 Task: Find connections with filter location Grogol with filter topic #mortgage with filter profile language Spanish with filter current company Pharma Job Portal with filter school SAL INSTITUTE OF TECH. & ENGG. RESEARCH, AHMEDABAD 067 with filter industry Water Supply and Irrigation Systems with filter service category iOS Development with filter keywords title Public Relations
Action: Mouse moved to (675, 70)
Screenshot: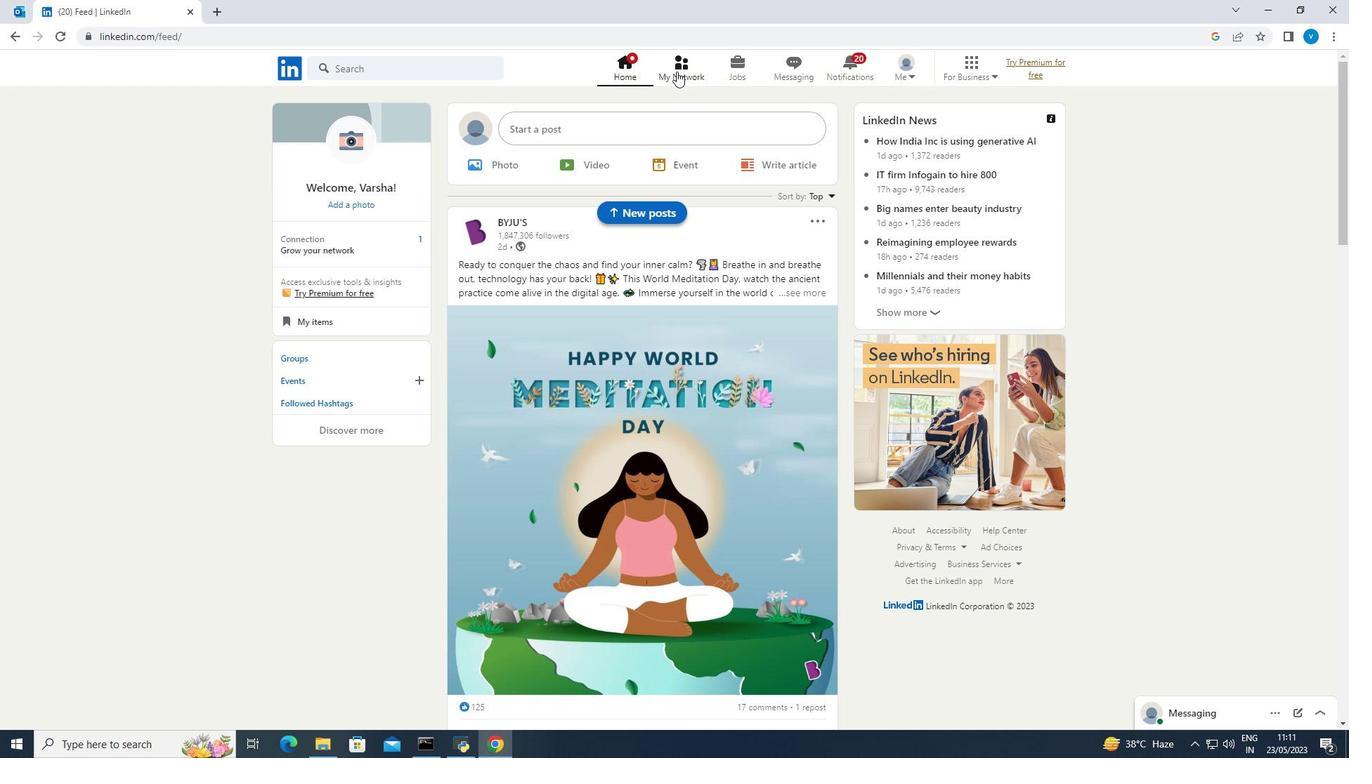 
Action: Mouse pressed left at (675, 70)
Screenshot: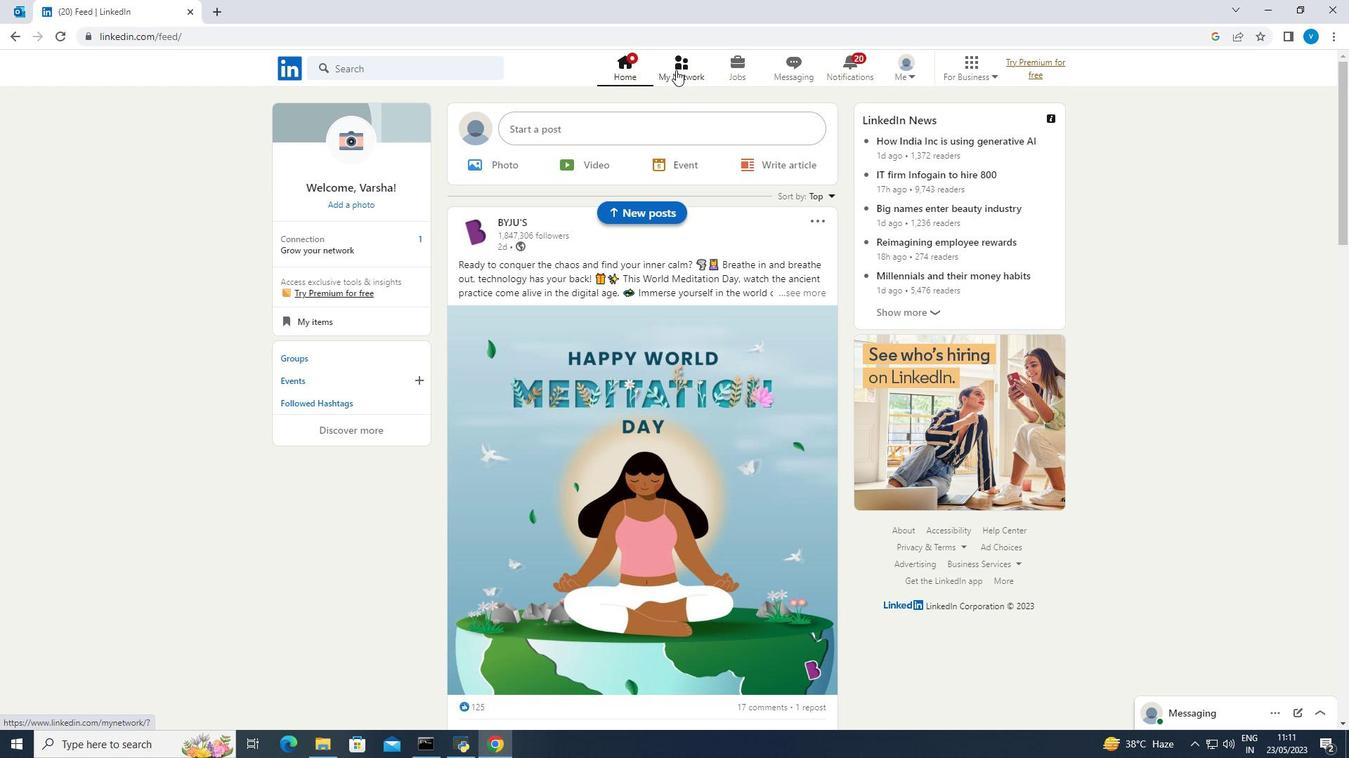
Action: Mouse moved to (366, 146)
Screenshot: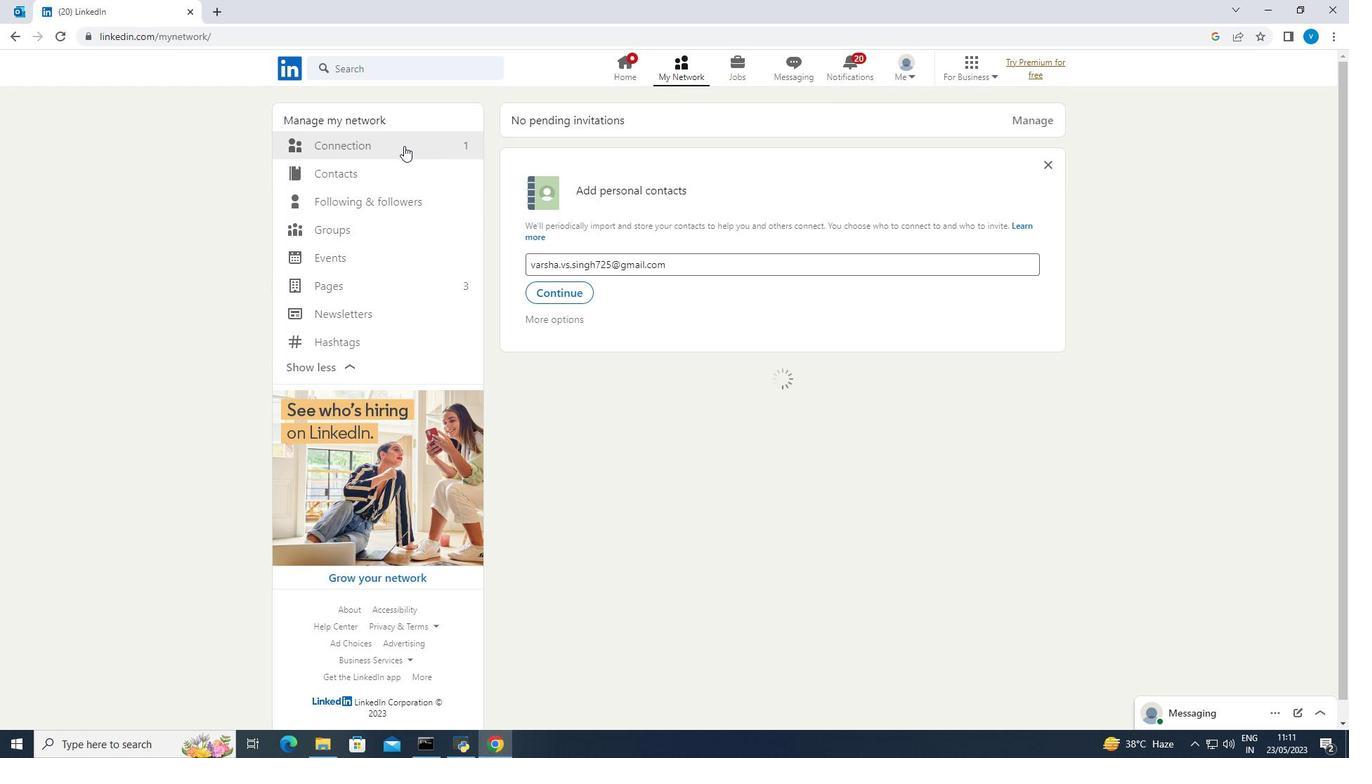 
Action: Mouse pressed left at (366, 146)
Screenshot: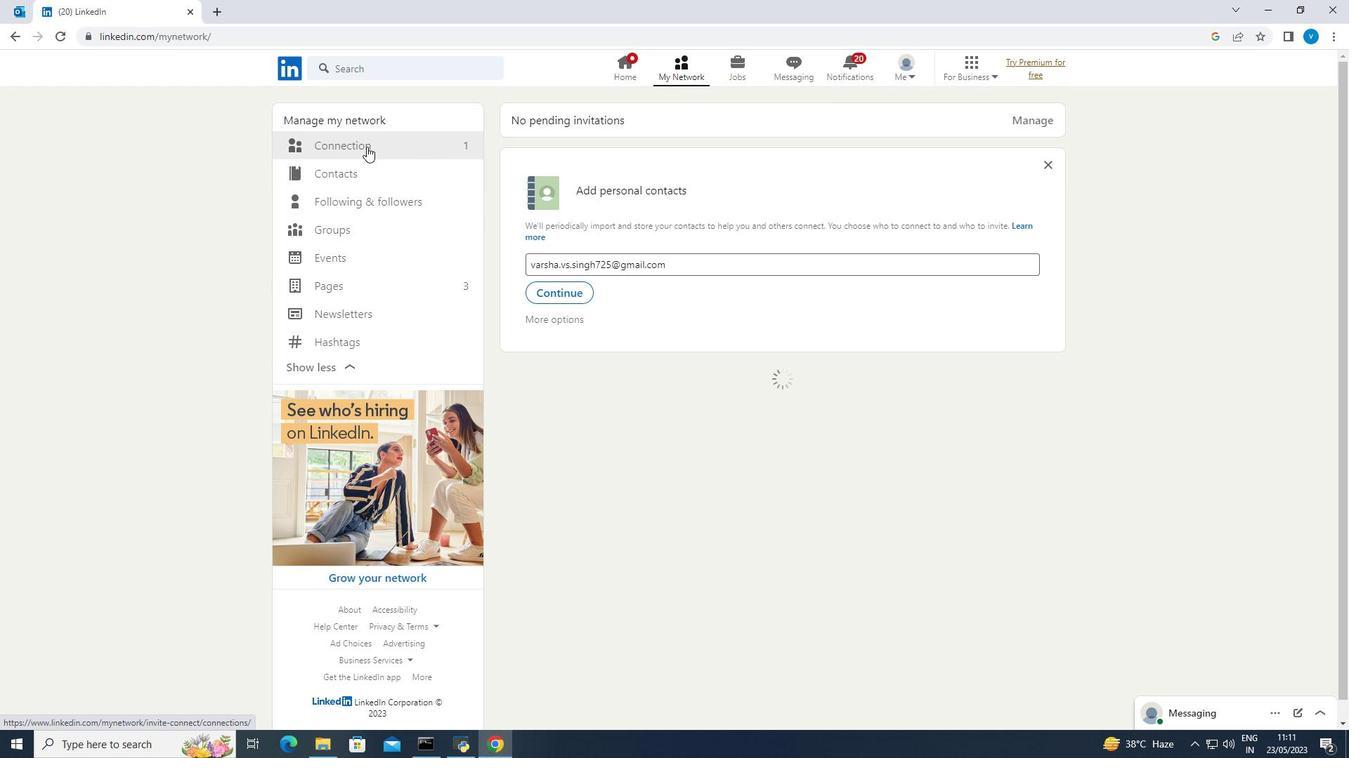 
Action: Mouse moved to (750, 146)
Screenshot: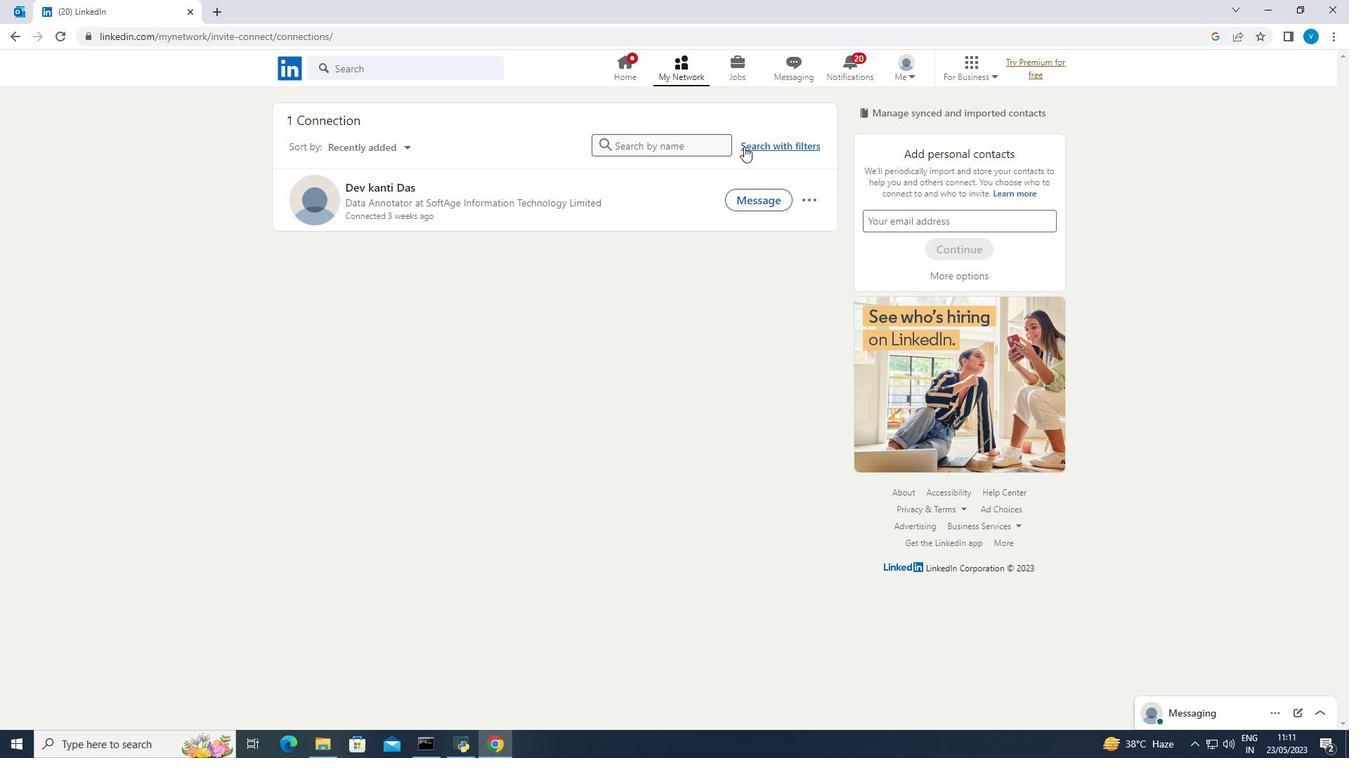 
Action: Mouse pressed left at (750, 146)
Screenshot: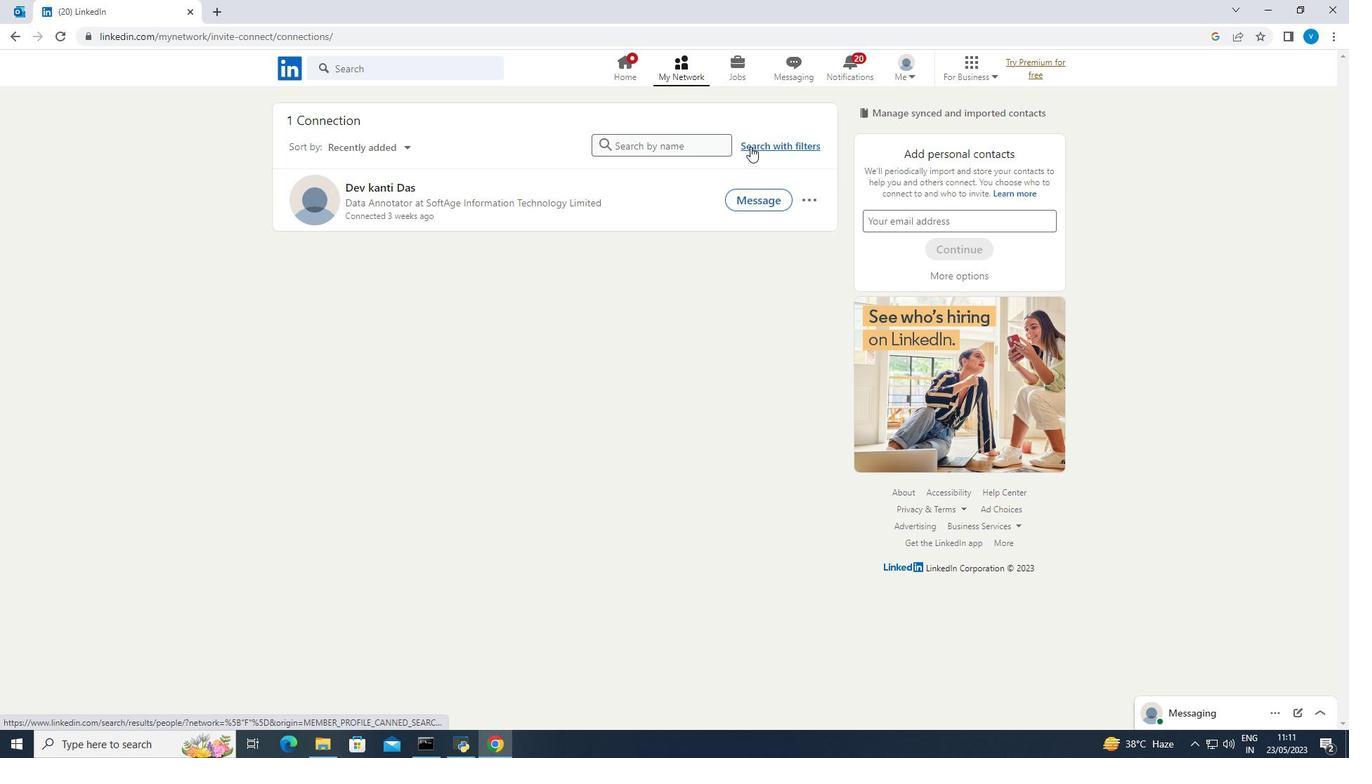 
Action: Mouse moved to (708, 109)
Screenshot: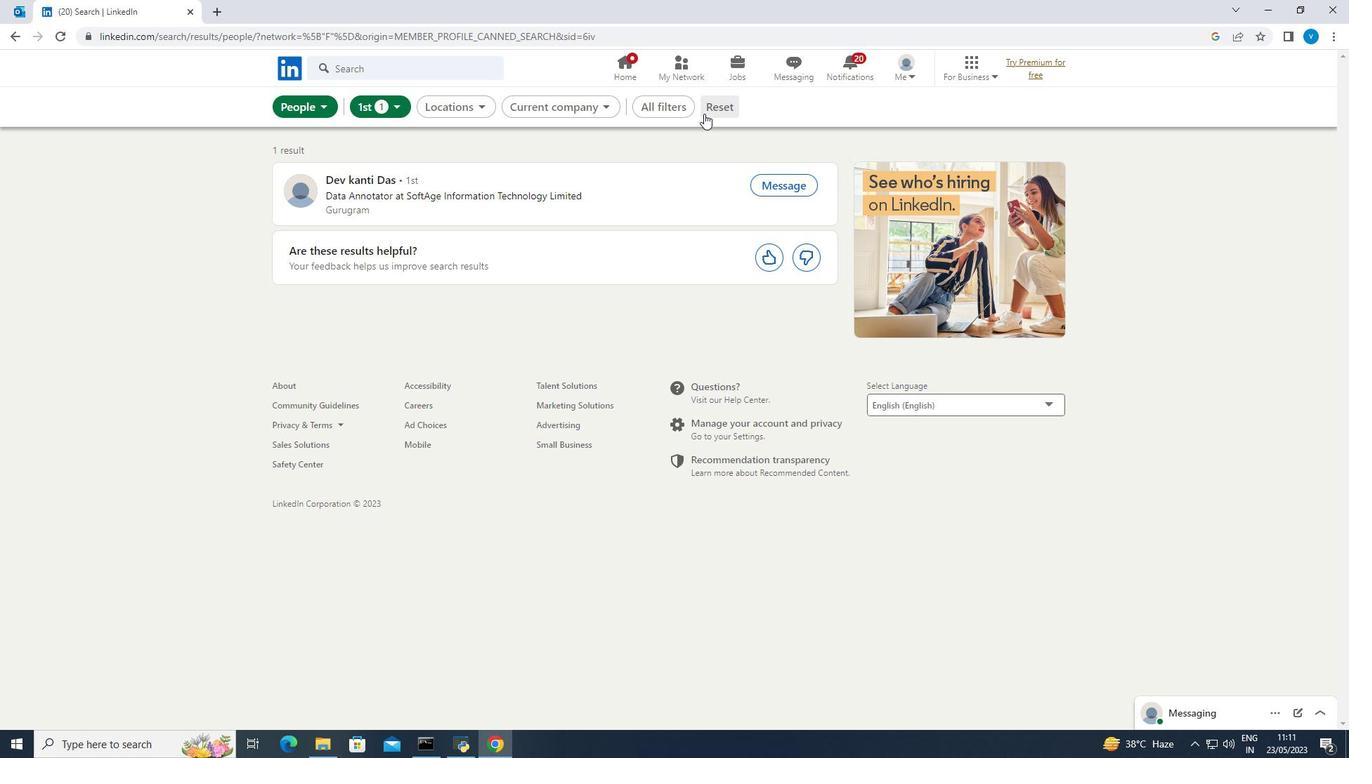 
Action: Mouse pressed left at (708, 109)
Screenshot: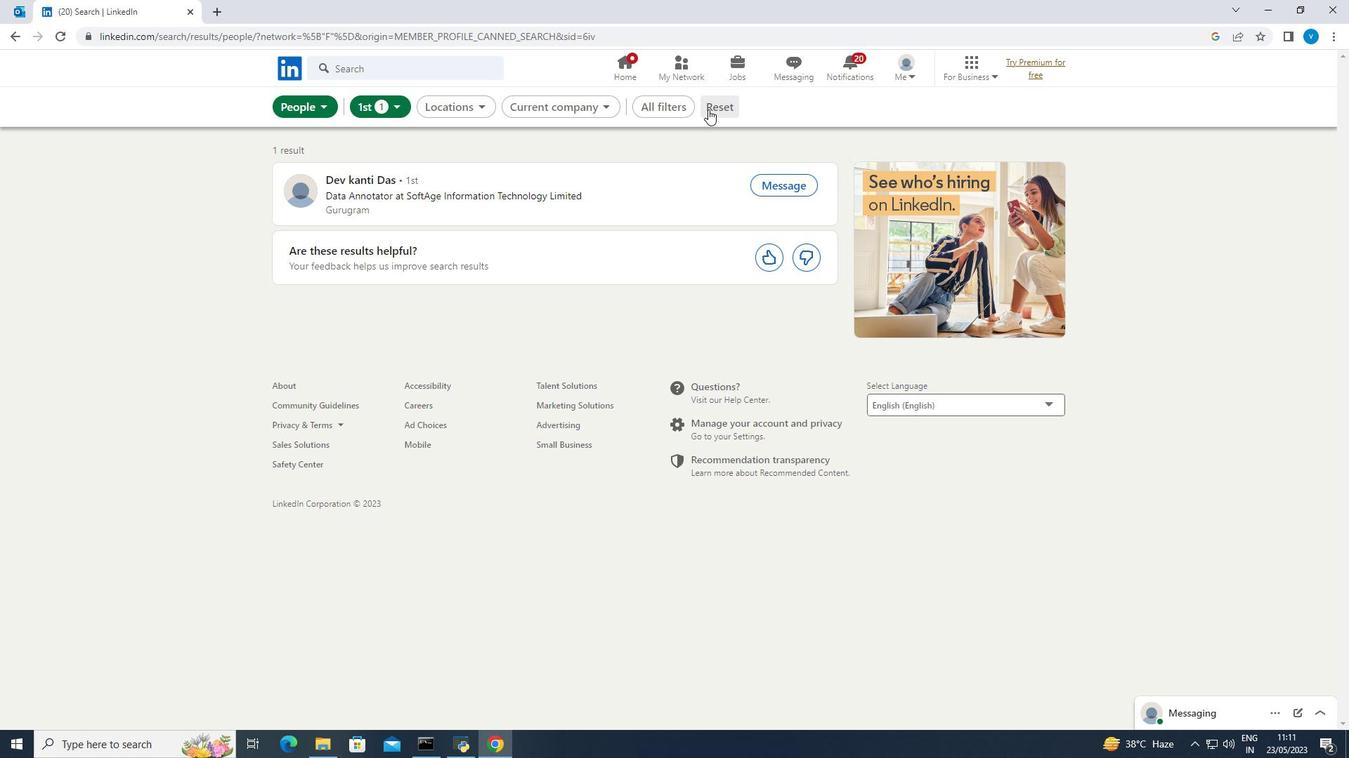 
Action: Mouse moved to (698, 108)
Screenshot: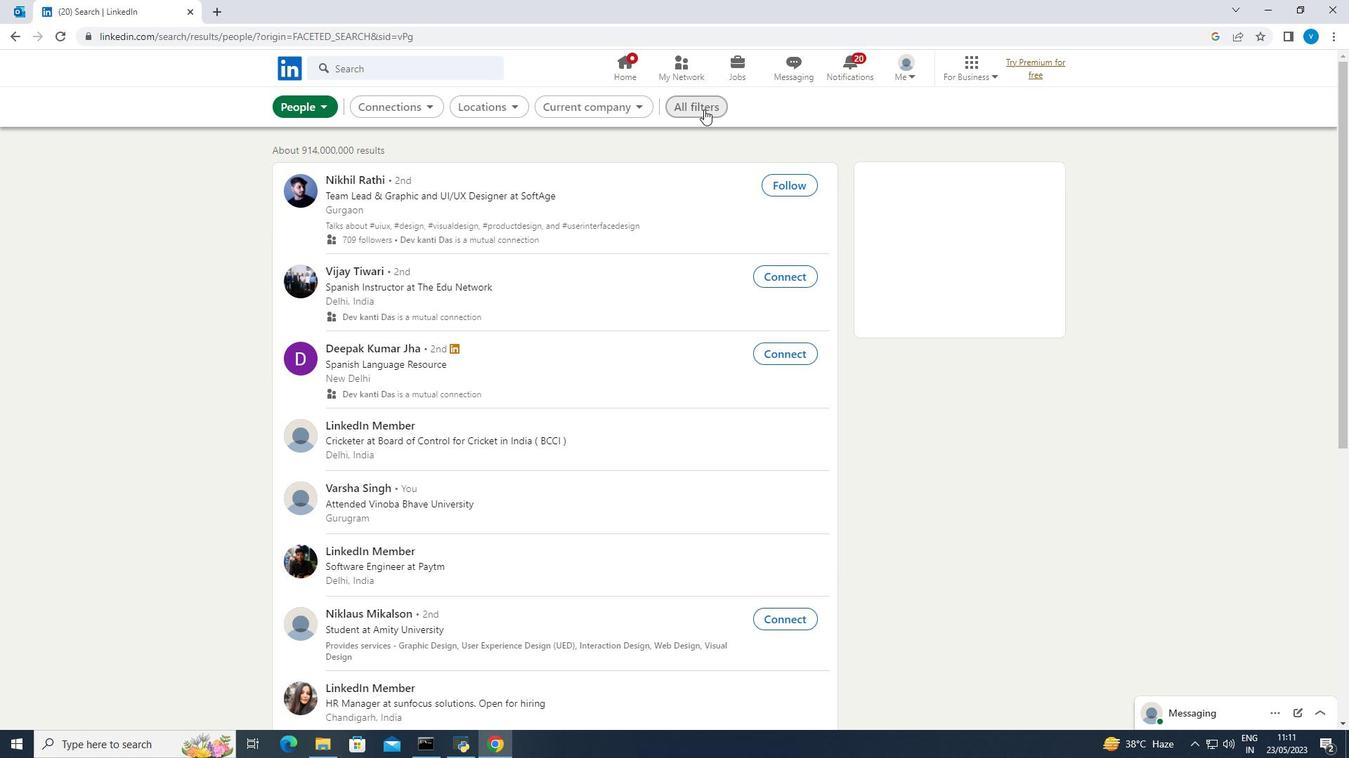
Action: Mouse pressed left at (698, 108)
Screenshot: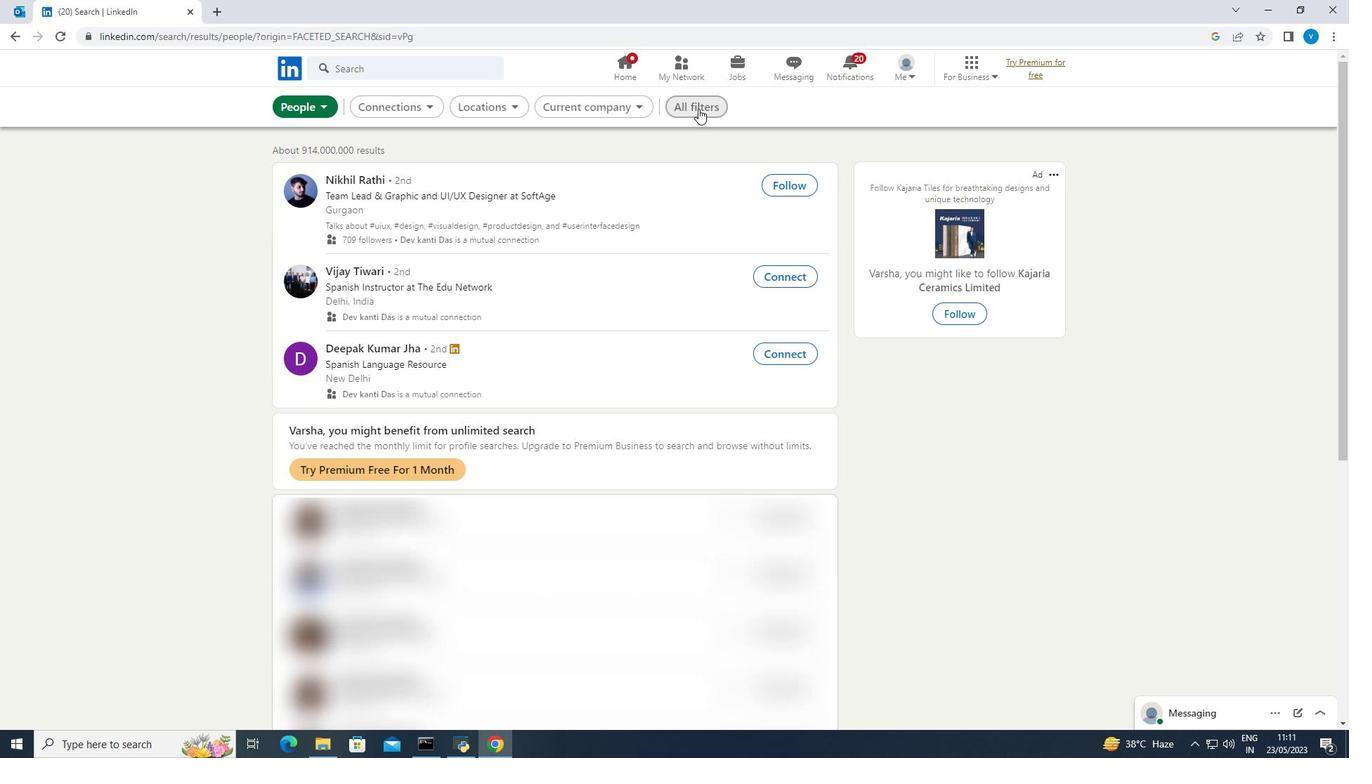 
Action: Mouse moved to (965, 239)
Screenshot: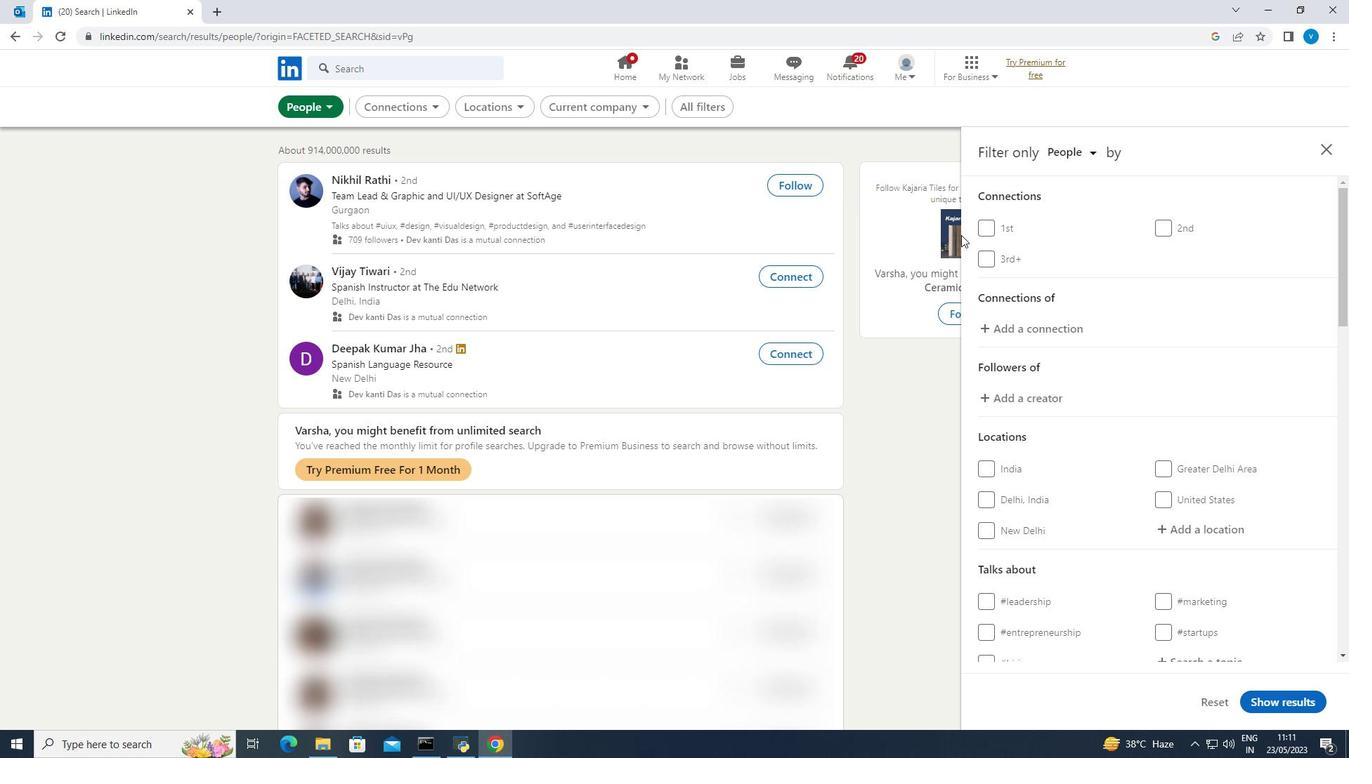 
Action: Mouse scrolled (965, 238) with delta (0, 0)
Screenshot: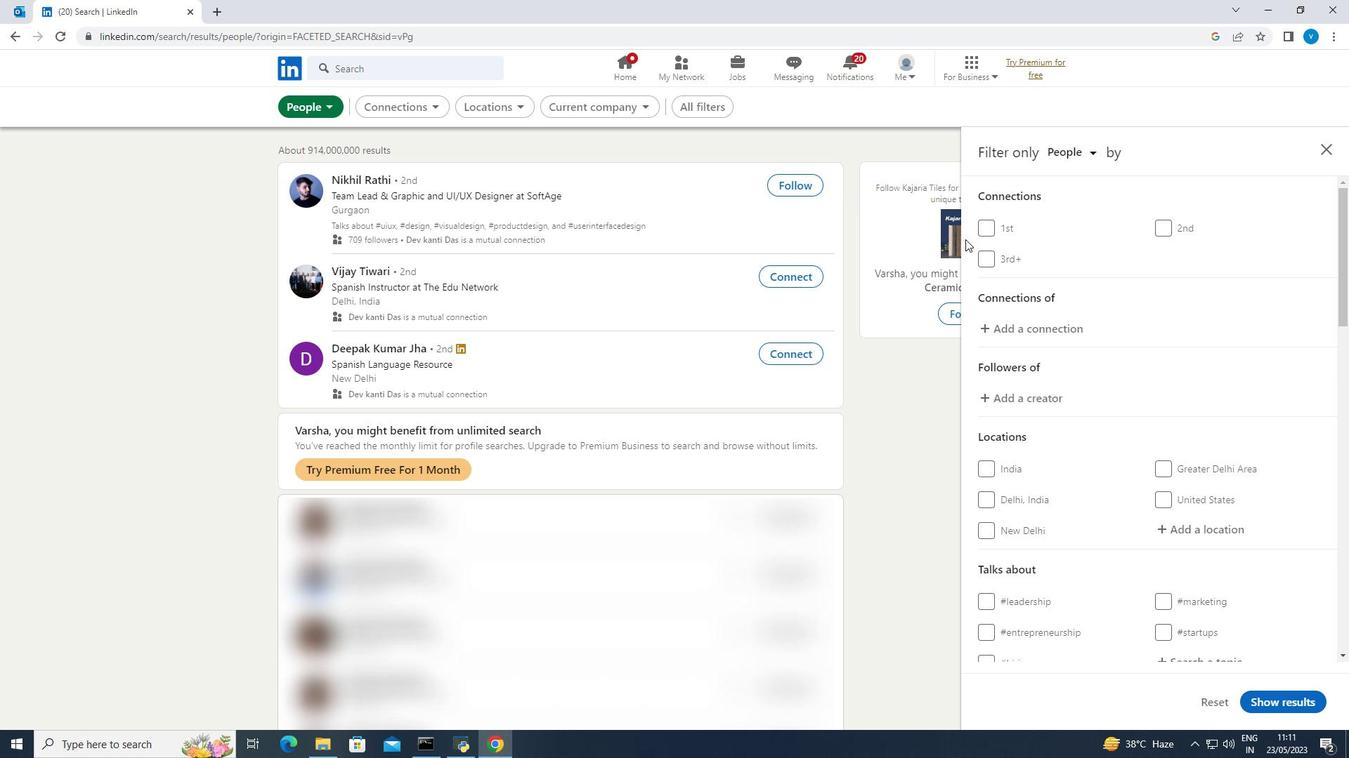 
Action: Mouse moved to (996, 254)
Screenshot: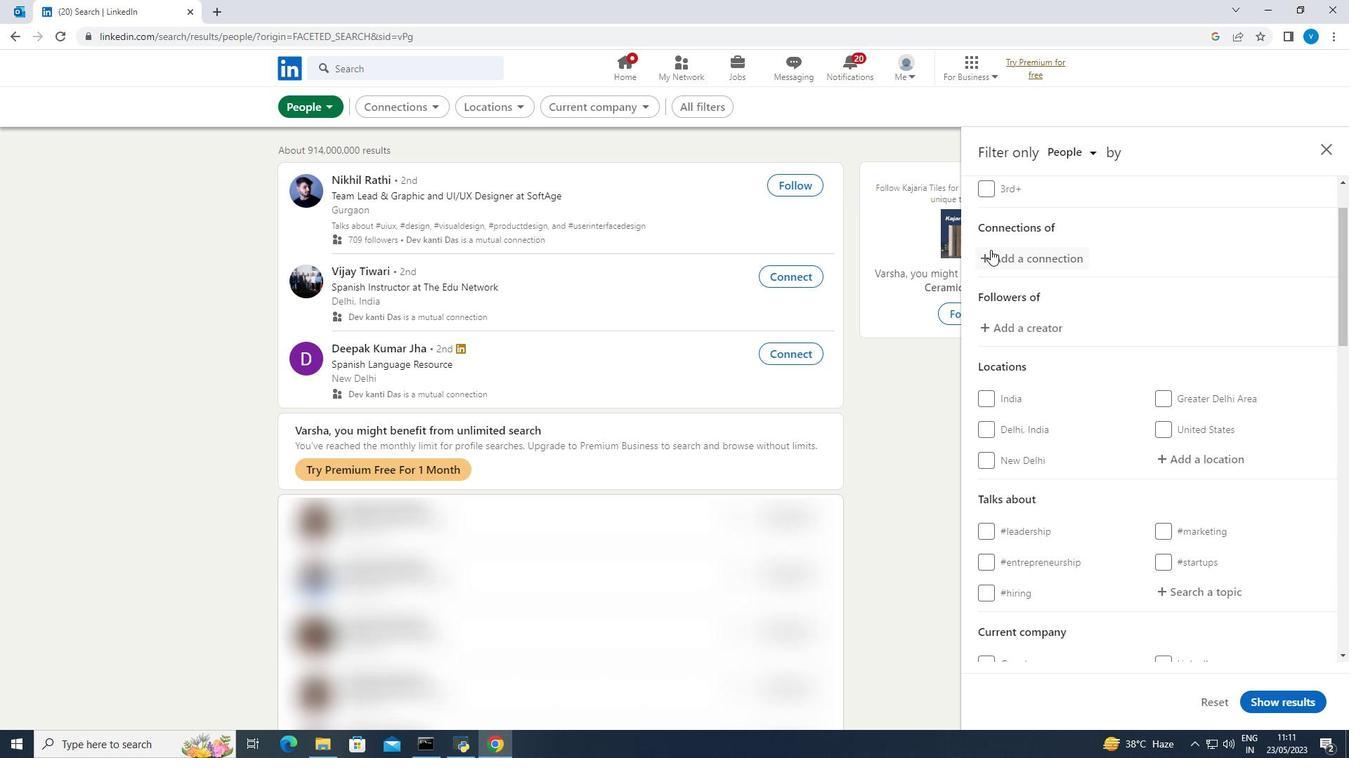 
Action: Mouse scrolled (996, 253) with delta (0, 0)
Screenshot: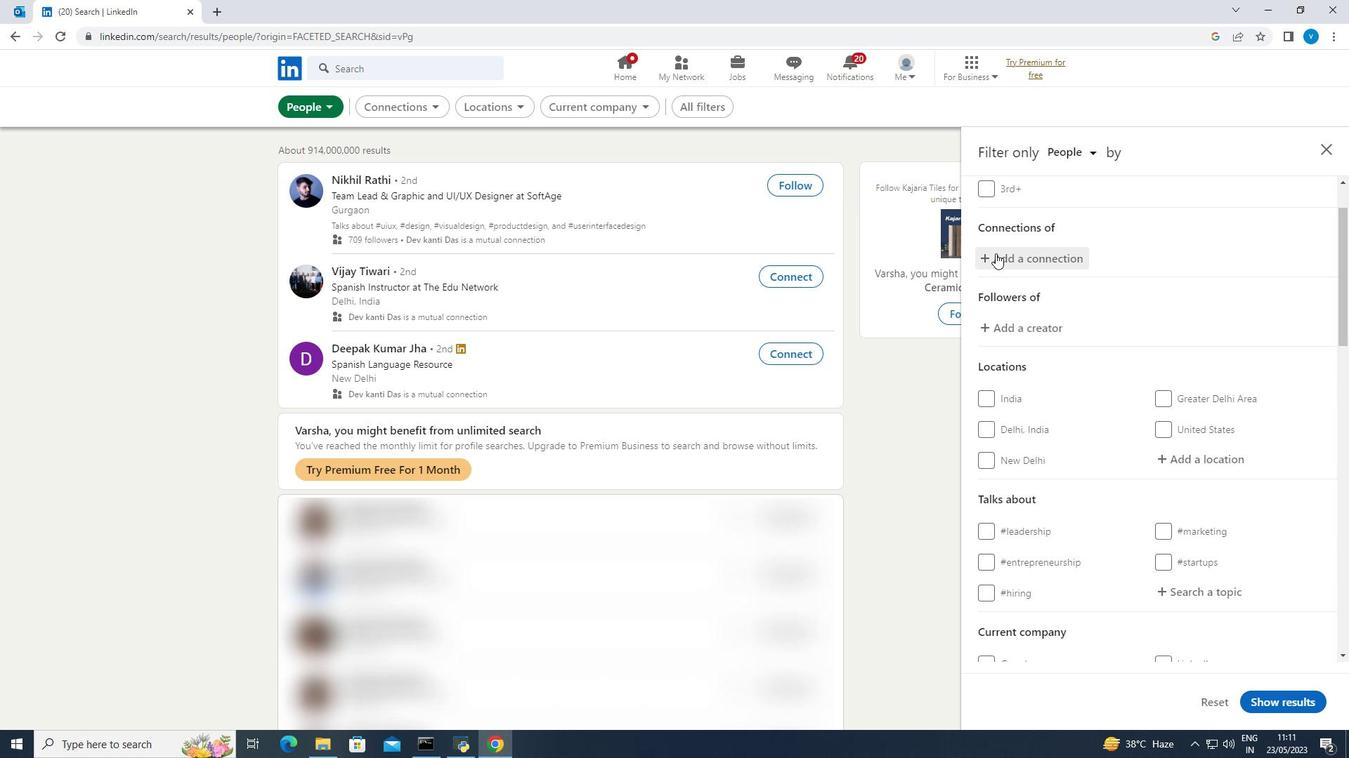 
Action: Mouse moved to (1011, 271)
Screenshot: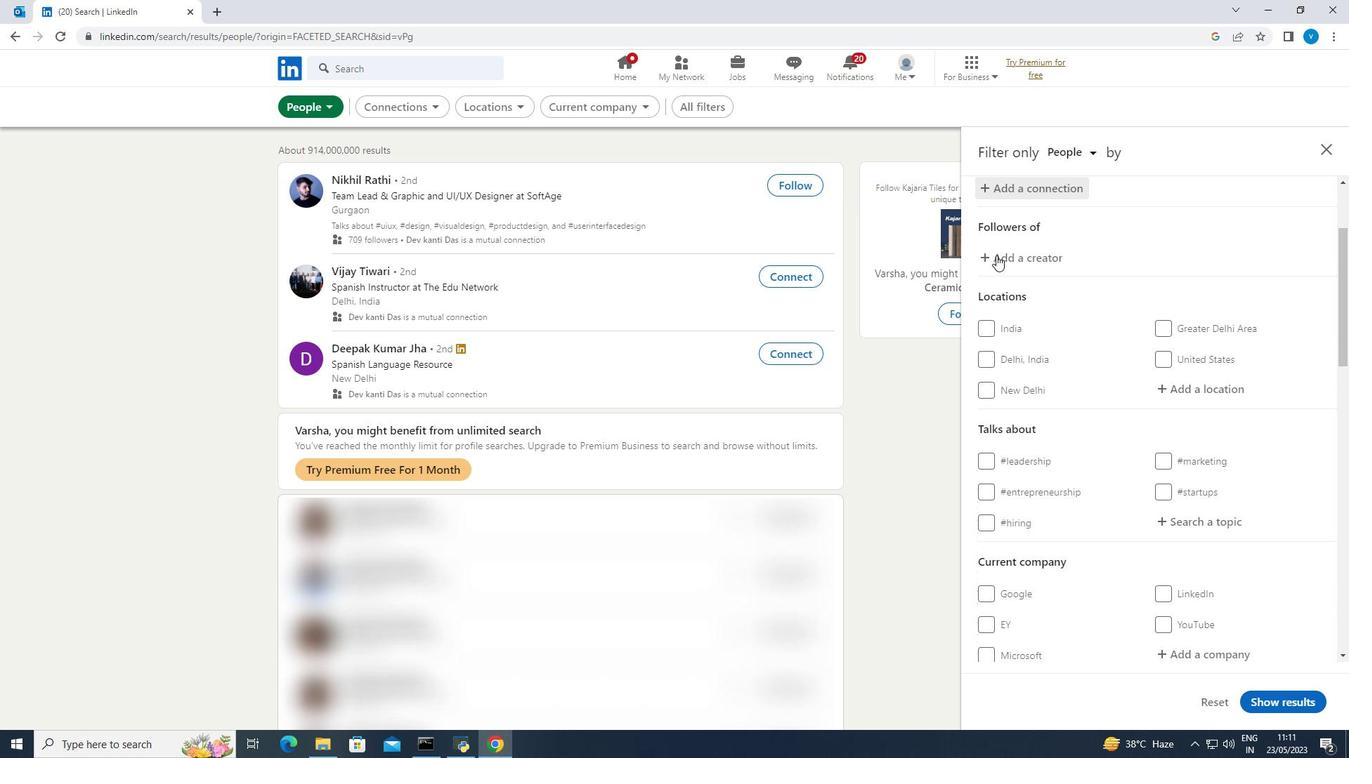 
Action: Mouse scrolled (1011, 271) with delta (0, 0)
Screenshot: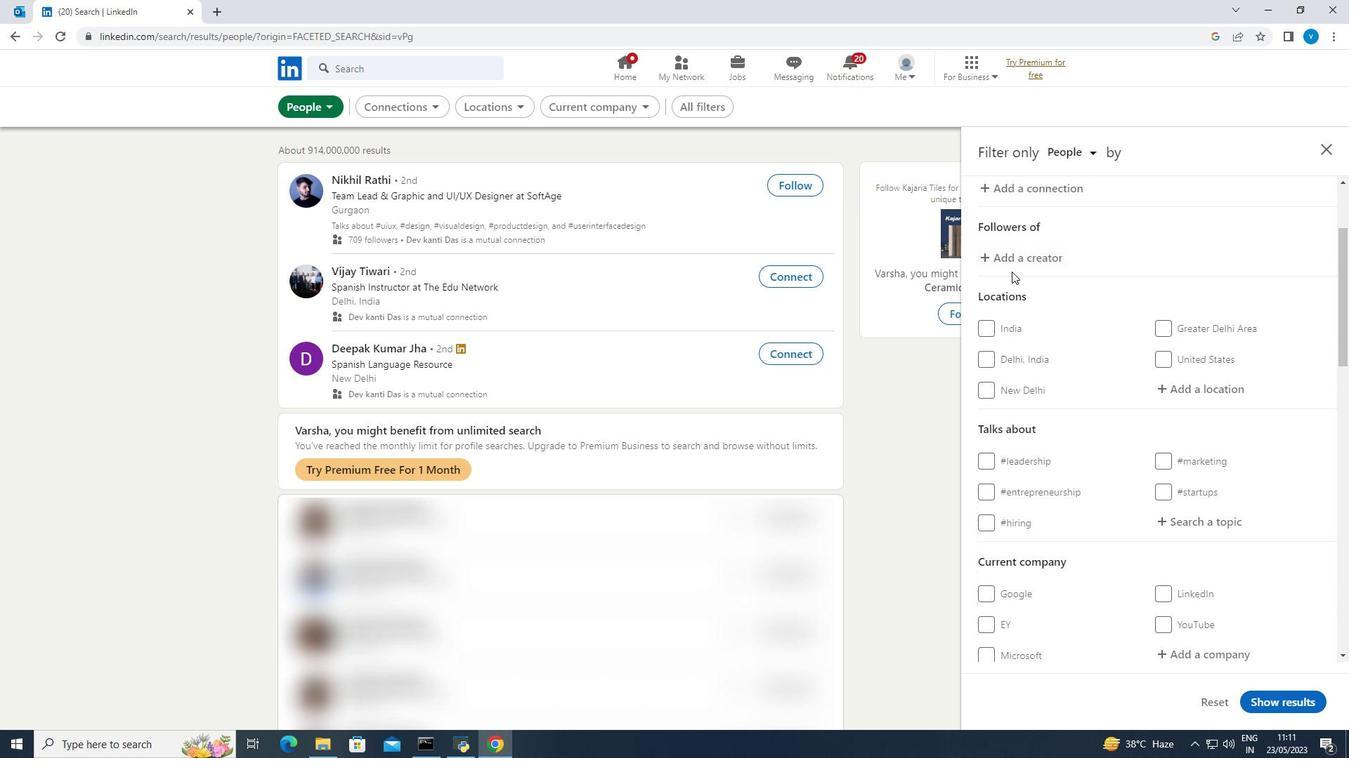 
Action: Mouse moved to (1170, 321)
Screenshot: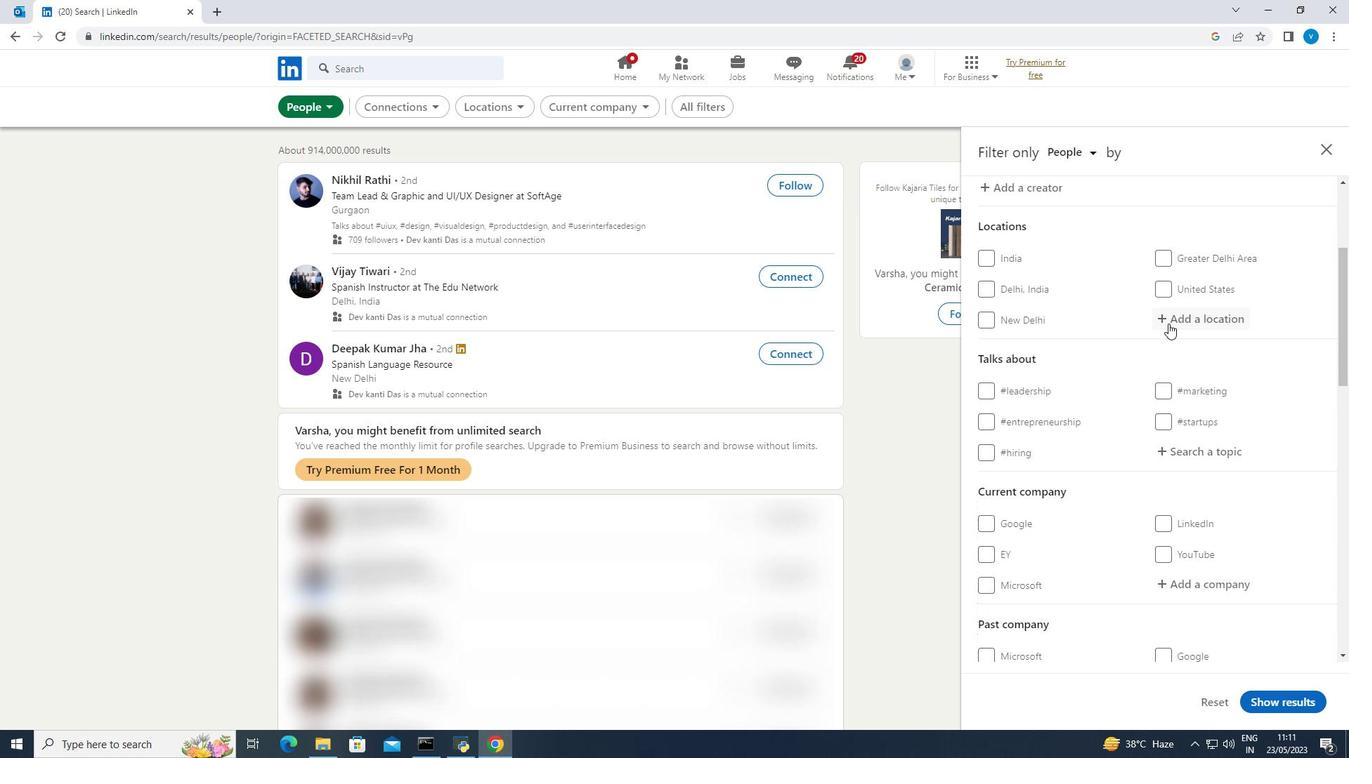 
Action: Mouse pressed left at (1170, 321)
Screenshot: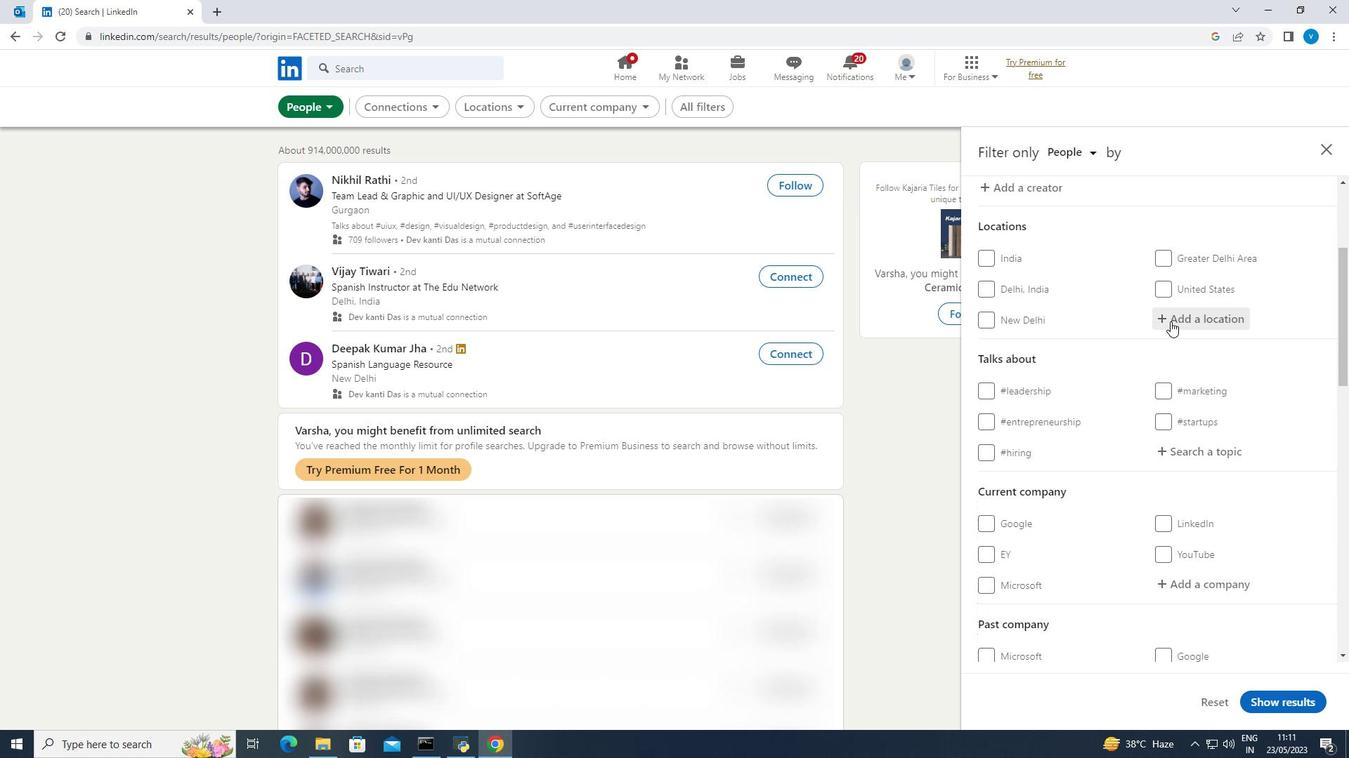 
Action: Mouse moved to (1148, 309)
Screenshot: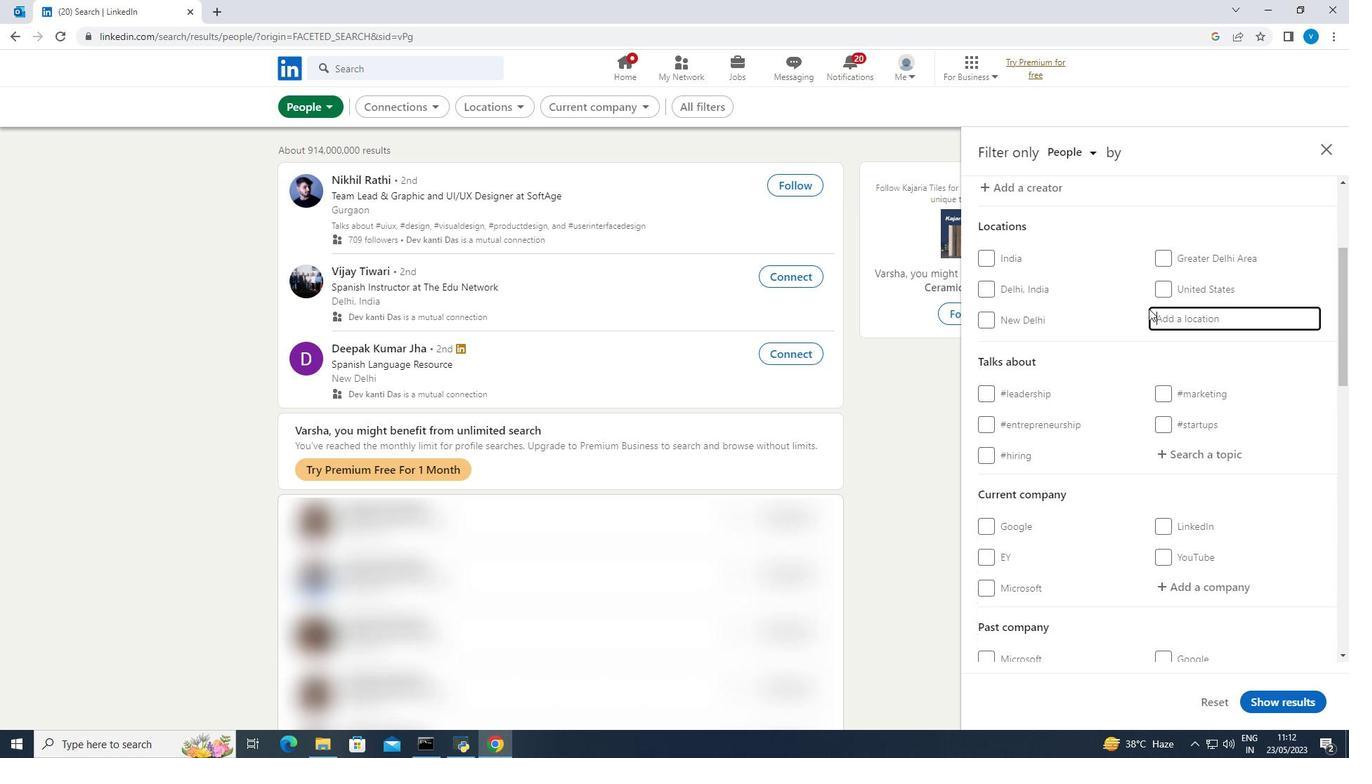 
Action: Key pressed <Key.shift><Key.shift><Key.shift><Key.shift><Key.shift><Key.shift><Key.shift><Key.shift><Key.shift><Key.shift><Key.shift><Key.shift>Grogol
Screenshot: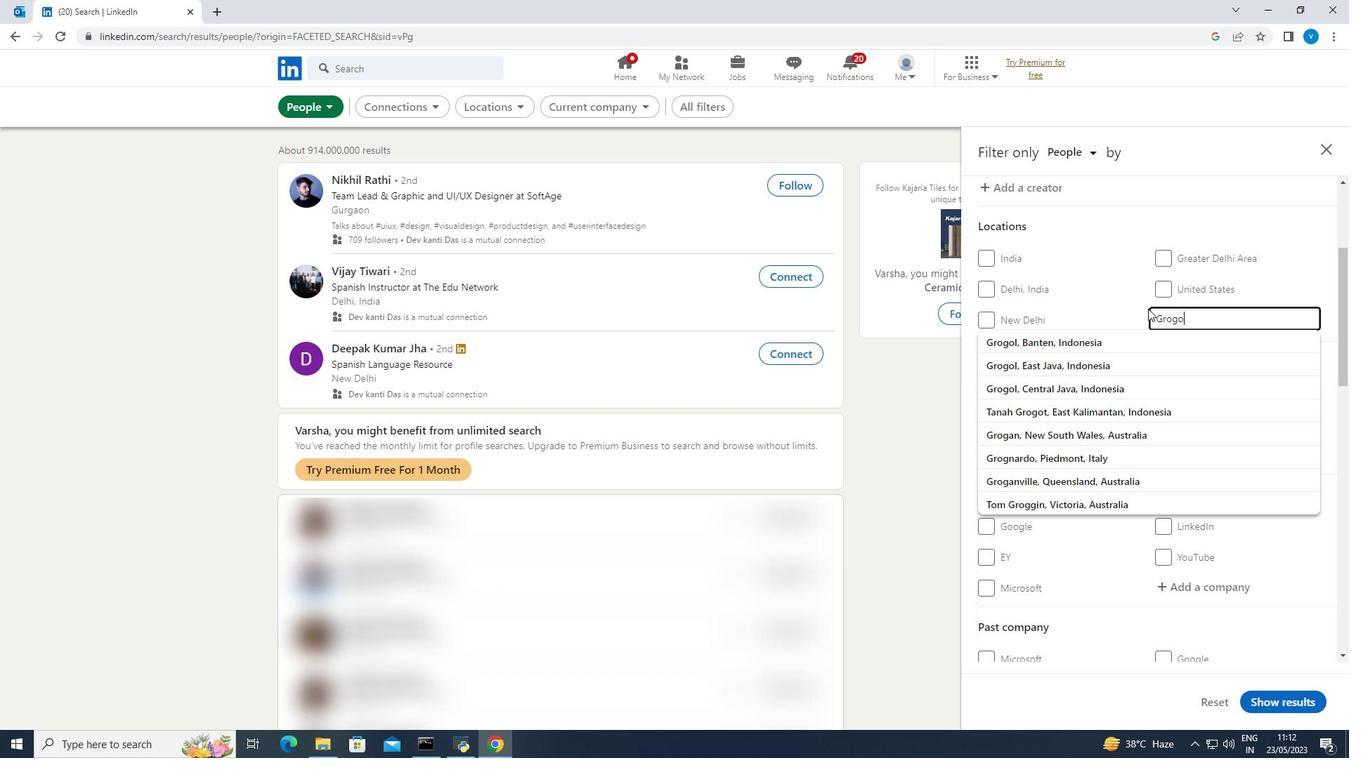 
Action: Mouse moved to (1076, 414)
Screenshot: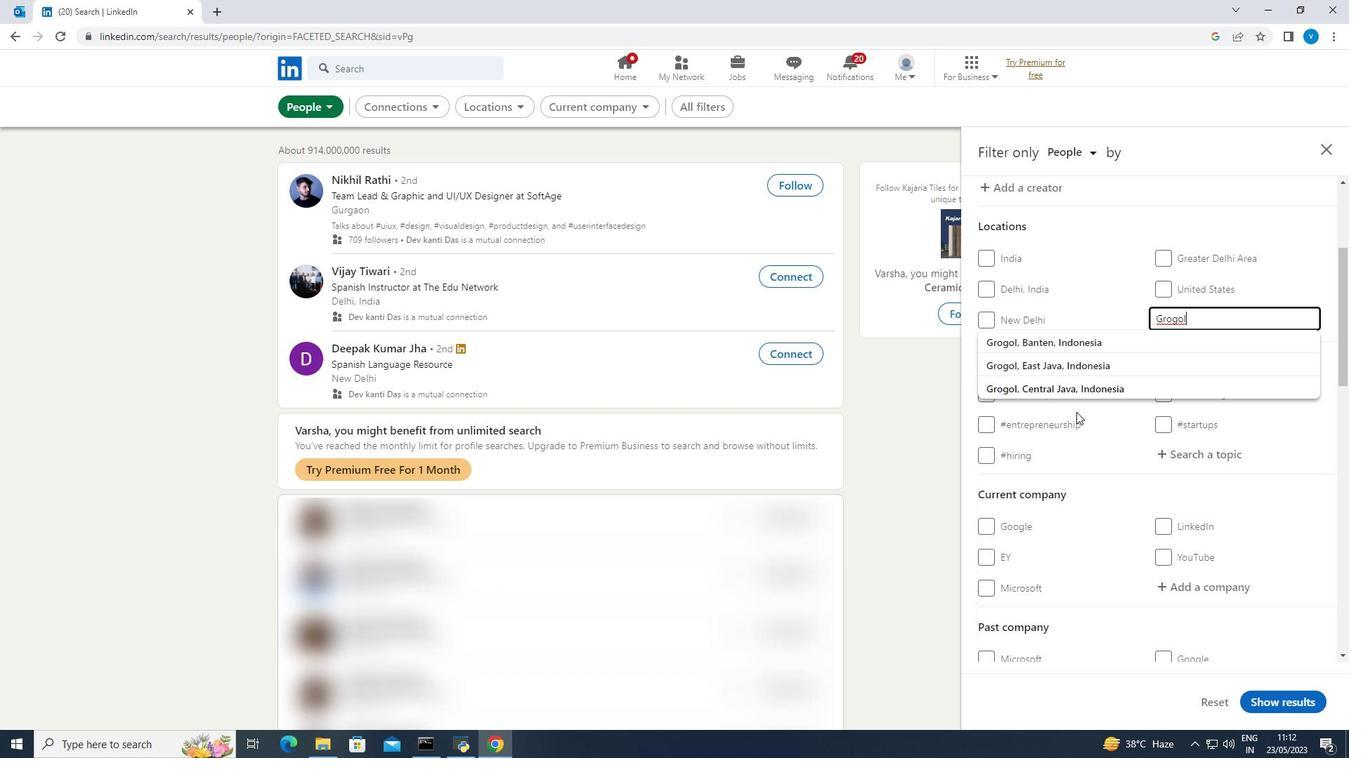 
Action: Mouse scrolled (1076, 413) with delta (0, 0)
Screenshot: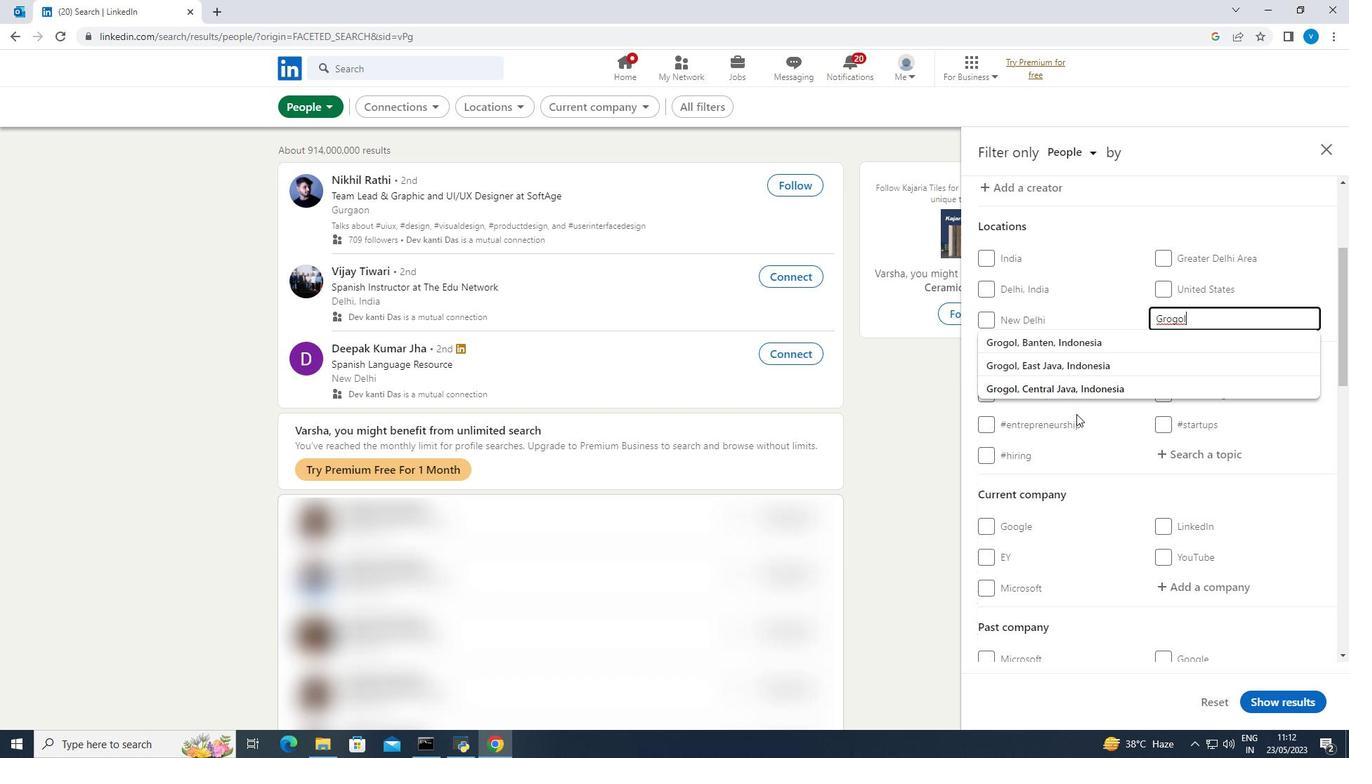 
Action: Mouse moved to (1178, 380)
Screenshot: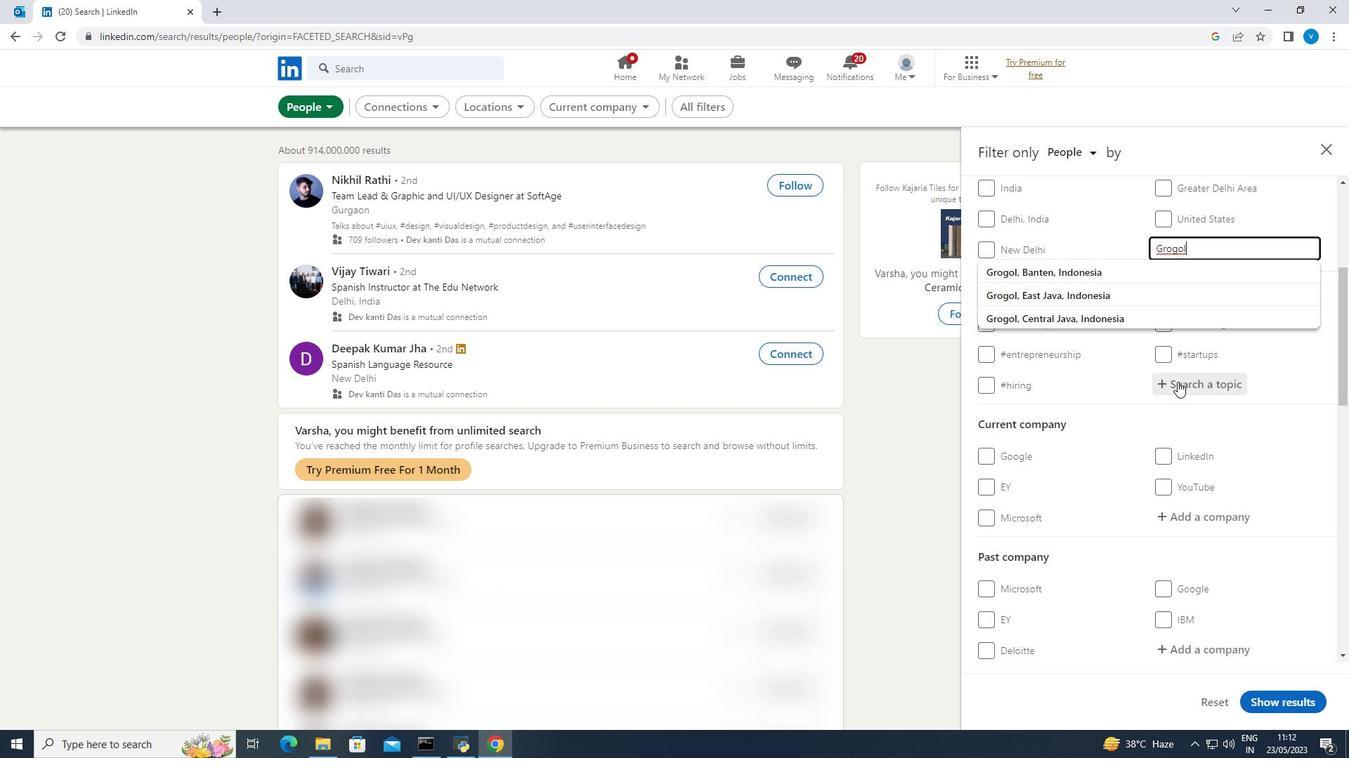 
Action: Mouse pressed left at (1178, 380)
Screenshot: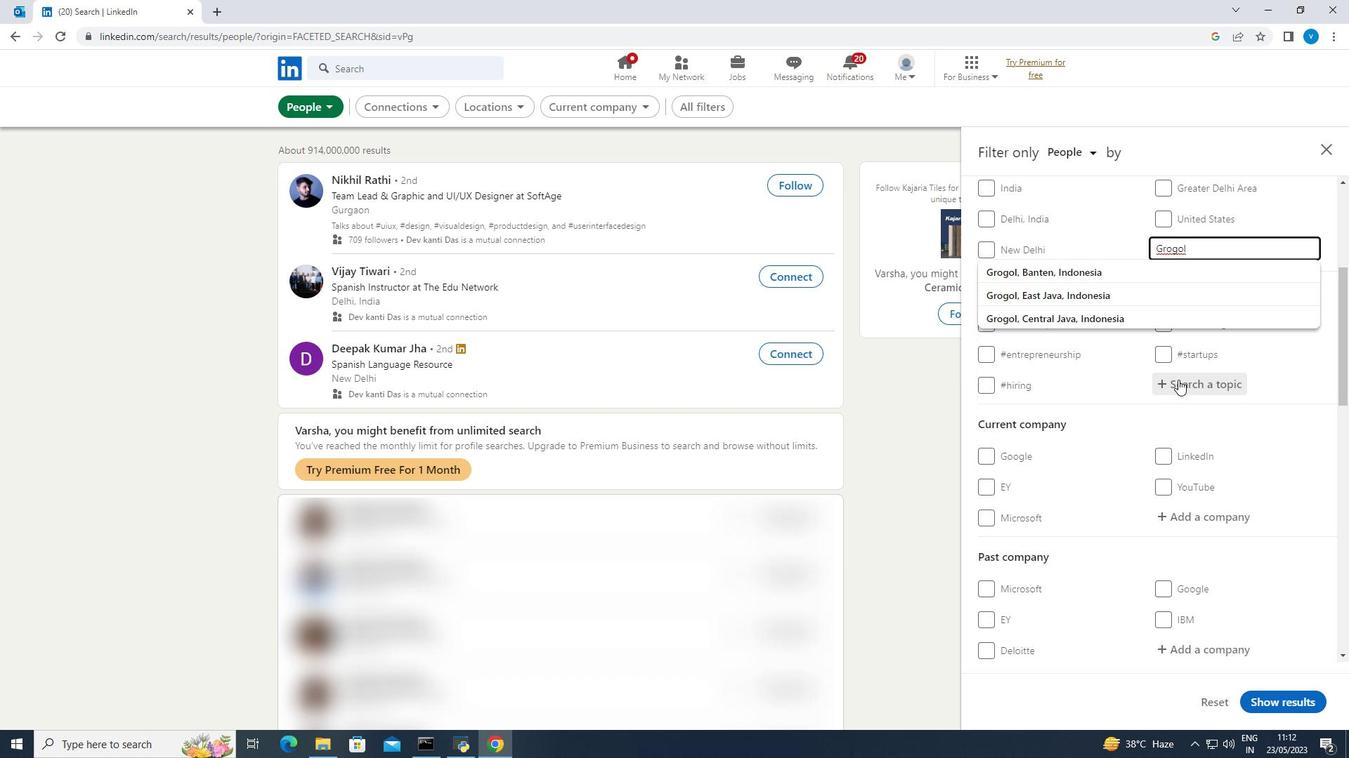 
Action: Key pressed mortgage
Screenshot: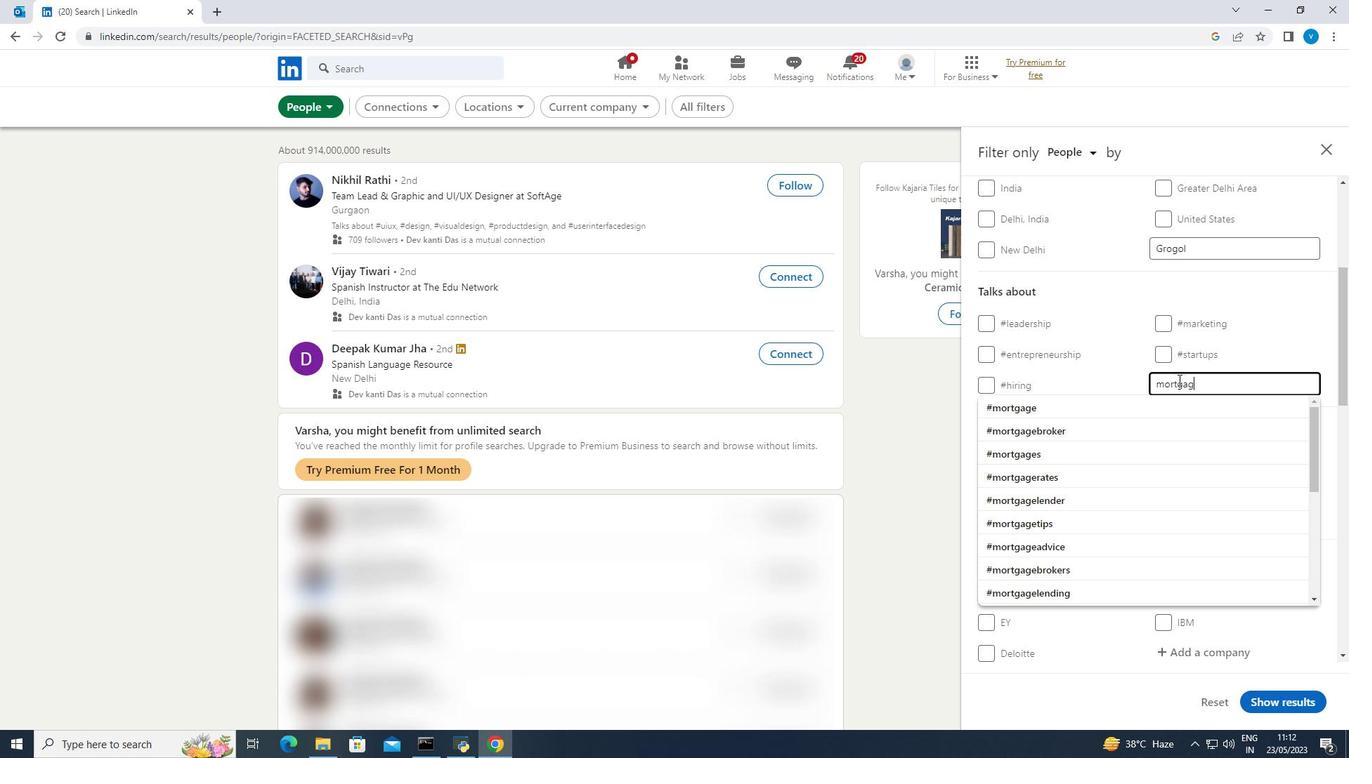 
Action: Mouse moved to (1093, 401)
Screenshot: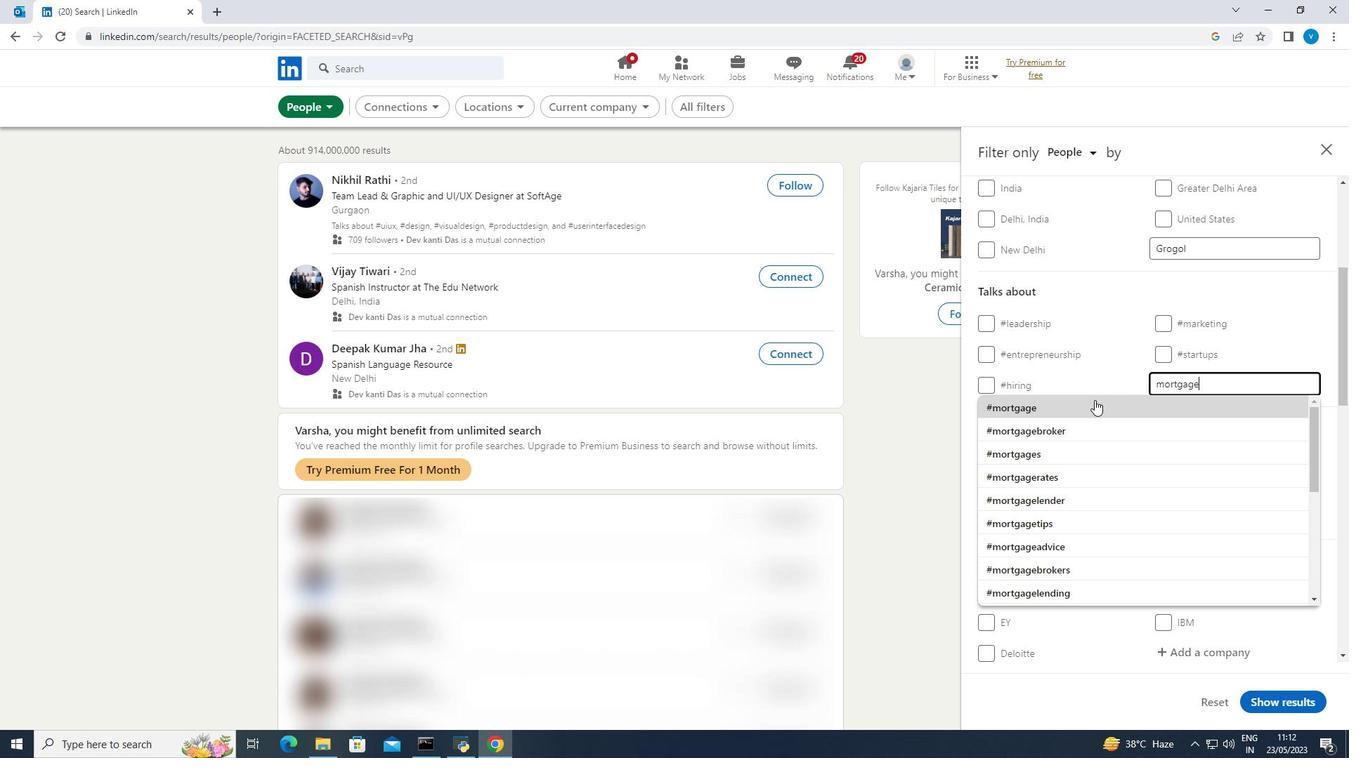 
Action: Mouse pressed left at (1093, 401)
Screenshot: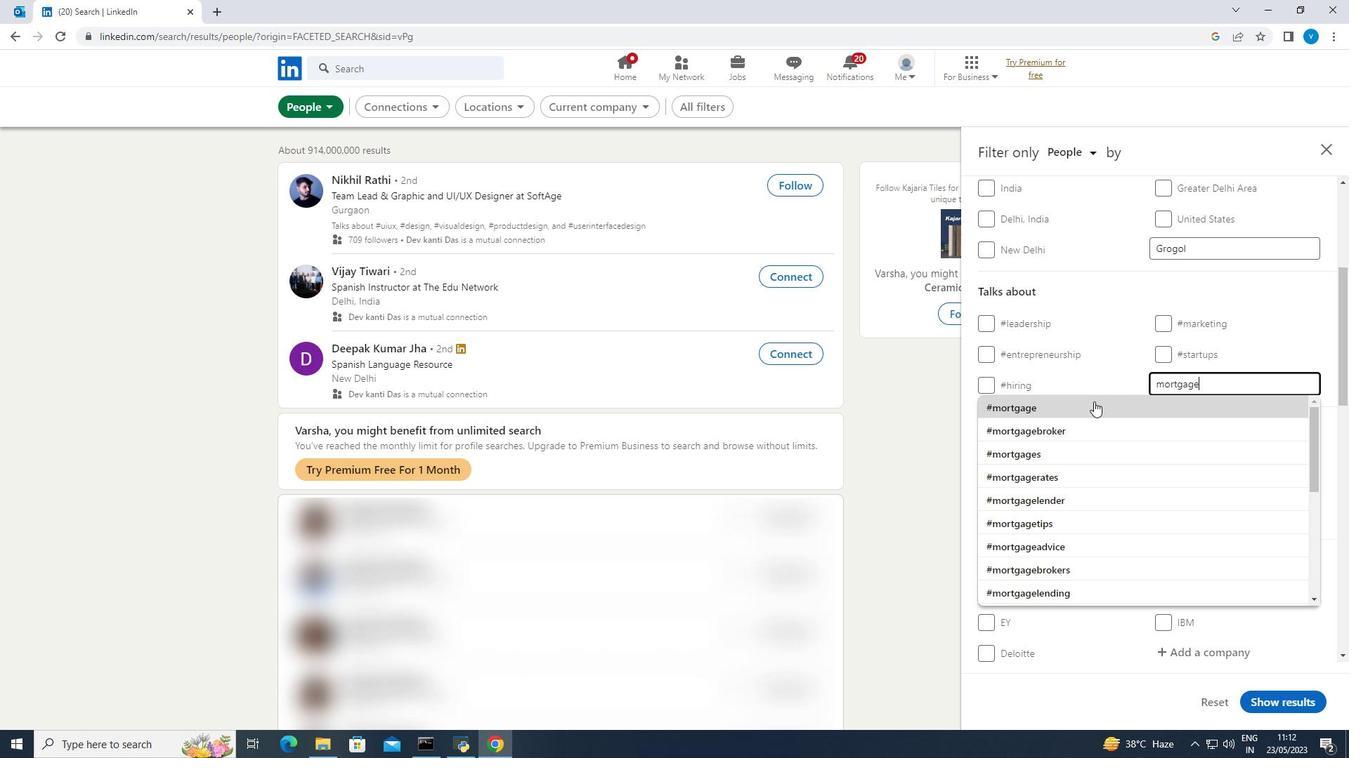 
Action: Mouse scrolled (1093, 401) with delta (0, 0)
Screenshot: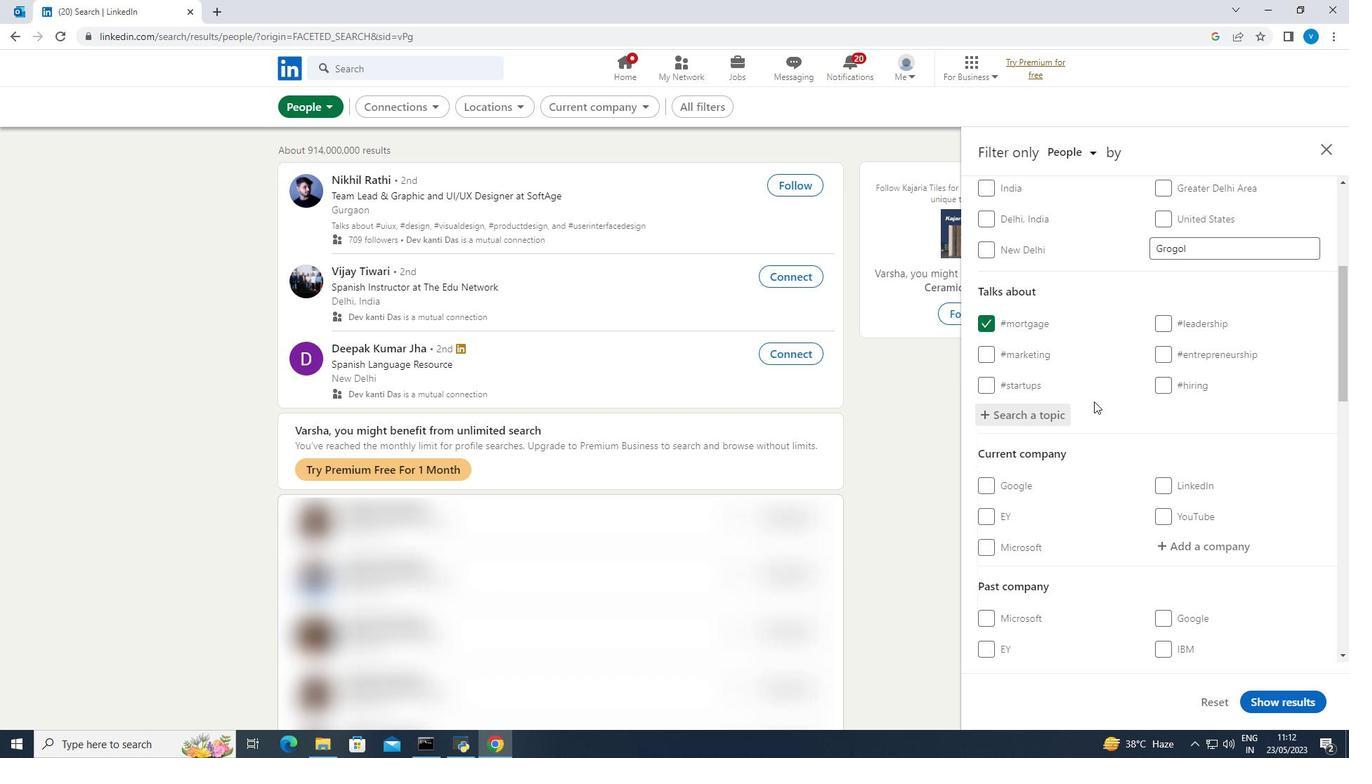 
Action: Mouse scrolled (1093, 401) with delta (0, 0)
Screenshot: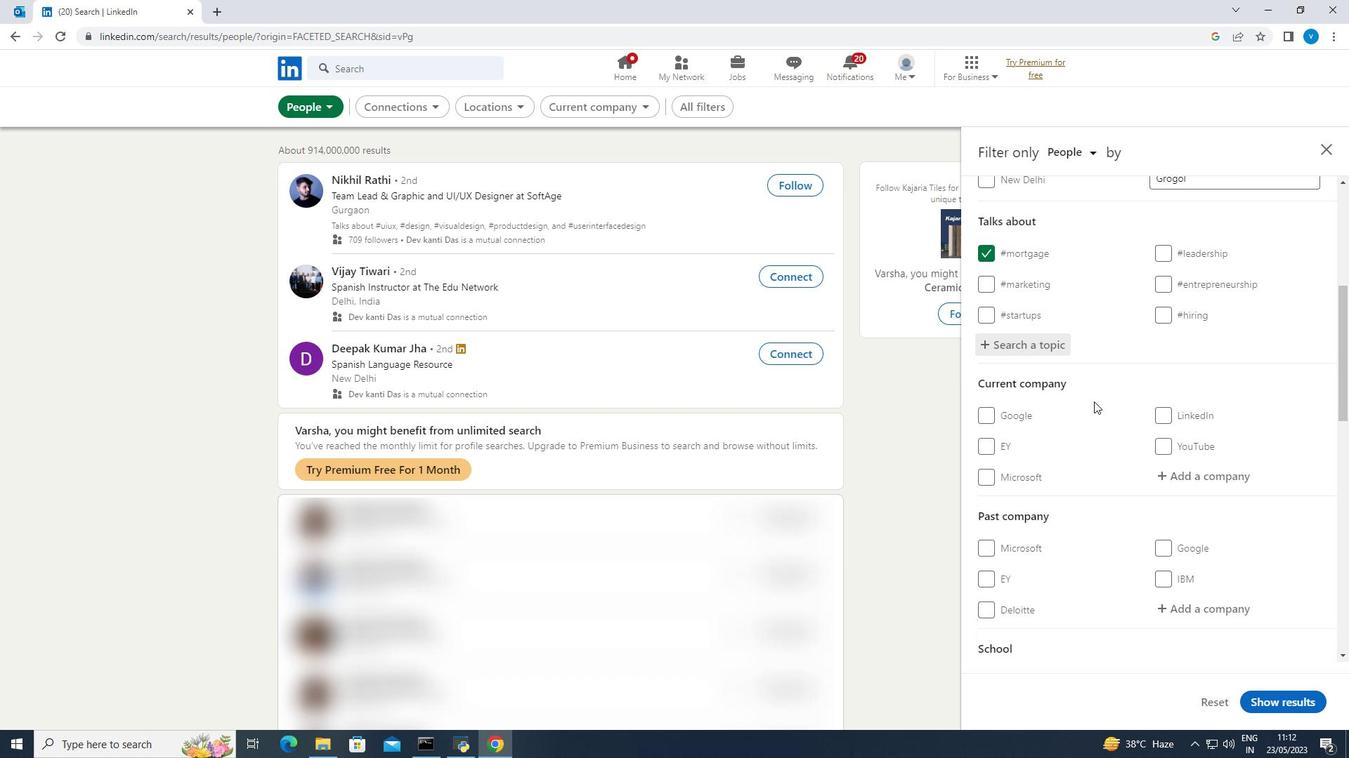 
Action: Mouse scrolled (1093, 401) with delta (0, 0)
Screenshot: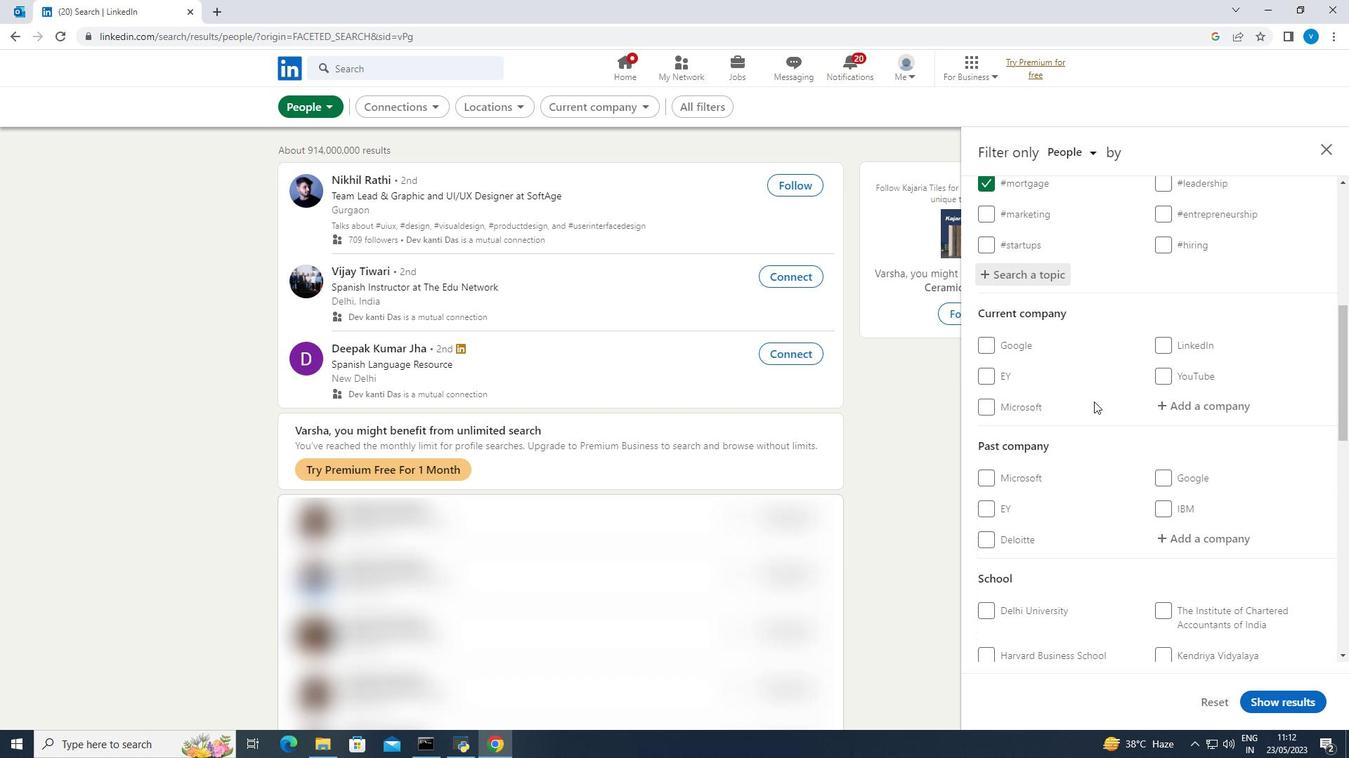
Action: Mouse scrolled (1093, 401) with delta (0, 0)
Screenshot: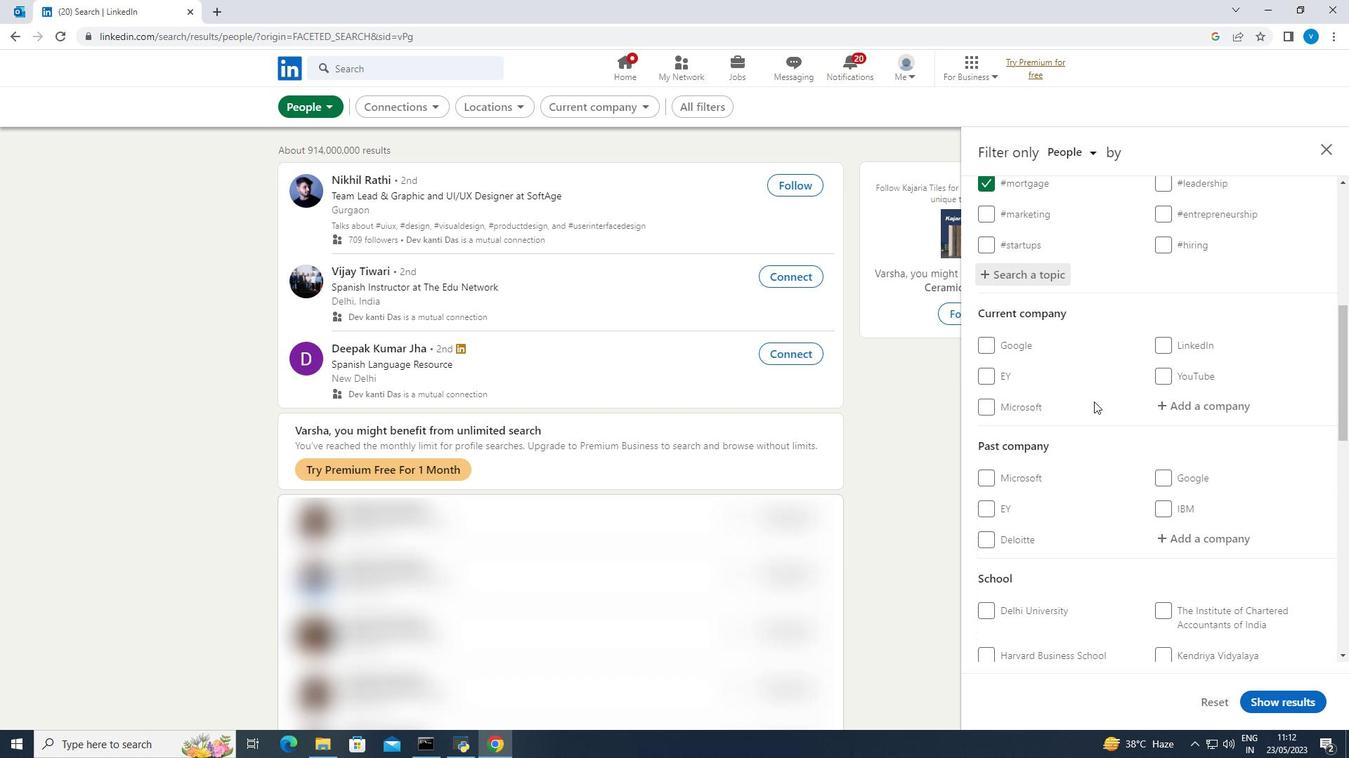 
Action: Mouse scrolled (1093, 401) with delta (0, 0)
Screenshot: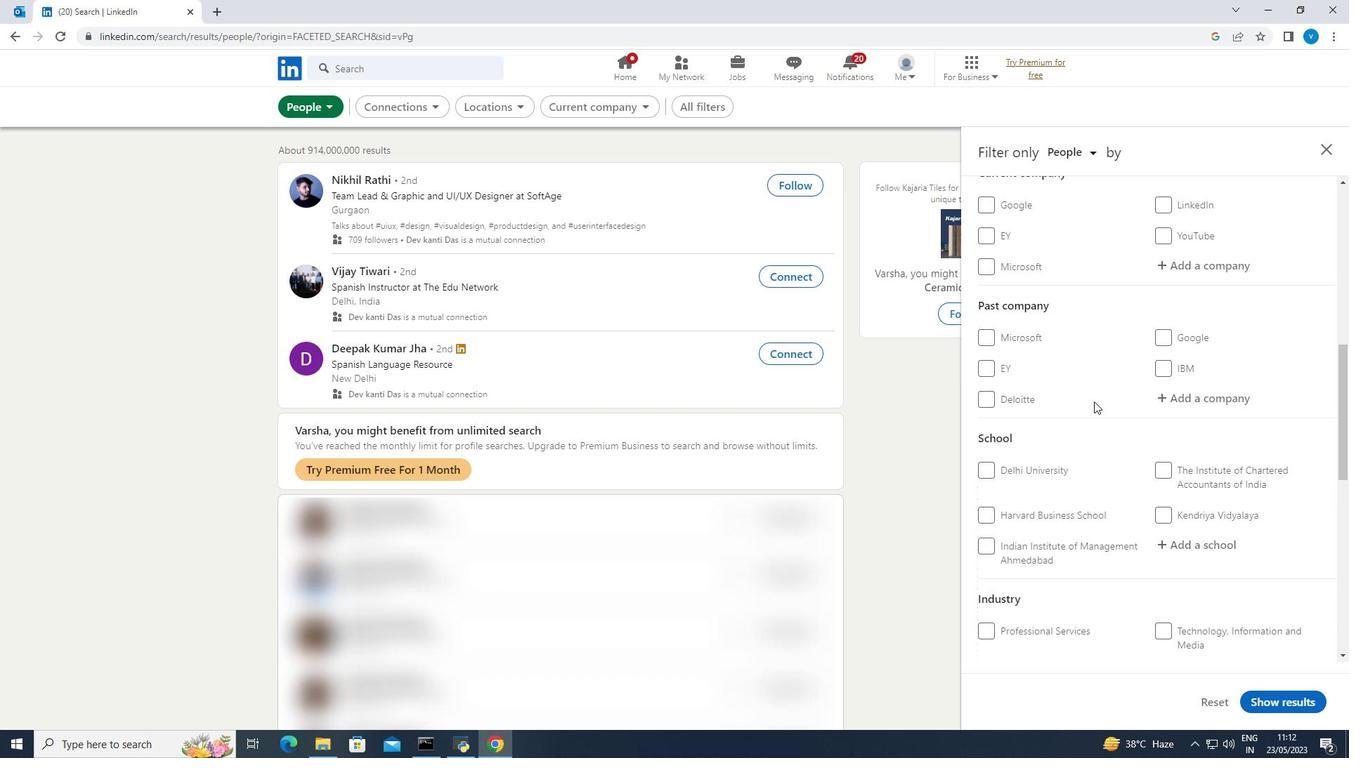 
Action: Mouse scrolled (1093, 401) with delta (0, 0)
Screenshot: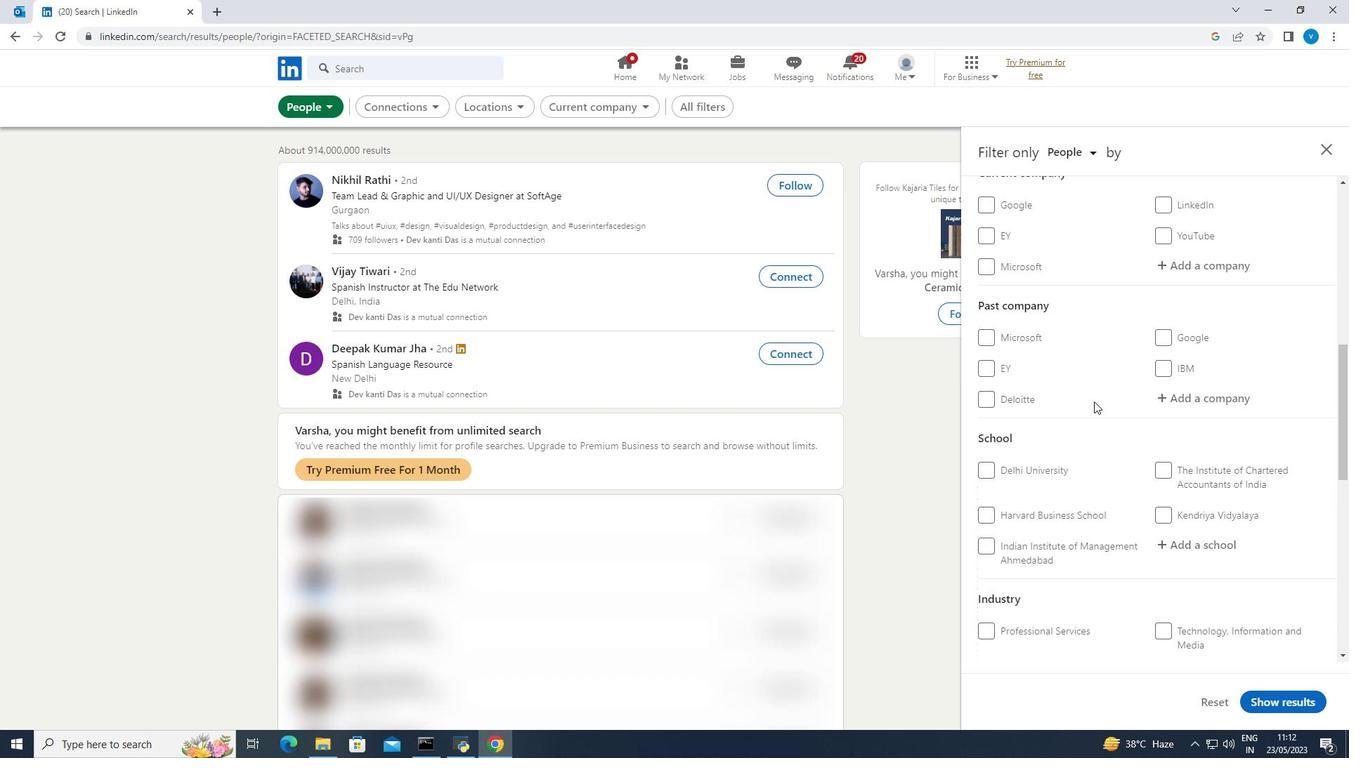
Action: Mouse scrolled (1093, 401) with delta (0, 0)
Screenshot: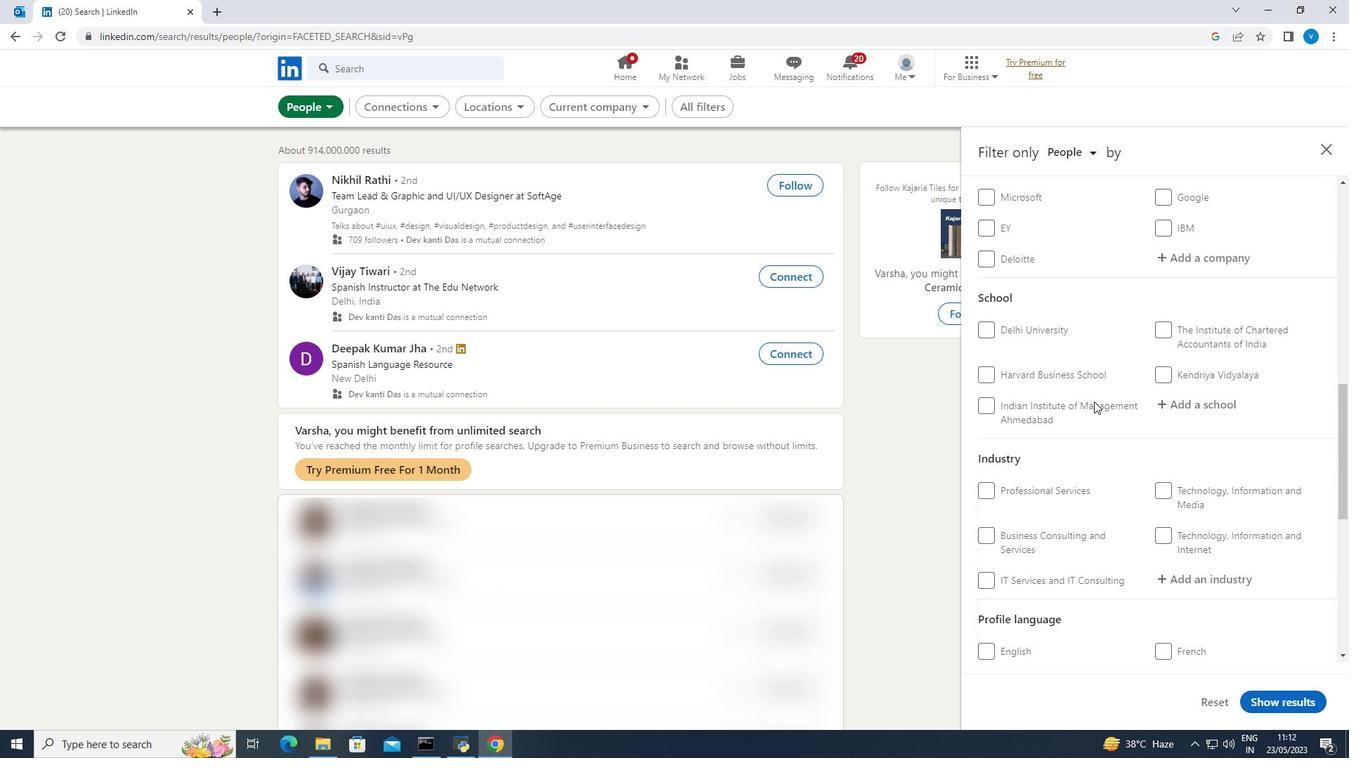 
Action: Mouse scrolled (1093, 401) with delta (0, 0)
Screenshot: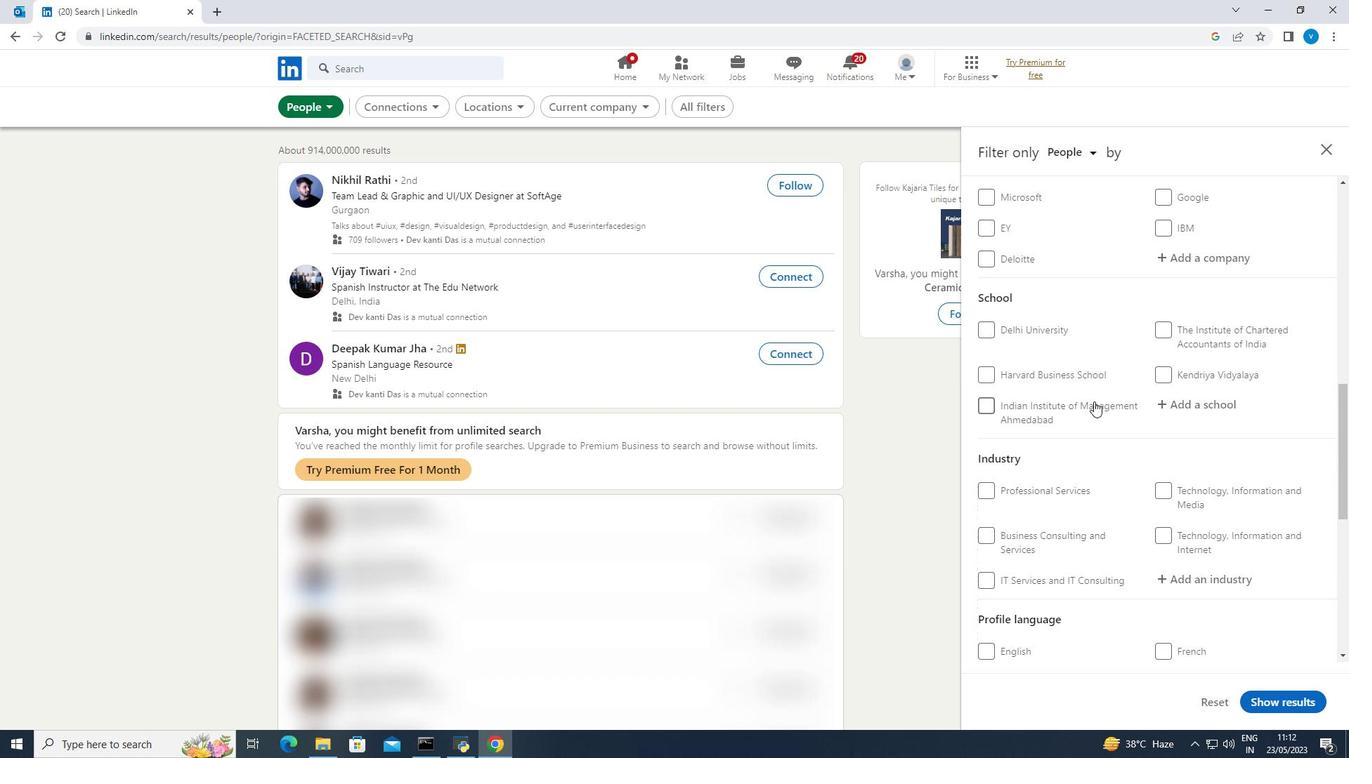 
Action: Mouse moved to (987, 538)
Screenshot: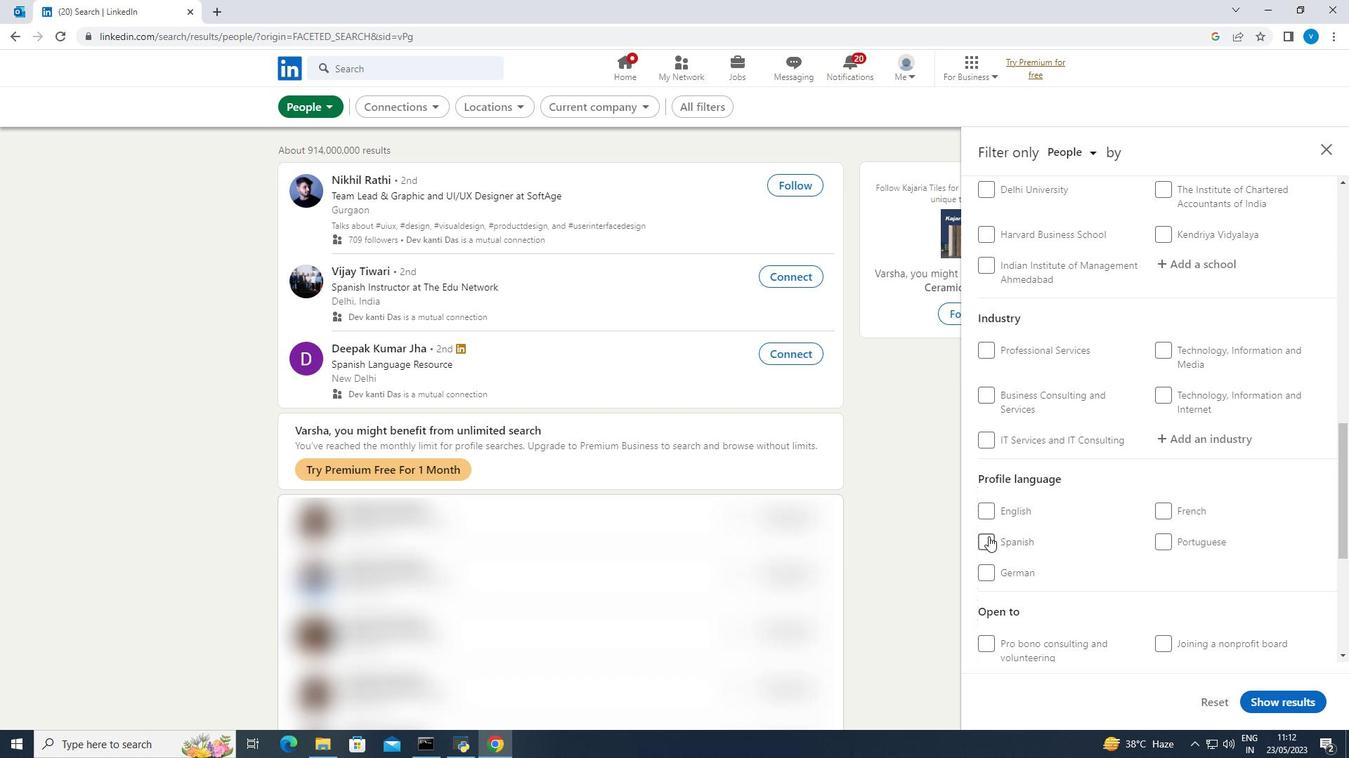 
Action: Mouse pressed left at (987, 538)
Screenshot: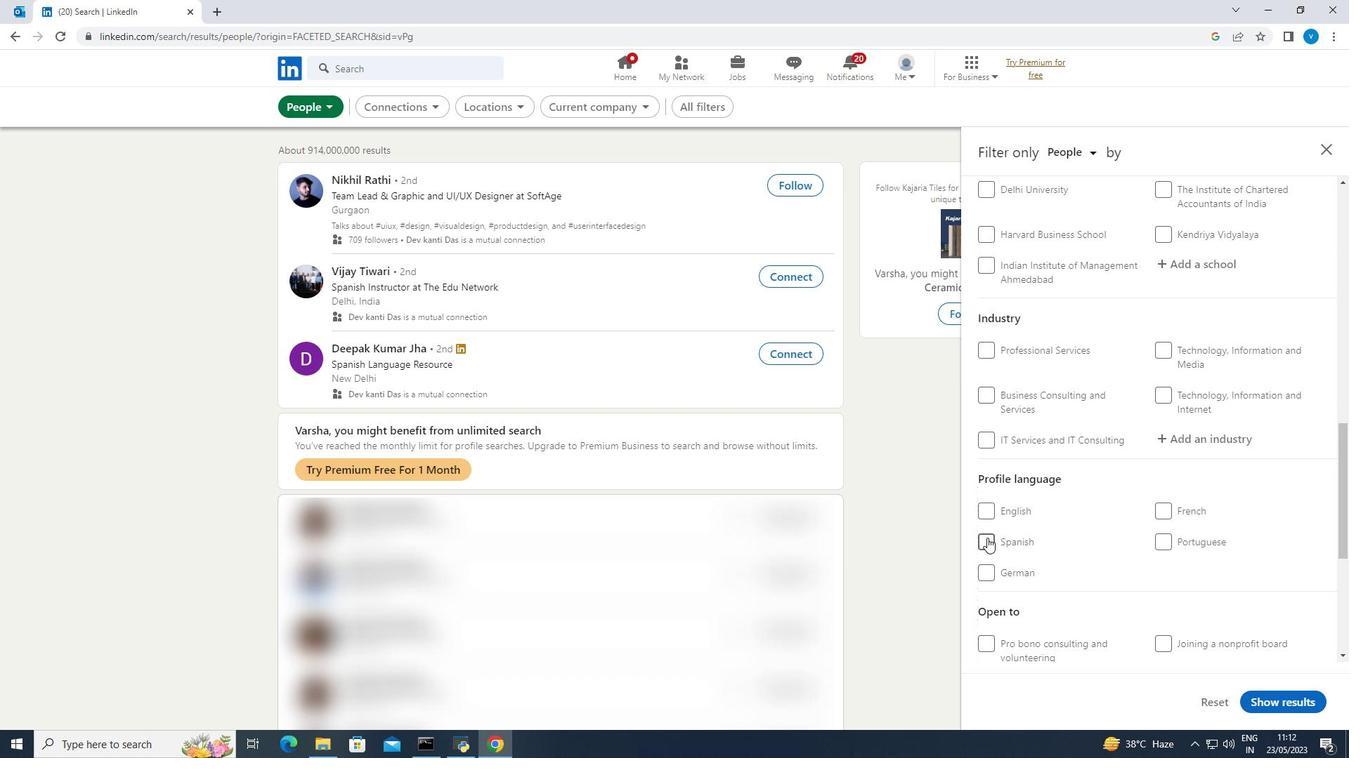 
Action: Mouse moved to (1051, 493)
Screenshot: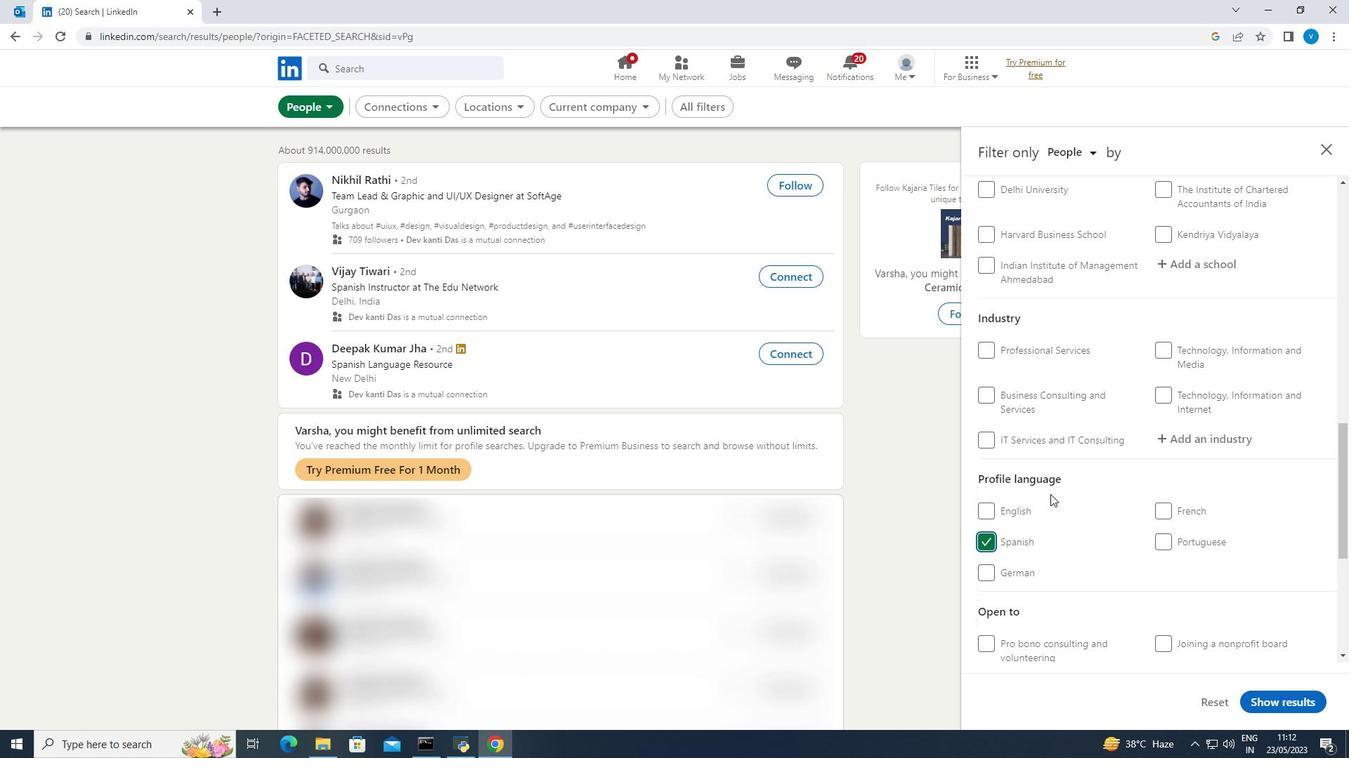 
Action: Mouse scrolled (1051, 494) with delta (0, 0)
Screenshot: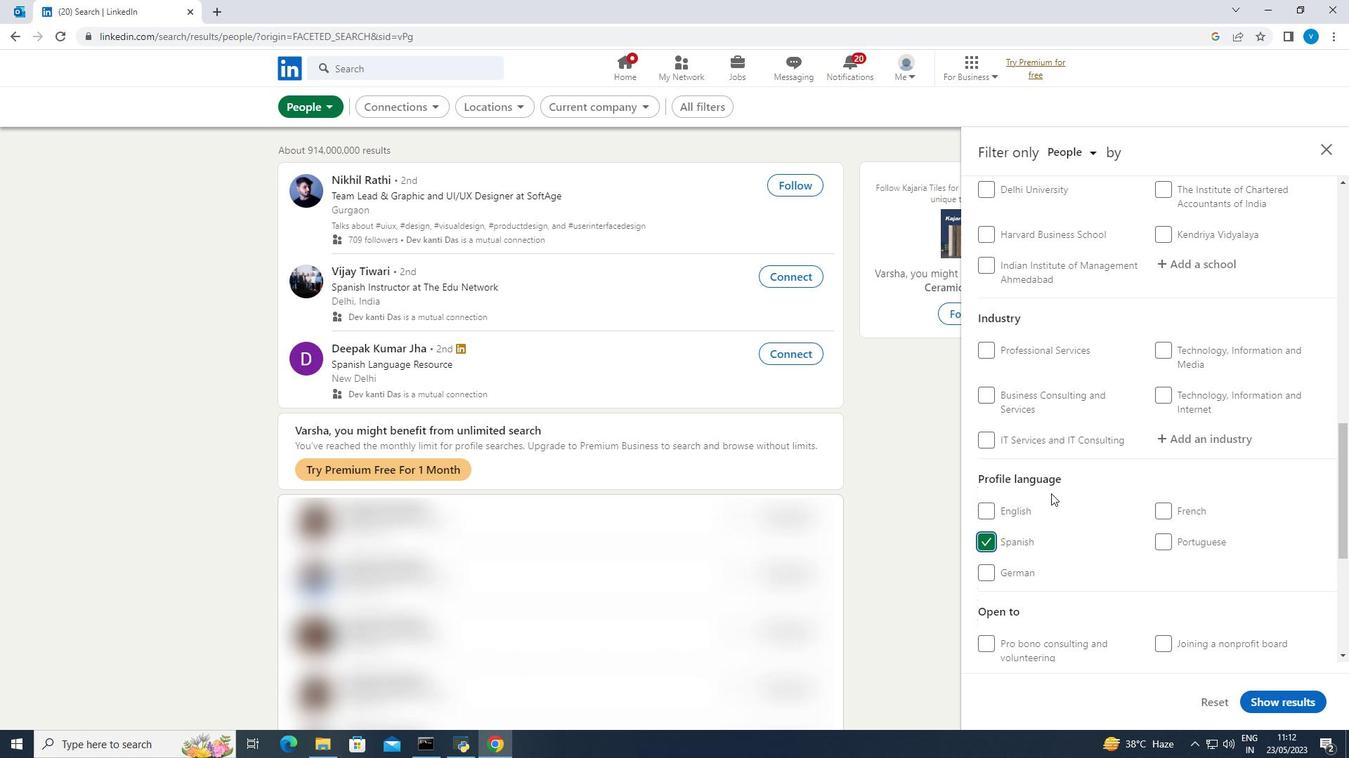 
Action: Mouse moved to (1052, 493)
Screenshot: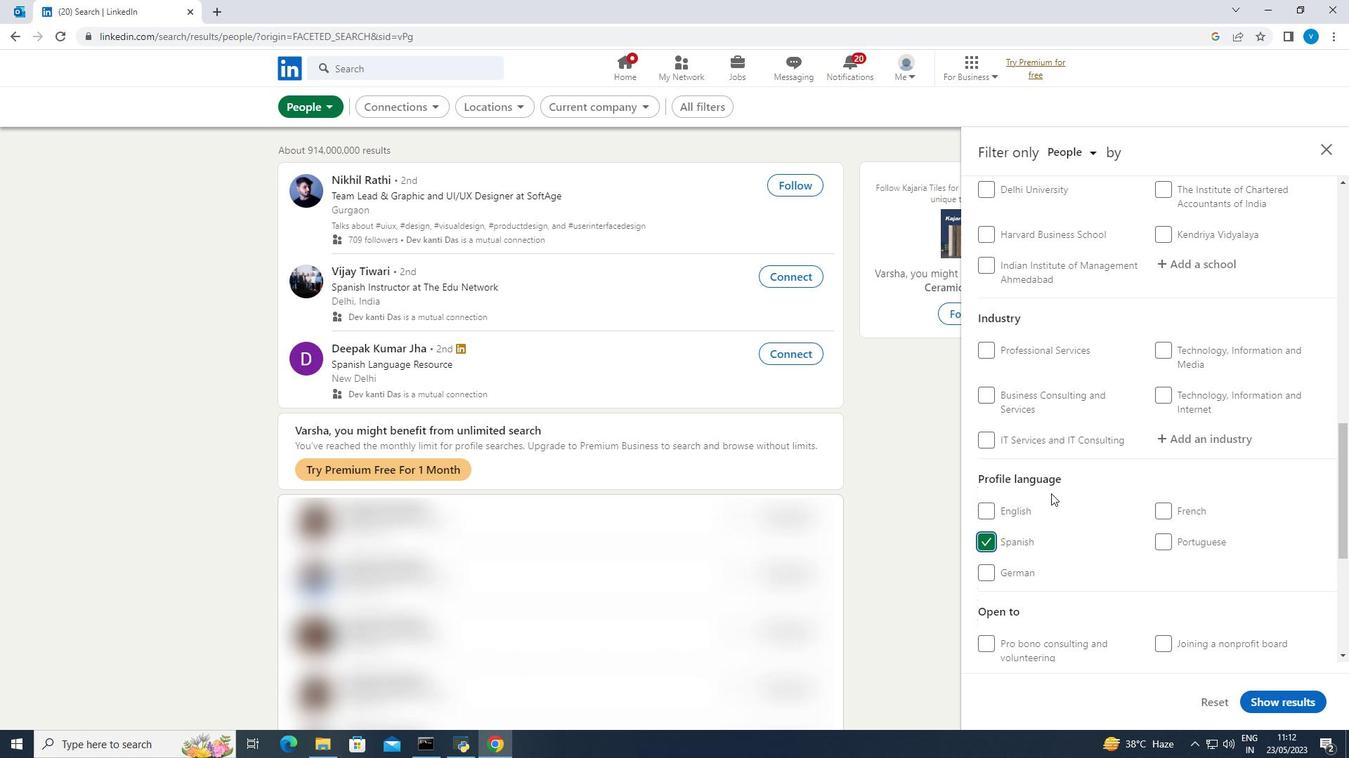 
Action: Mouse scrolled (1052, 493) with delta (0, 0)
Screenshot: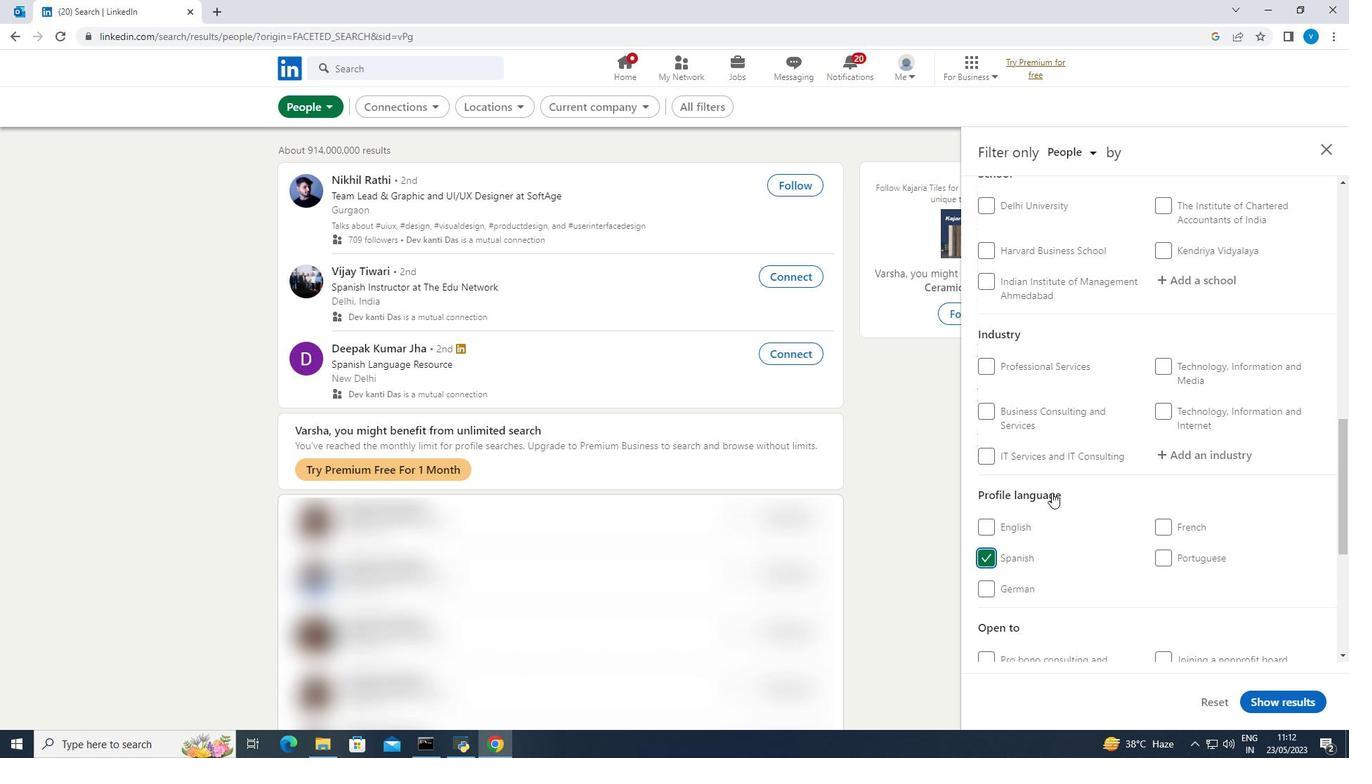 
Action: Mouse moved to (1052, 491)
Screenshot: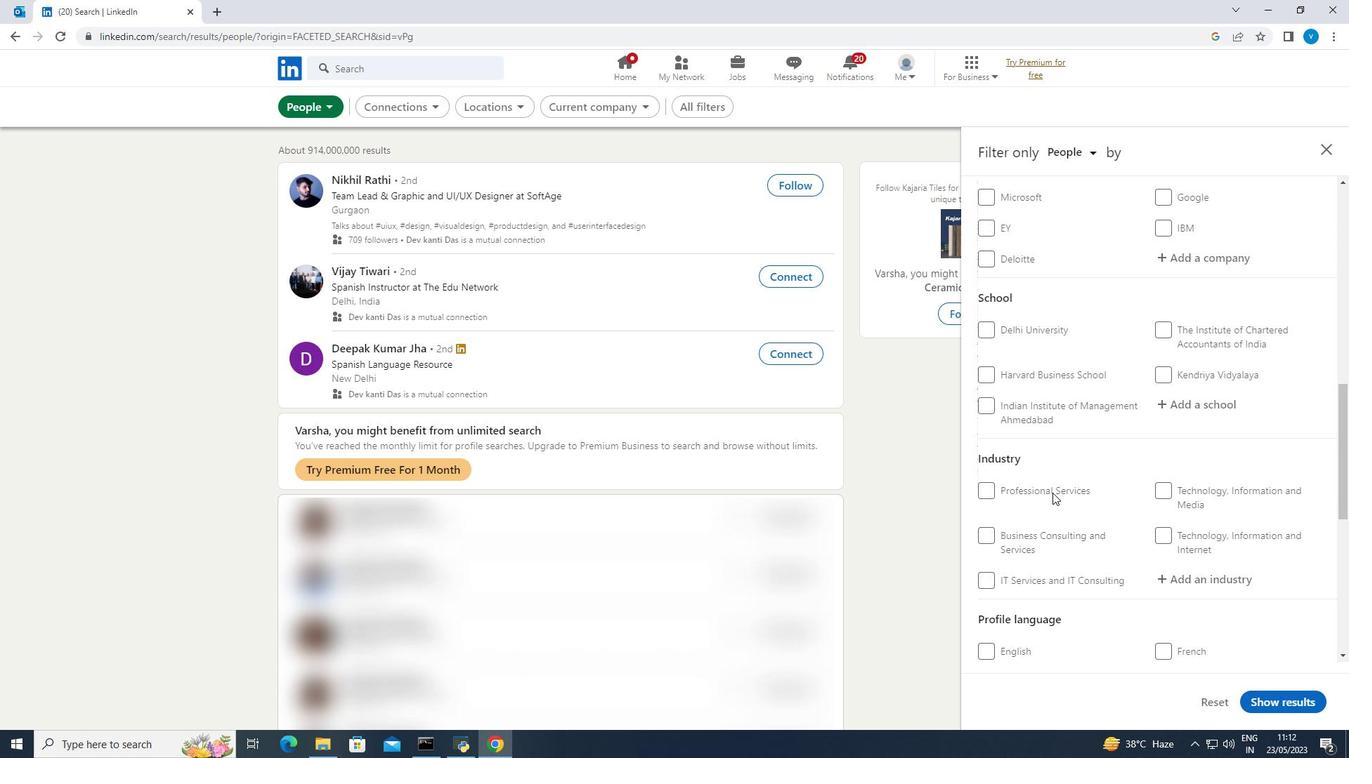
Action: Mouse scrolled (1052, 492) with delta (0, 0)
Screenshot: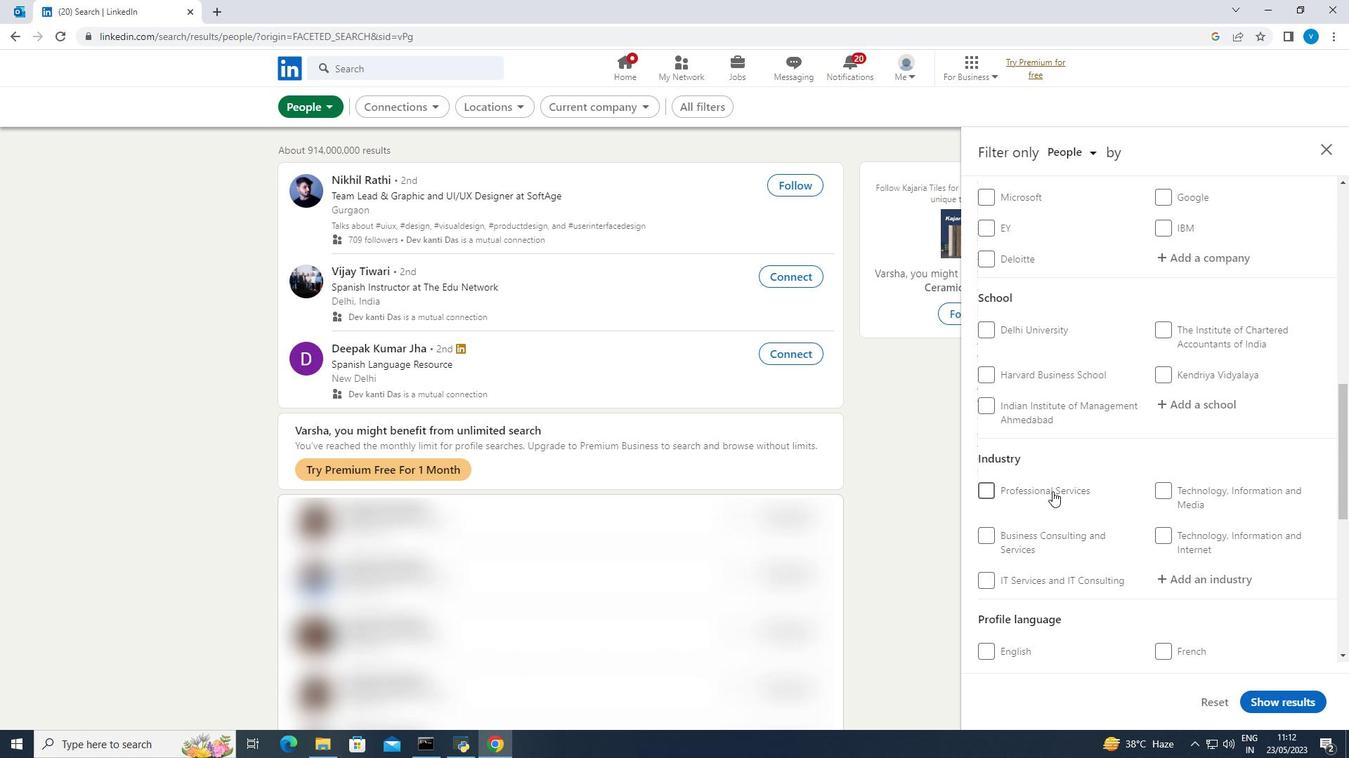 
Action: Mouse scrolled (1052, 492) with delta (0, 0)
Screenshot: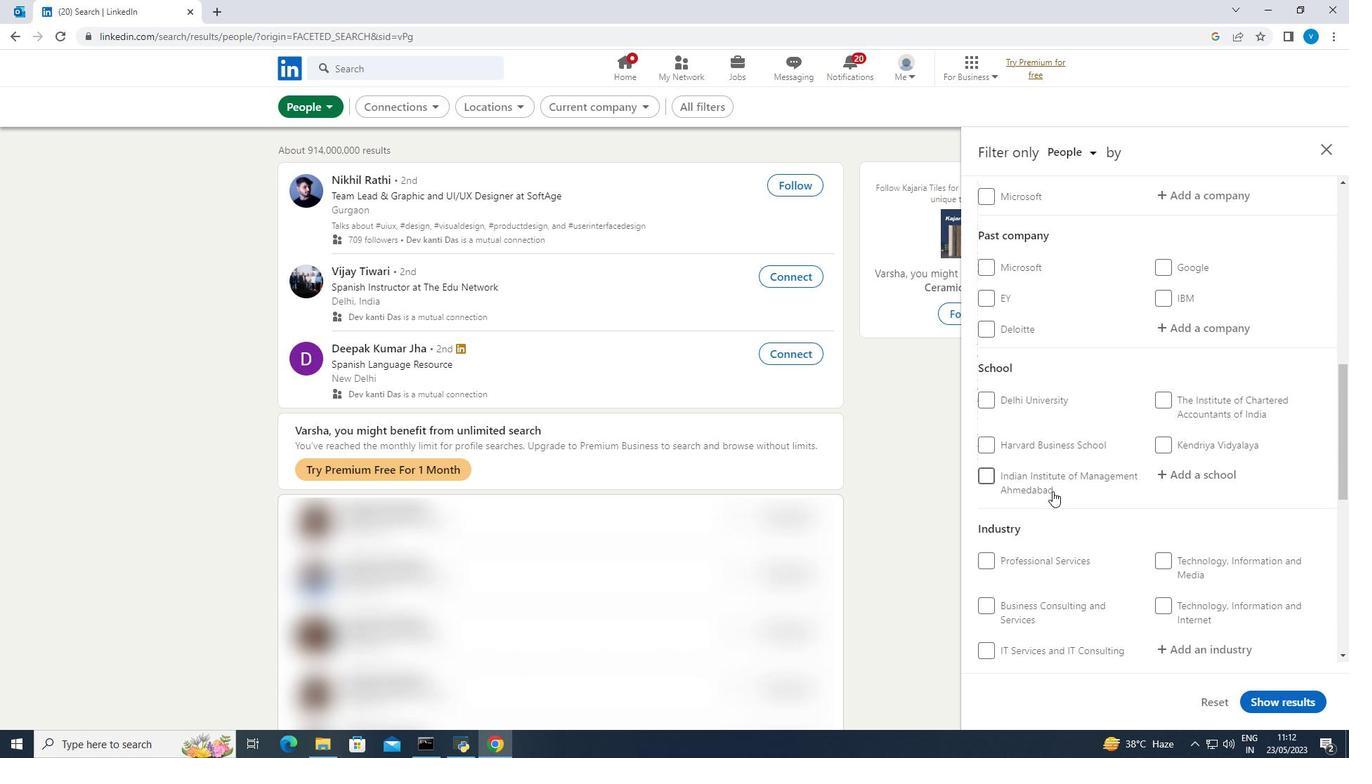 
Action: Mouse moved to (1053, 491)
Screenshot: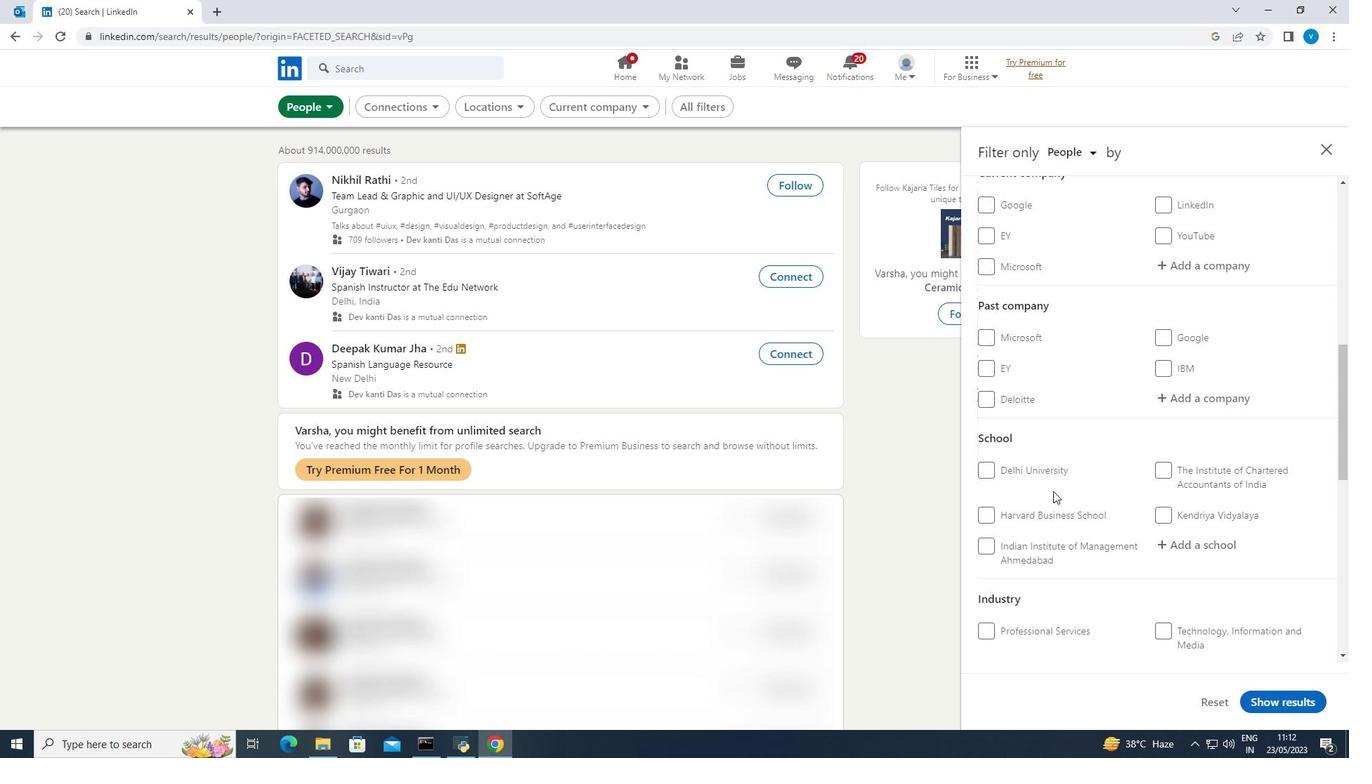 
Action: Mouse scrolled (1053, 492) with delta (0, 0)
Screenshot: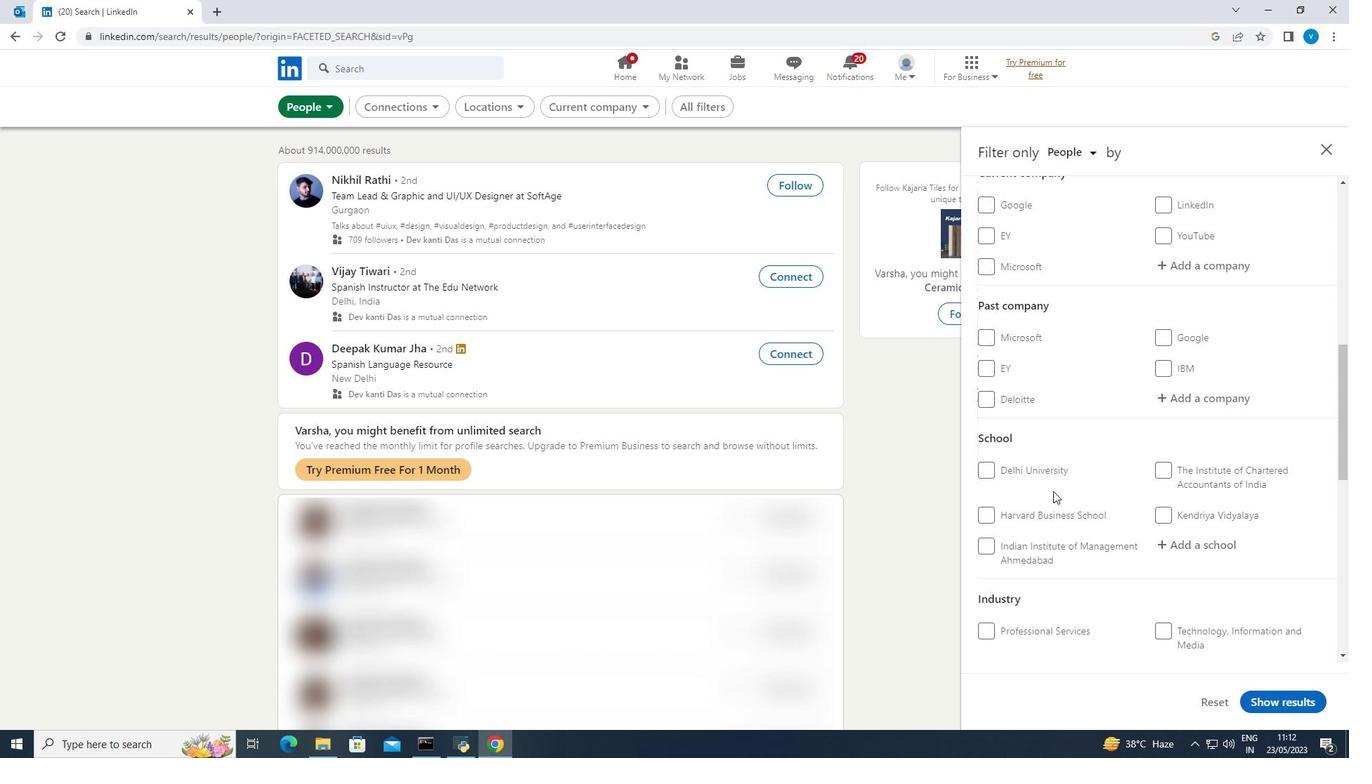 
Action: Mouse moved to (1053, 491)
Screenshot: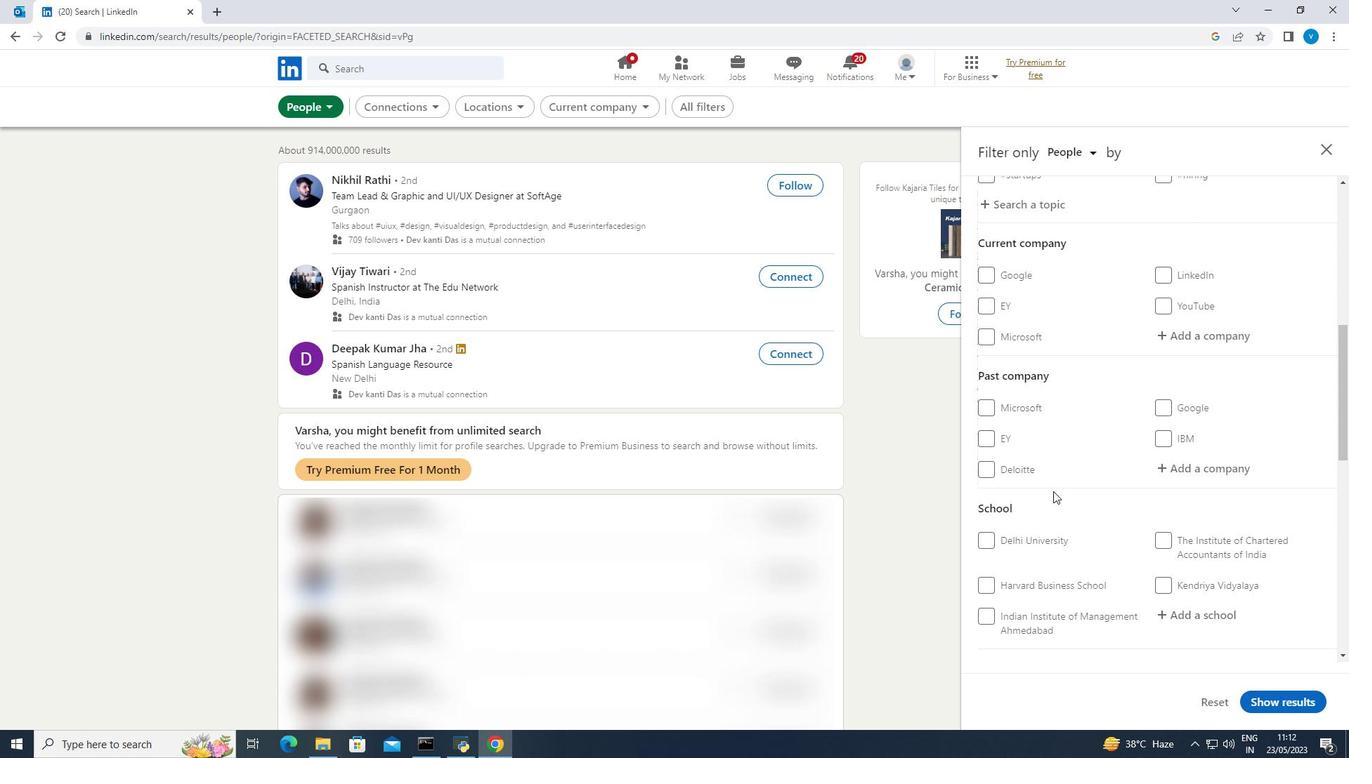 
Action: Mouse scrolled (1053, 492) with delta (0, 0)
Screenshot: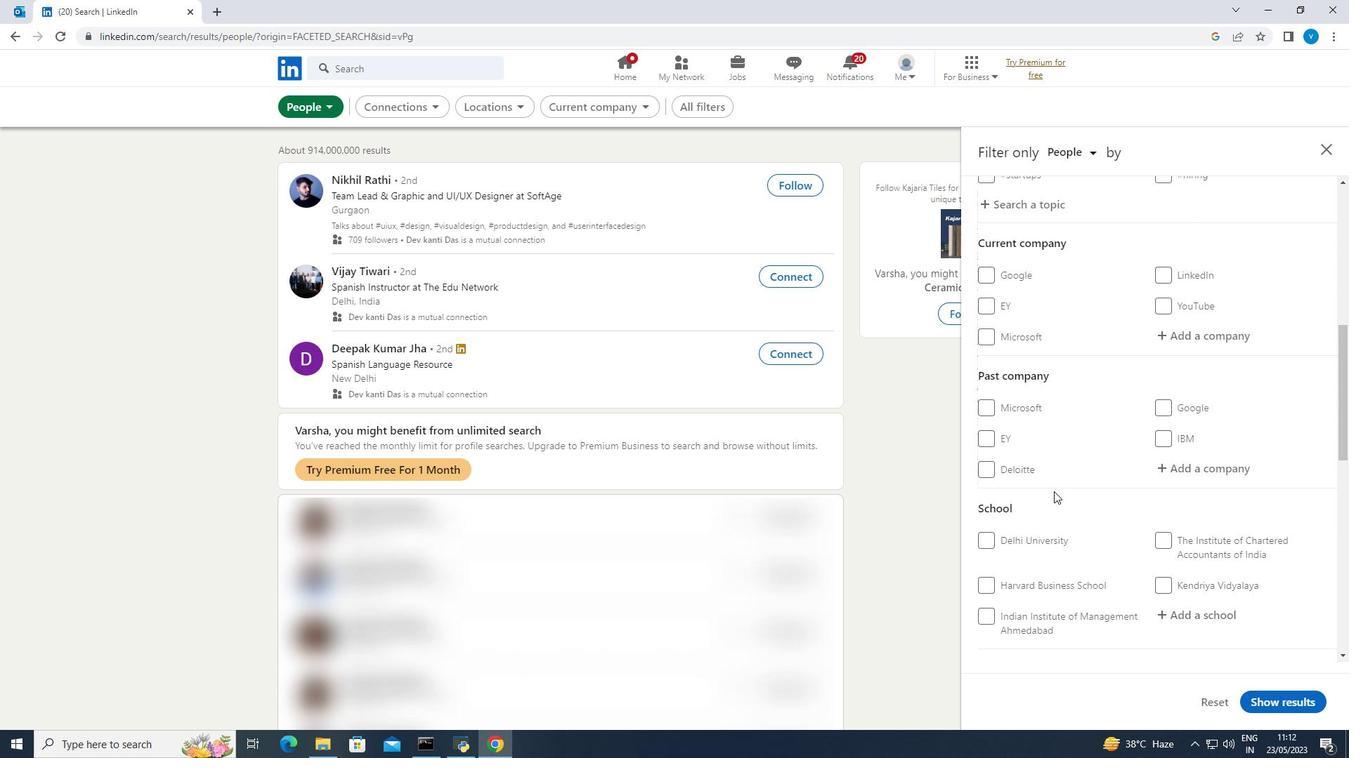 
Action: Mouse moved to (1184, 408)
Screenshot: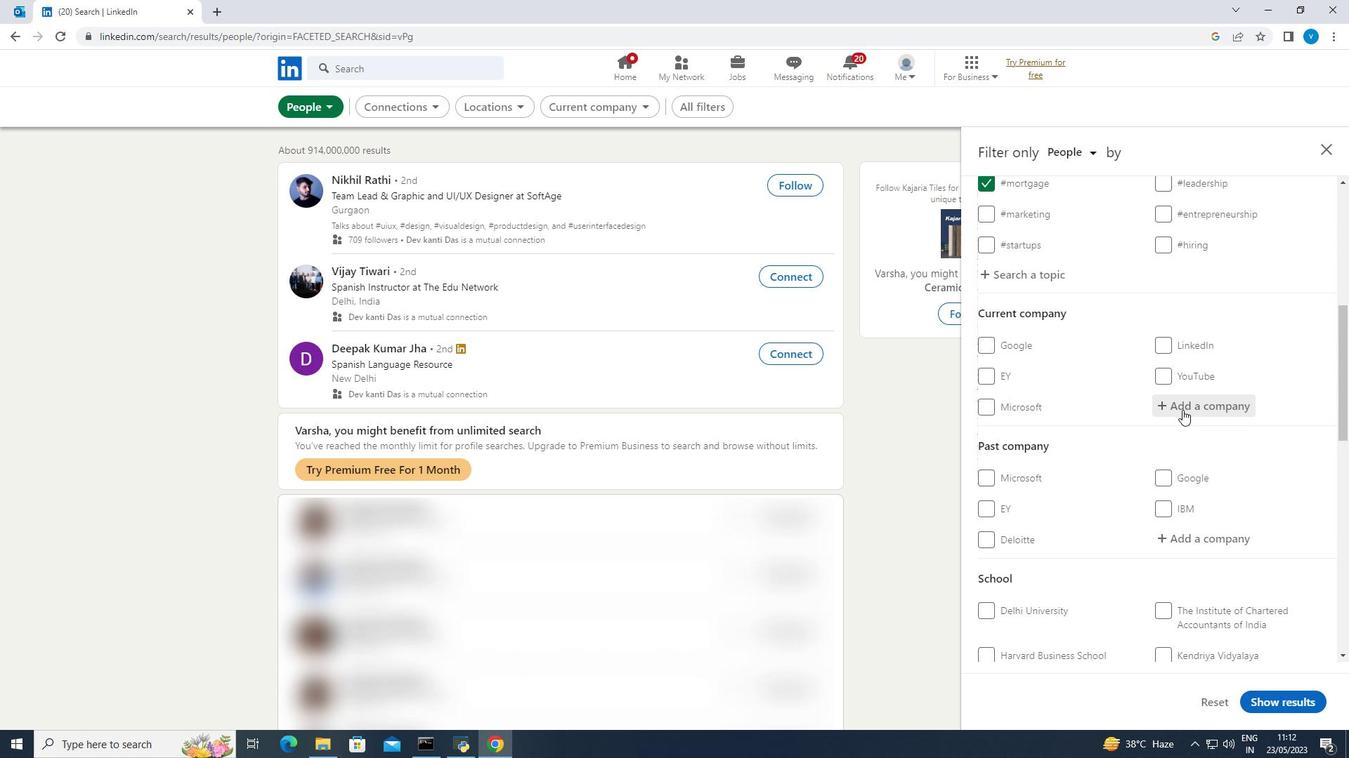 
Action: Mouse pressed left at (1184, 408)
Screenshot: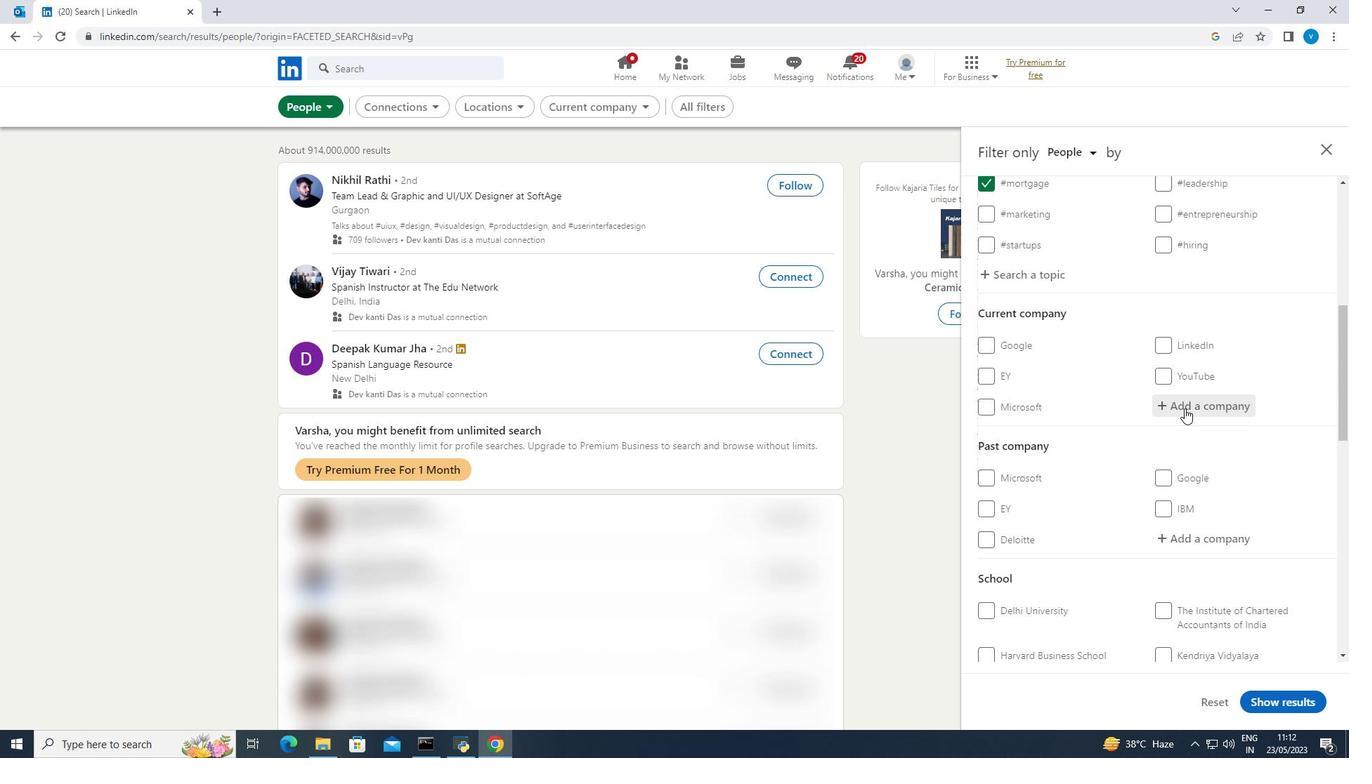 
Action: Mouse moved to (1184, 405)
Screenshot: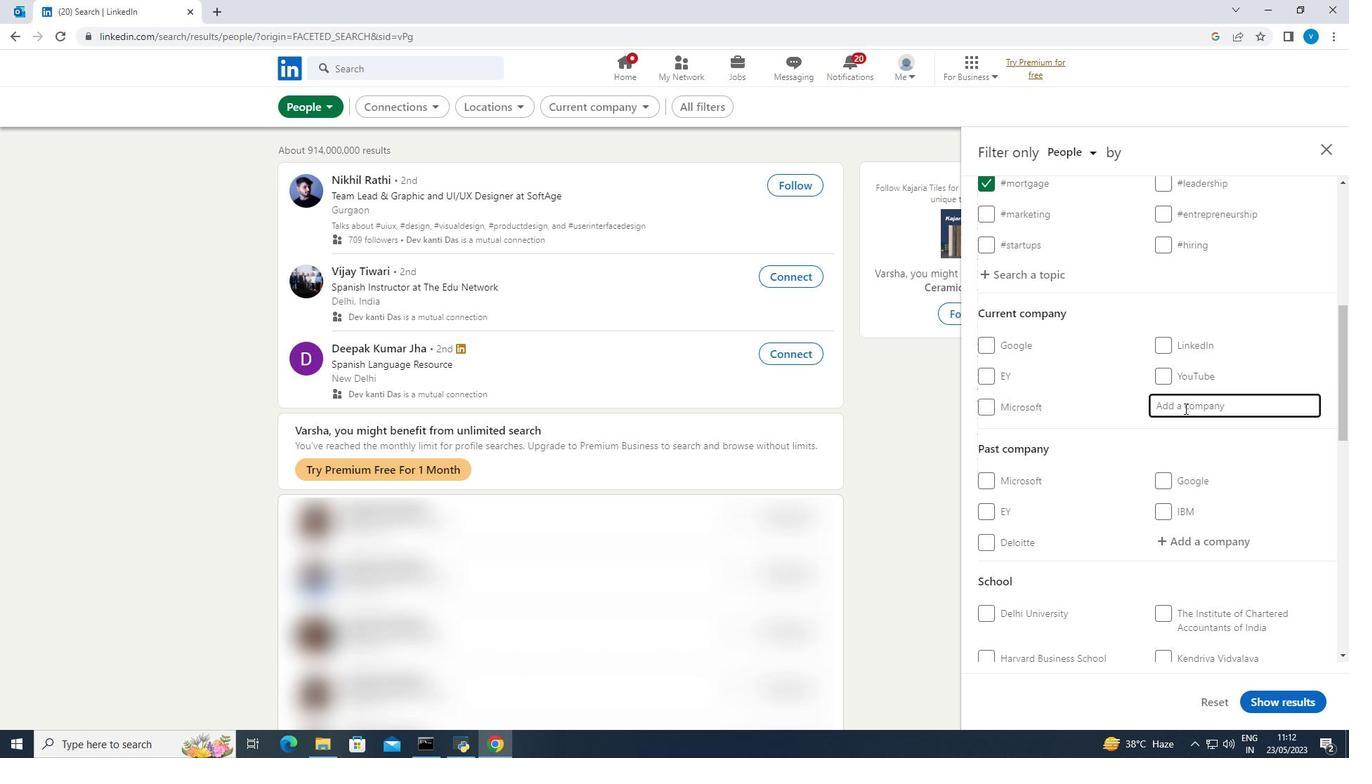
Action: Key pressed <Key.shift><Key.shift><Key.shift><Key.shift><Key.shift><Key.shift>Pharma<Key.space><Key.shift>Job<Key.space><Key.shift><Key.shift><Key.shift>Portal
Screenshot: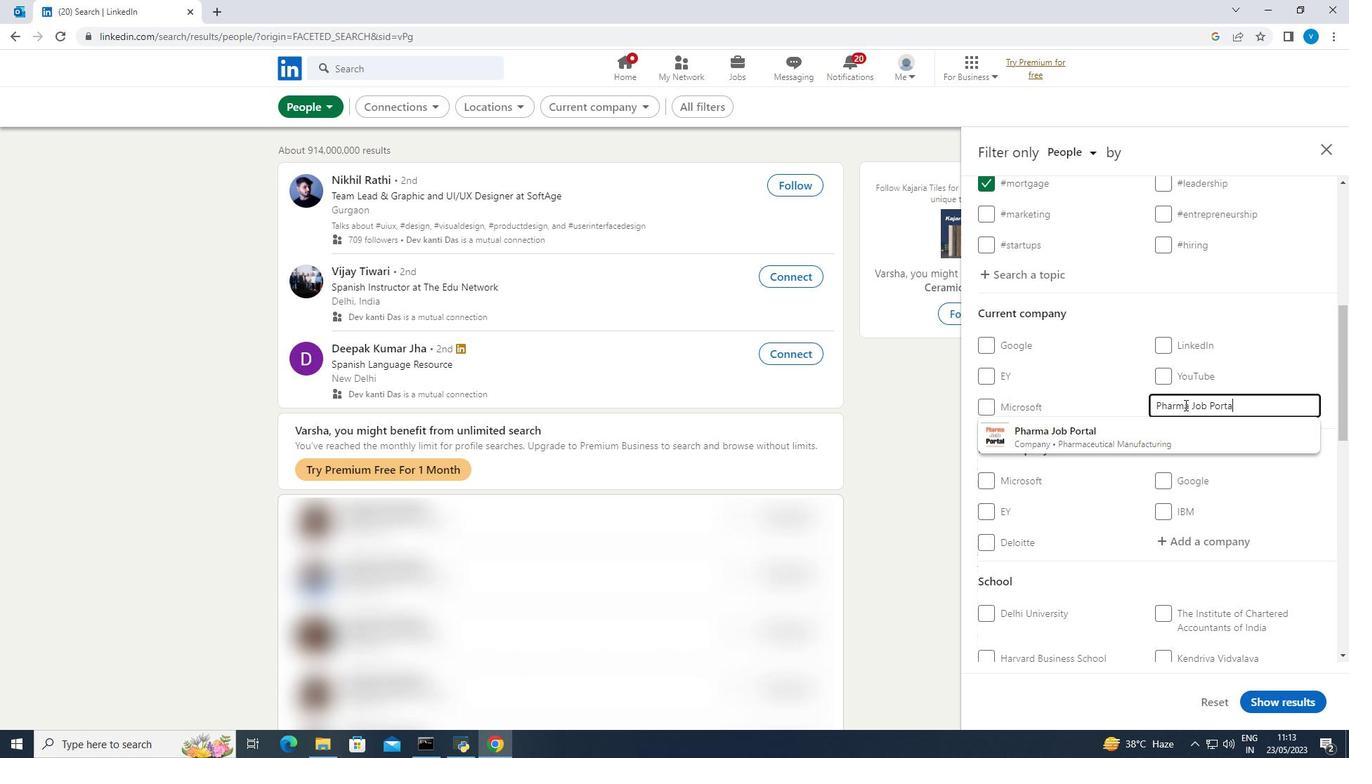 
Action: Mouse moved to (1141, 436)
Screenshot: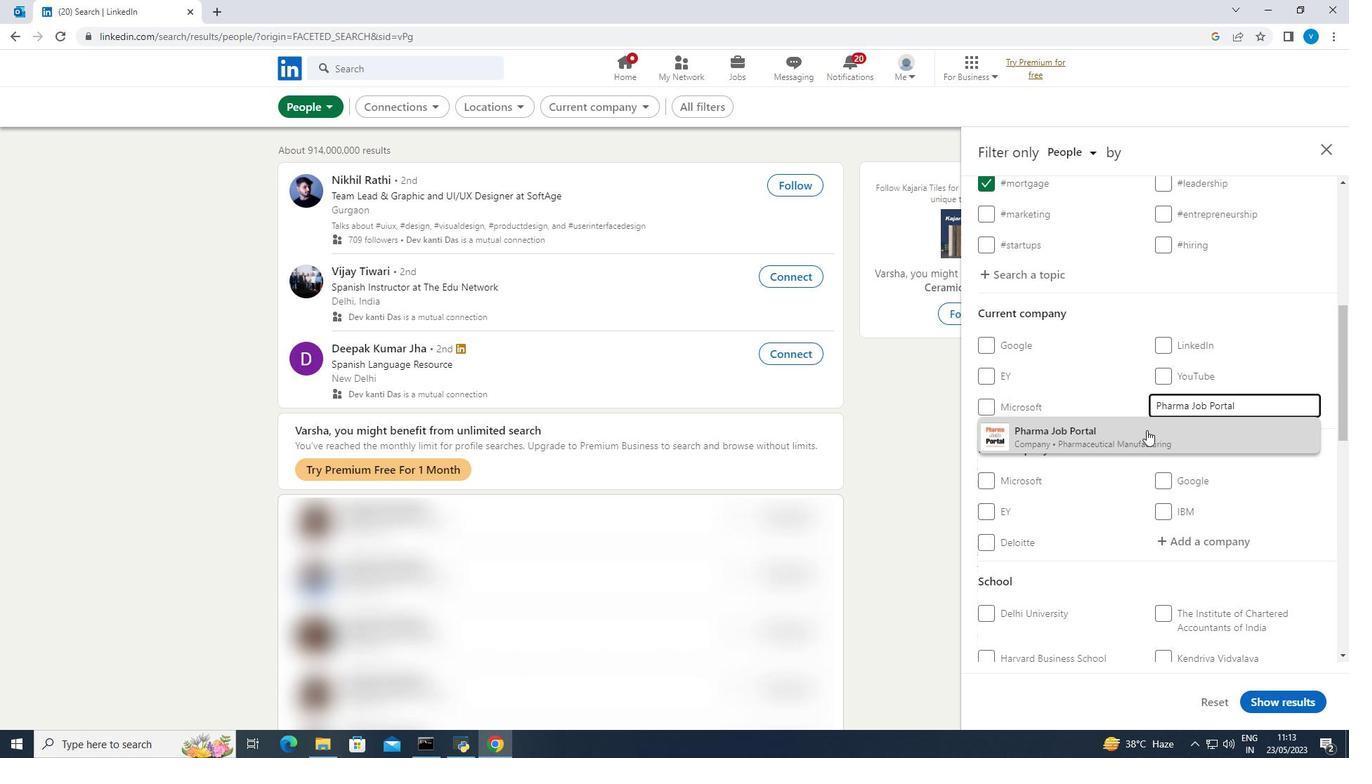 
Action: Mouse pressed left at (1141, 436)
Screenshot: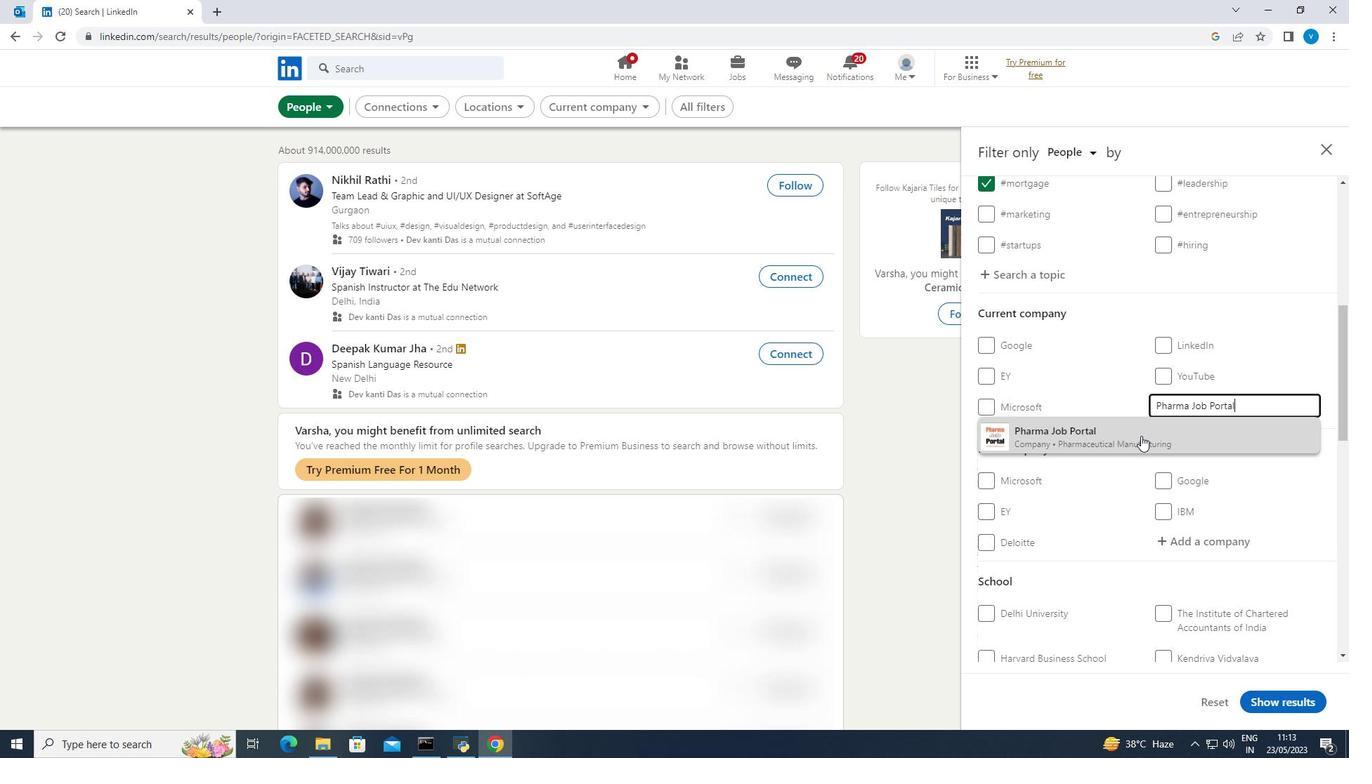 
Action: Mouse scrolled (1141, 435) with delta (0, 0)
Screenshot: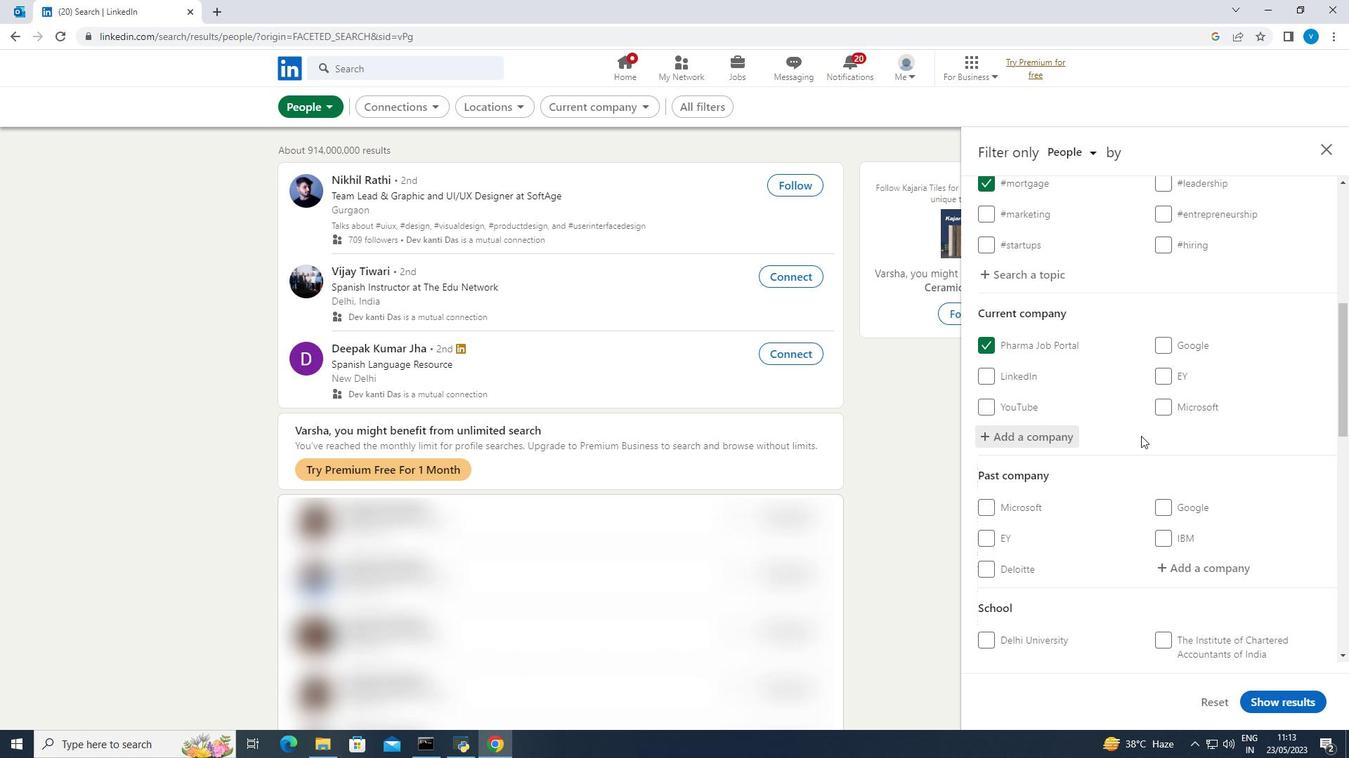 
Action: Mouse moved to (1141, 436)
Screenshot: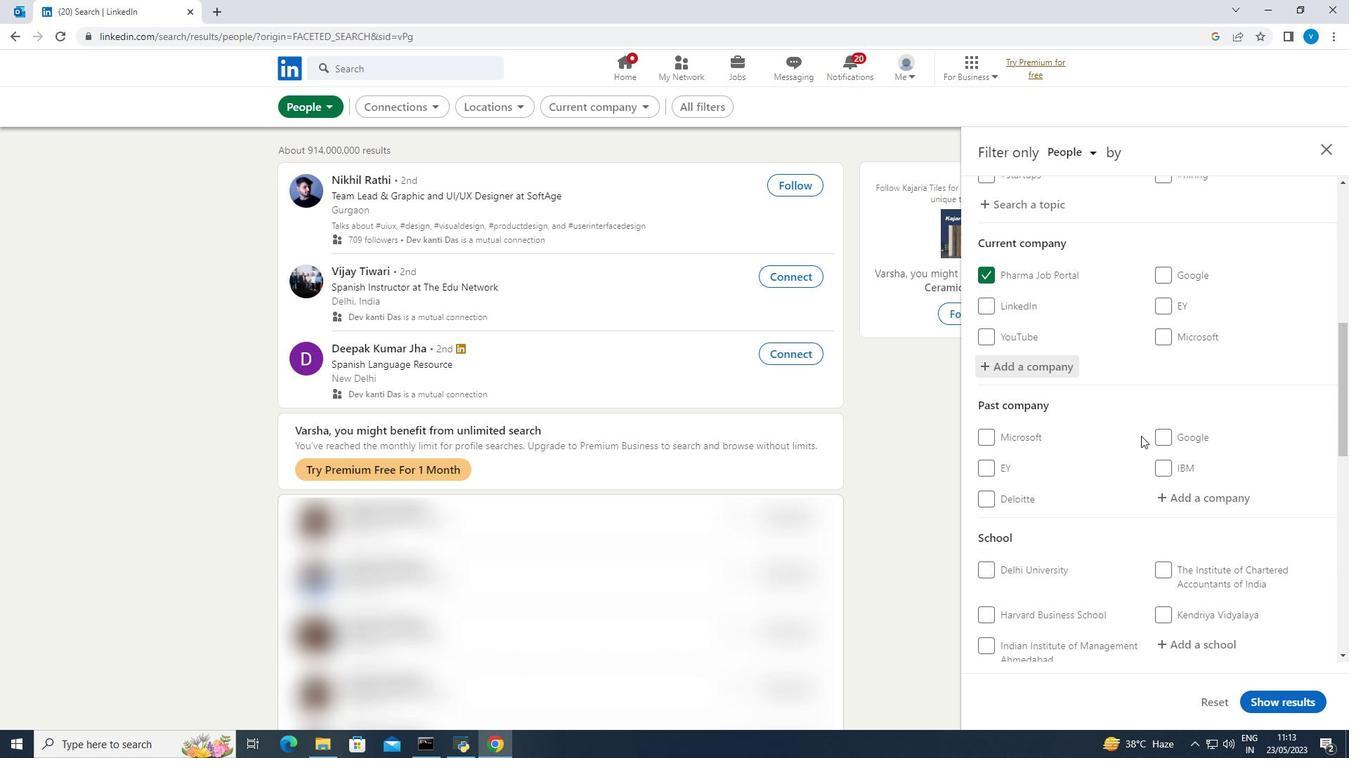 
Action: Mouse scrolled (1141, 435) with delta (0, 0)
Screenshot: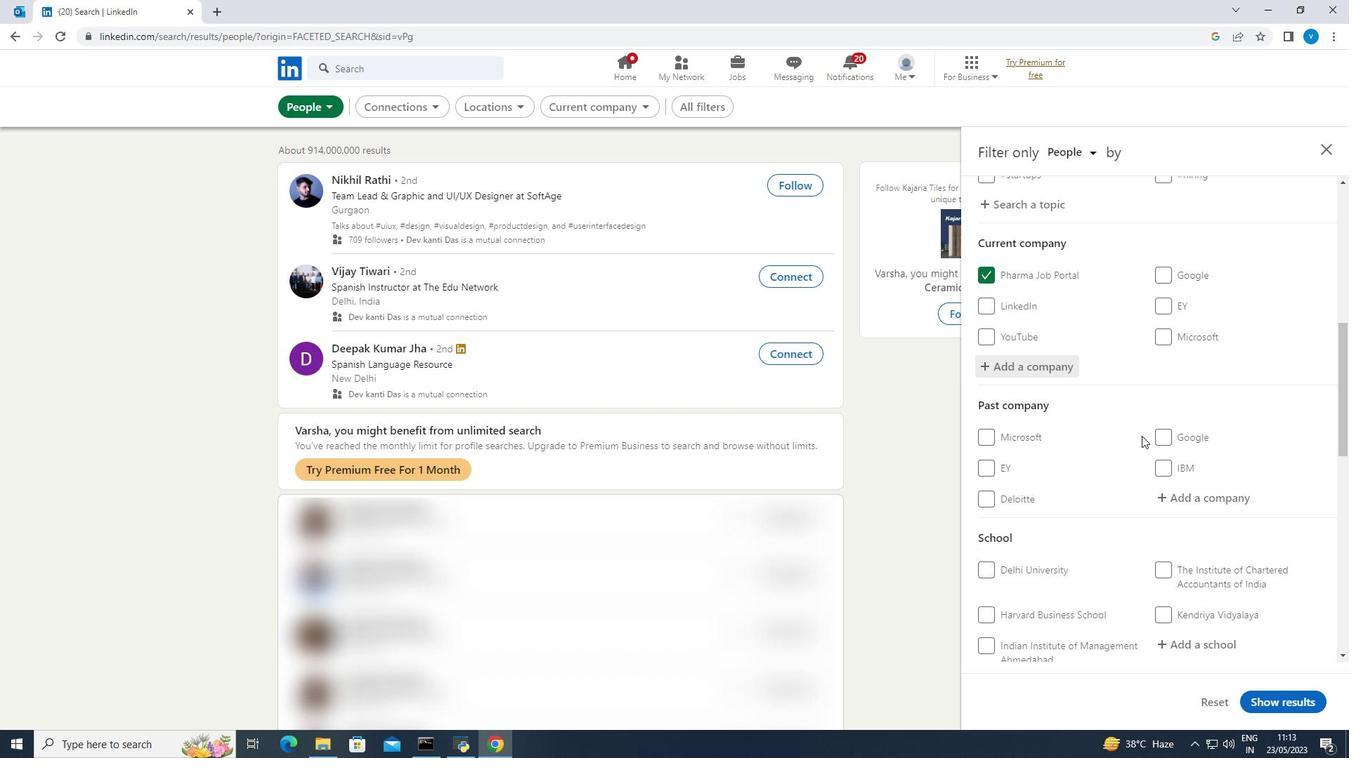 
Action: Mouse moved to (1143, 434)
Screenshot: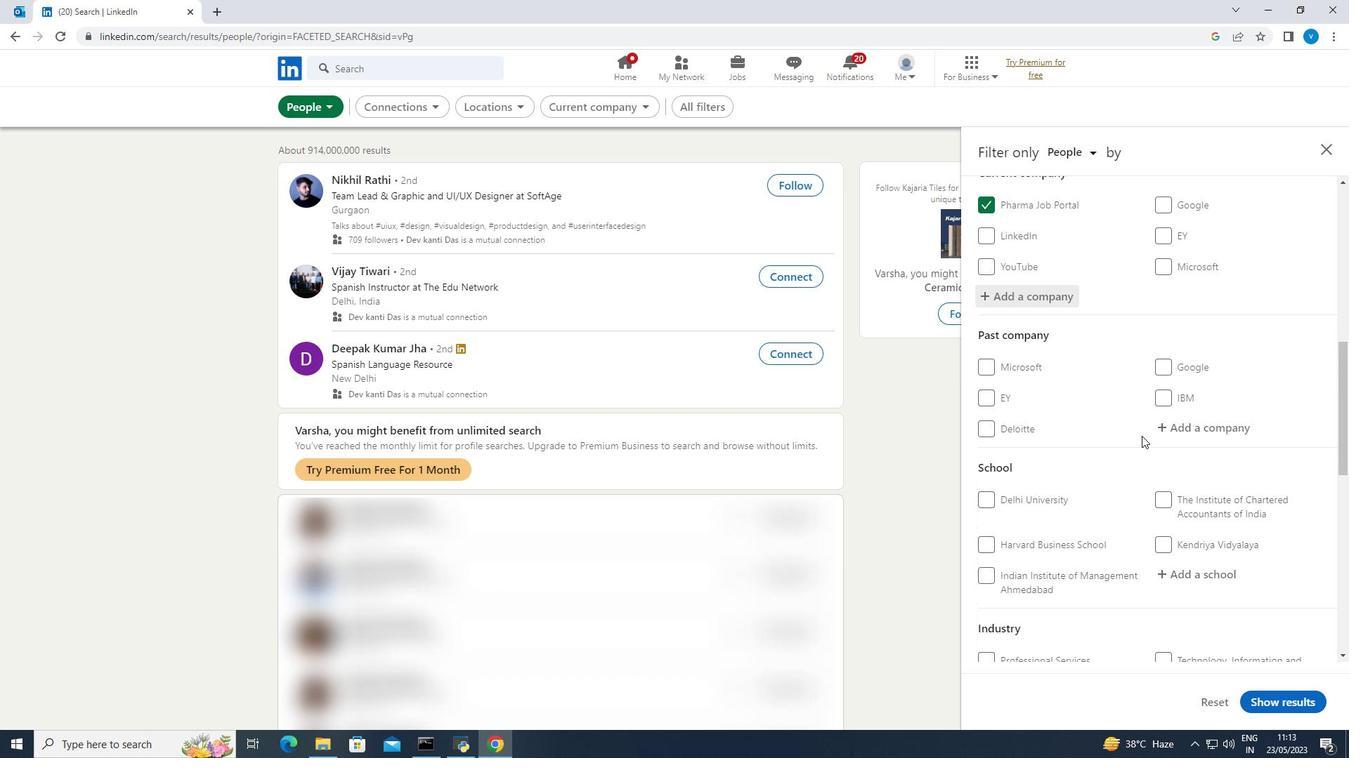
Action: Mouse scrolled (1143, 434) with delta (0, 0)
Screenshot: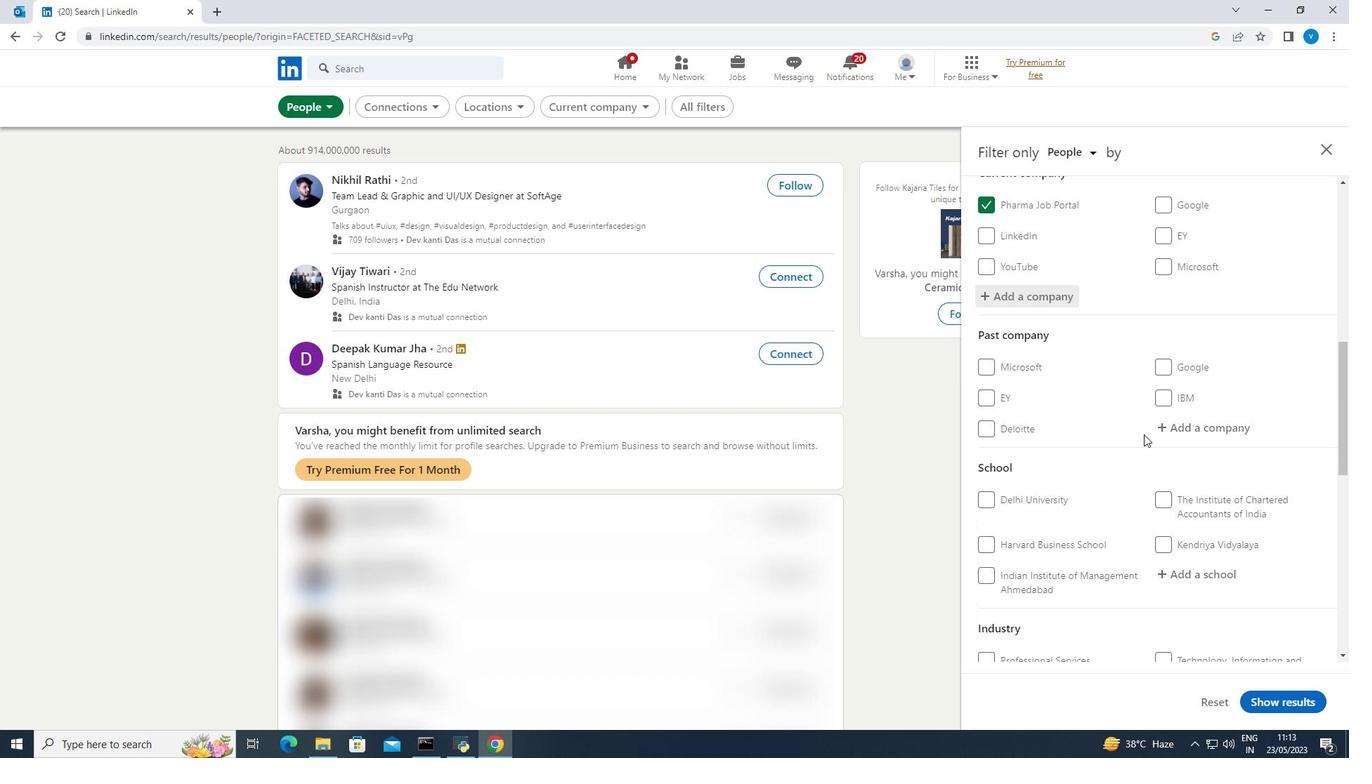 
Action: Mouse scrolled (1143, 434) with delta (0, 0)
Screenshot: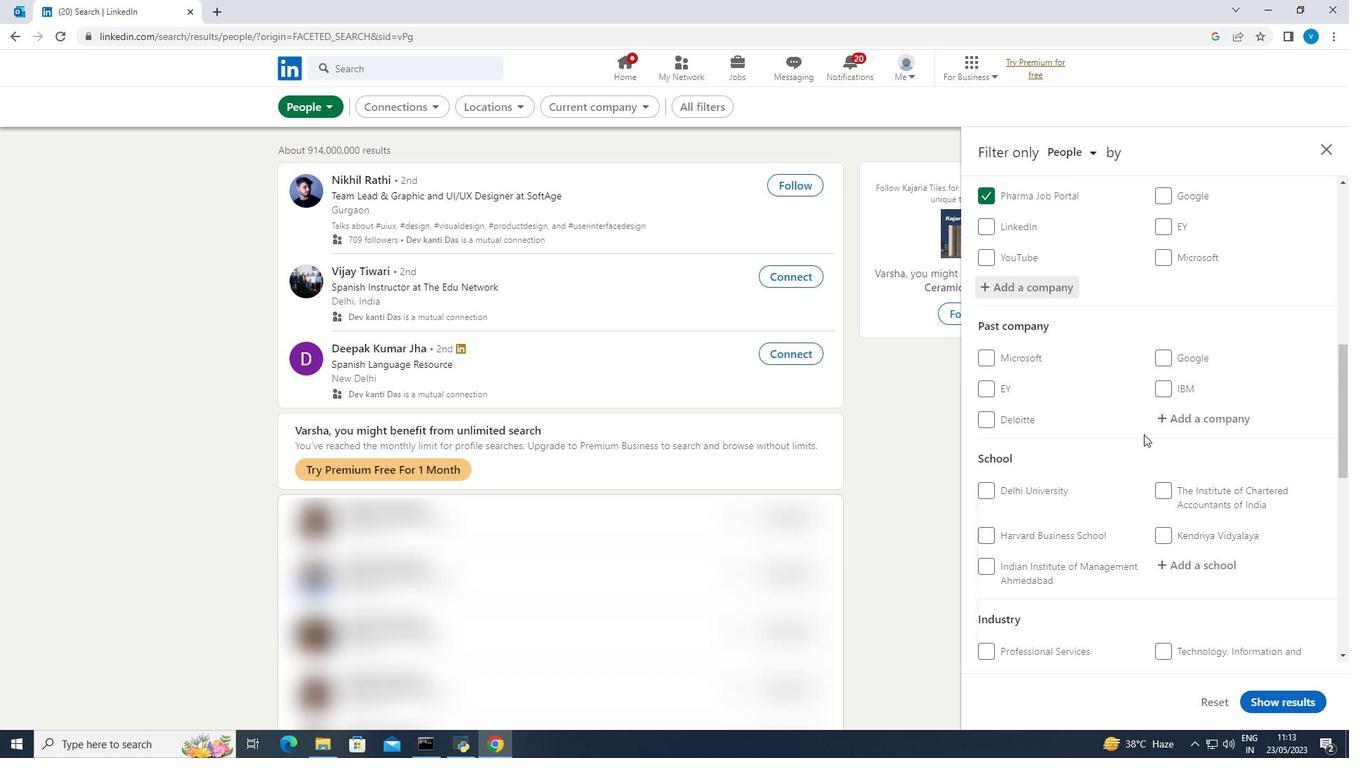 
Action: Mouse moved to (1192, 432)
Screenshot: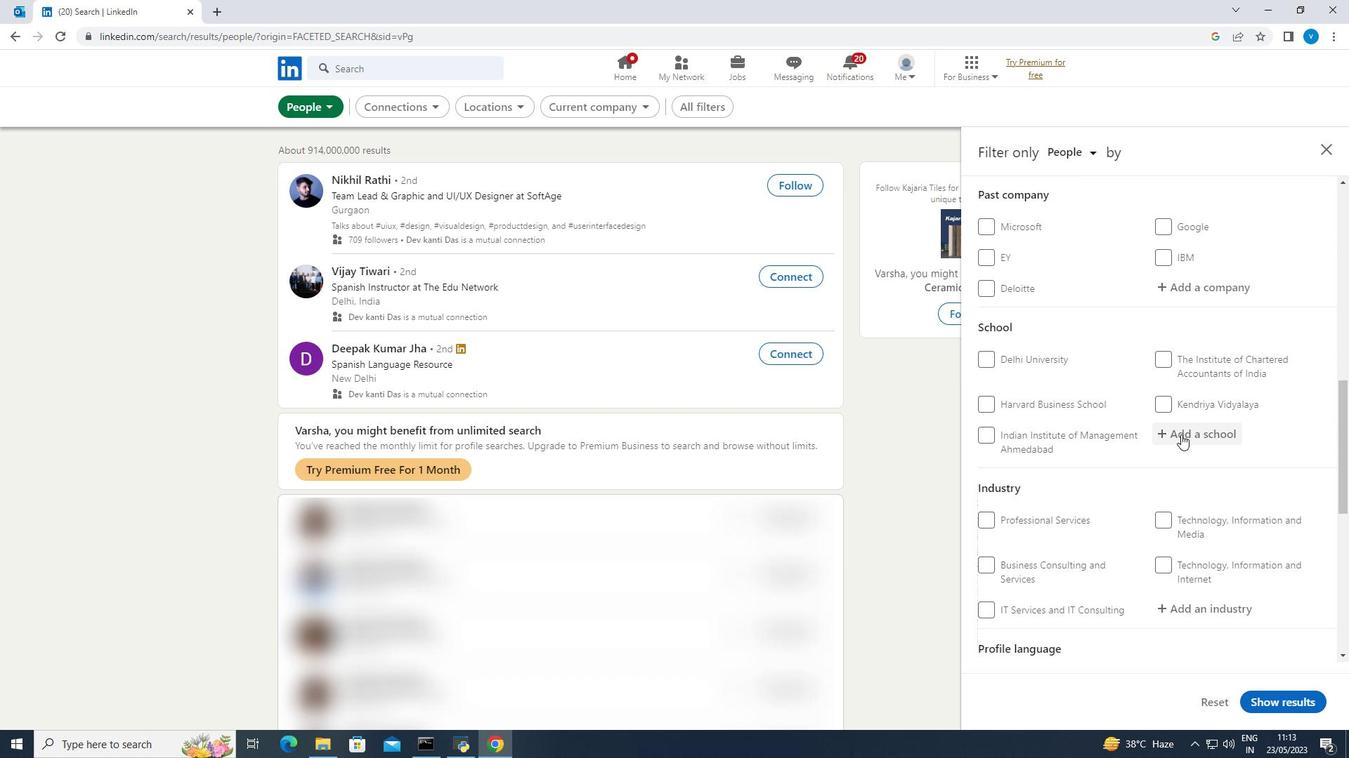 
Action: Mouse pressed left at (1192, 432)
Screenshot: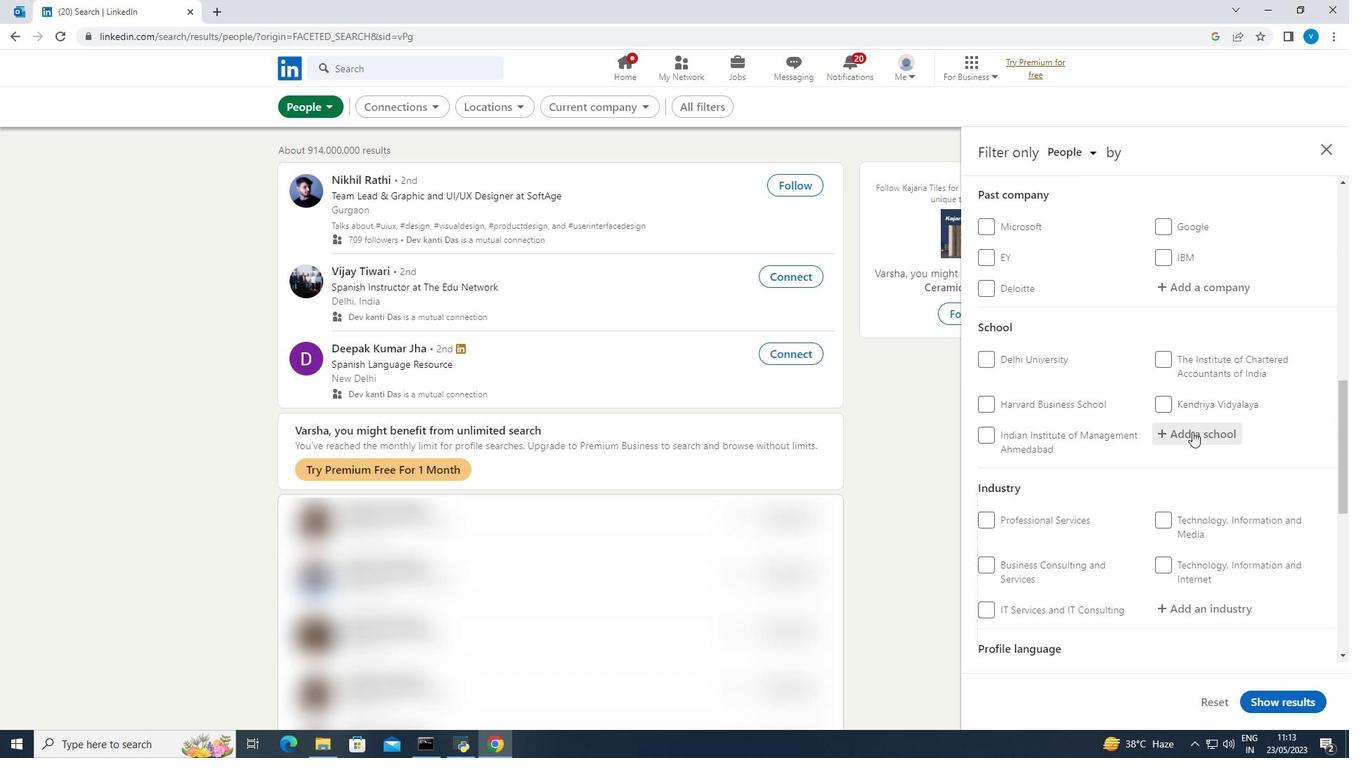 
Action: Mouse moved to (1190, 428)
Screenshot: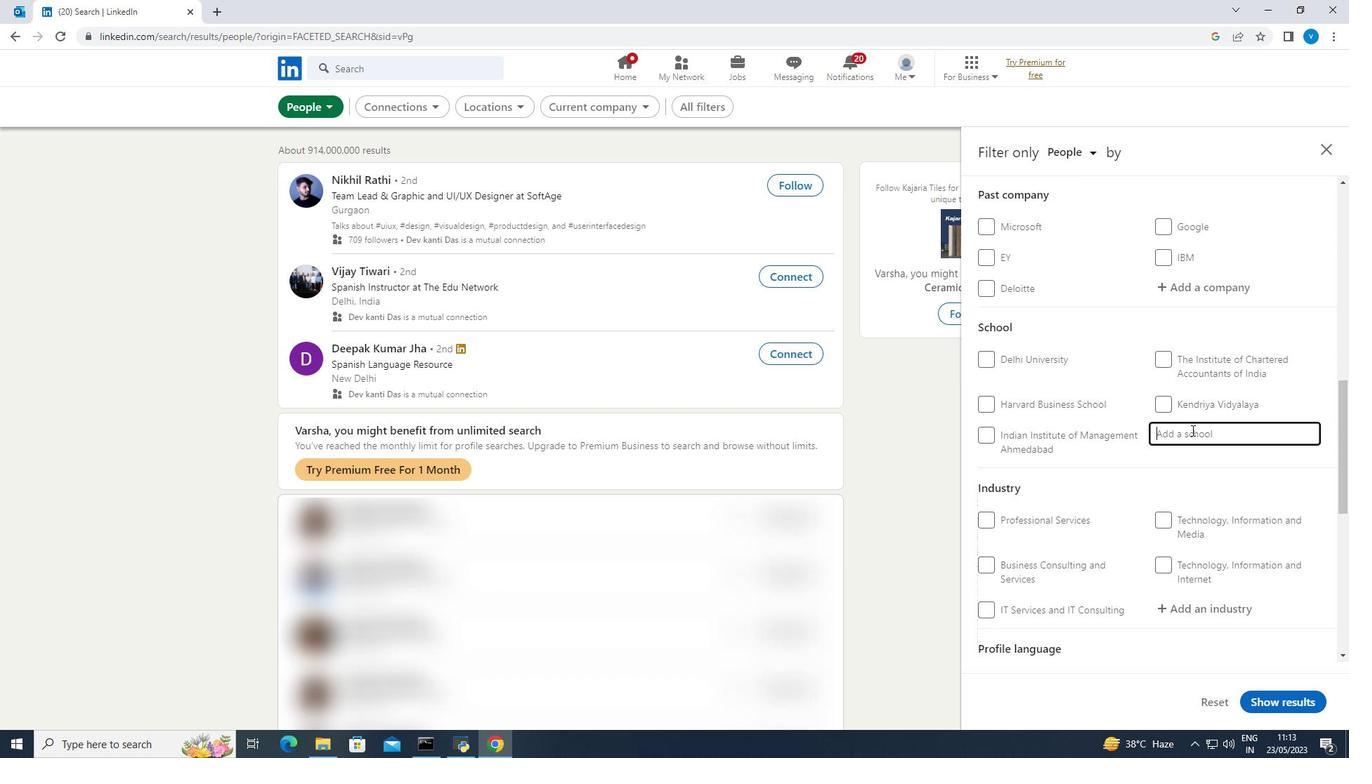 
Action: Key pressed <Key.shift><Key.shift><Key.shift>SAL<Key.space><Key.shift><Key.shift><Key.shift><Key.shift><Key.shift><Key.shift>INSTITUTE
Screenshot: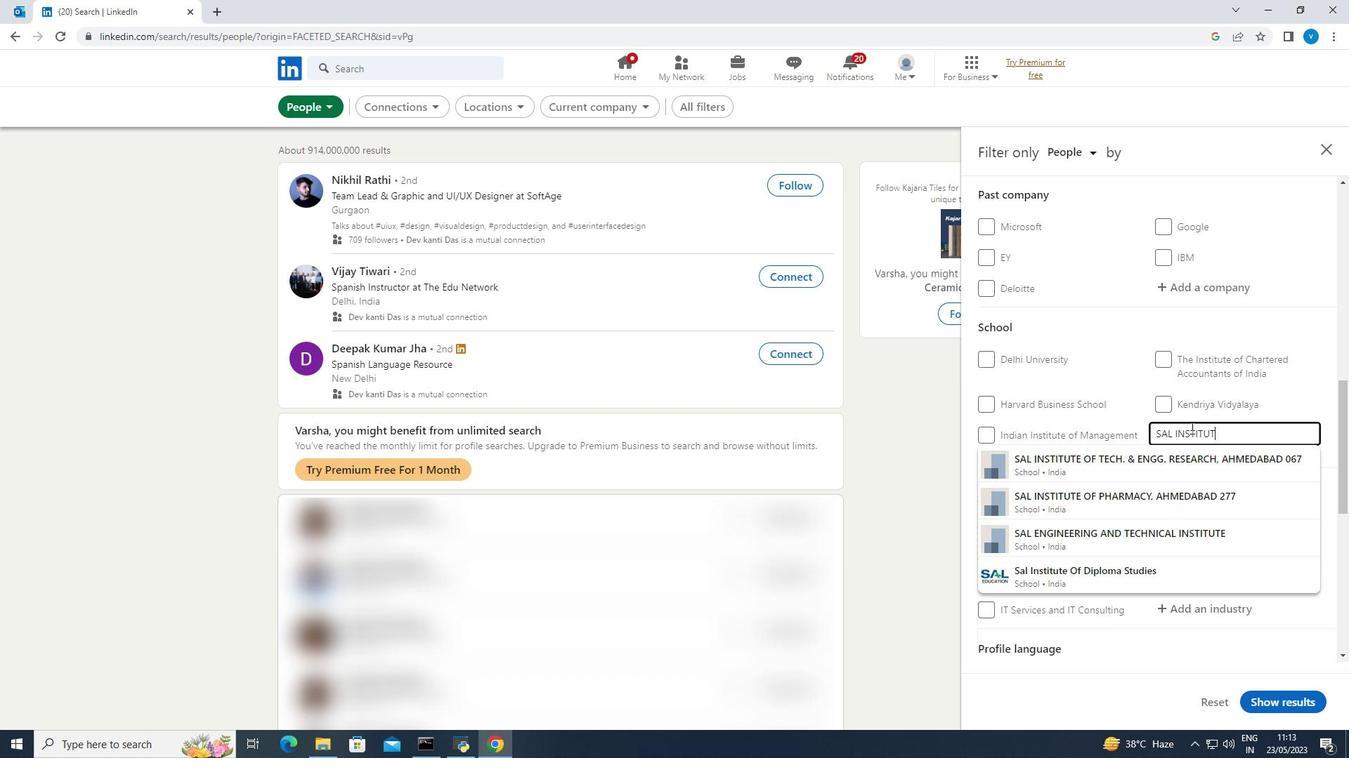 
Action: Mouse moved to (1172, 452)
Screenshot: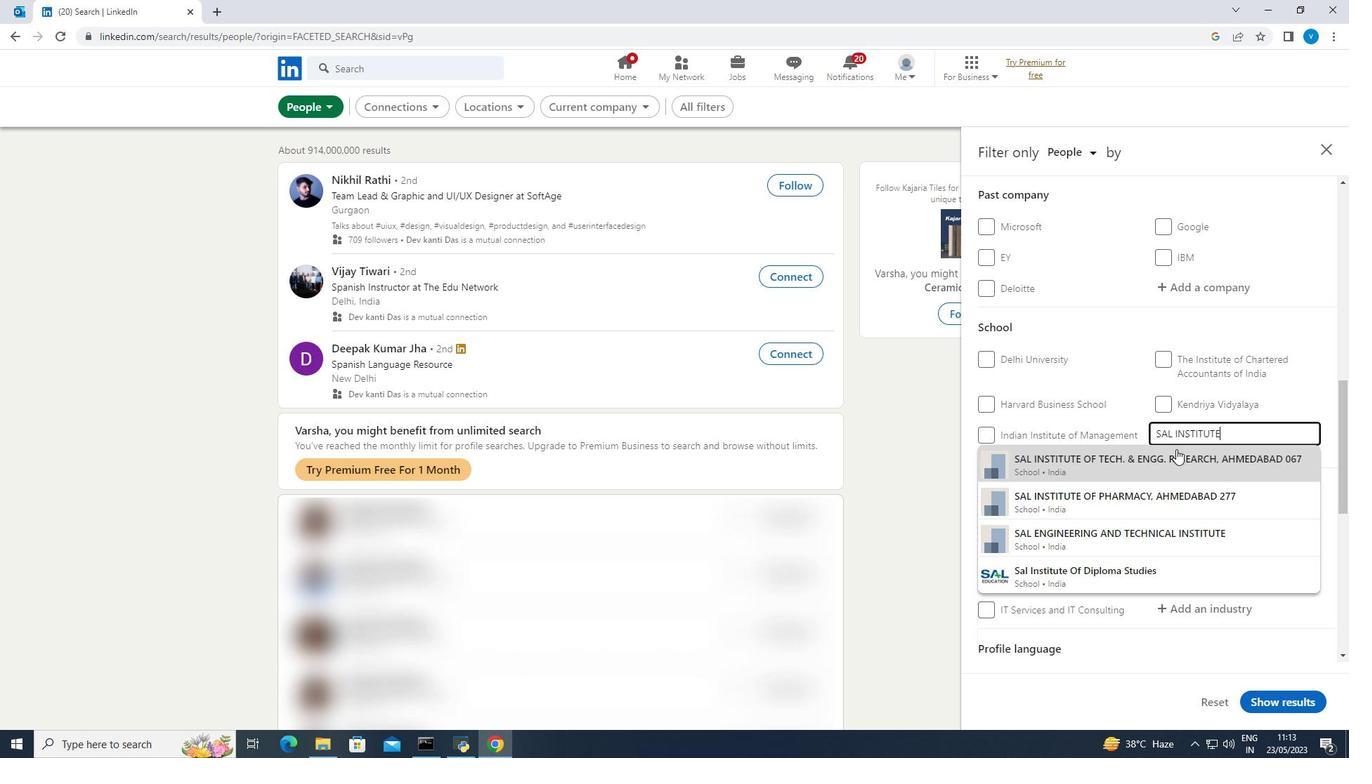 
Action: Mouse pressed left at (1172, 452)
Screenshot: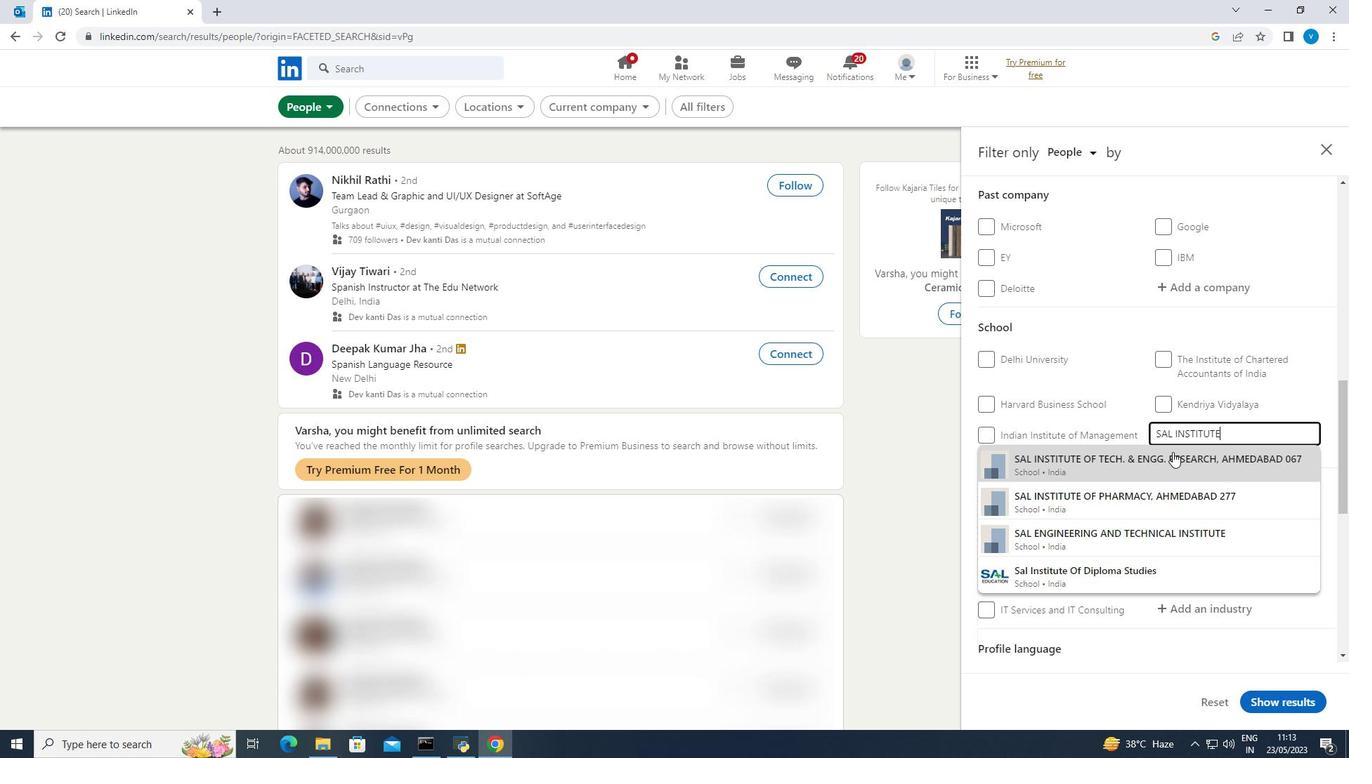 
Action: Mouse moved to (1171, 453)
Screenshot: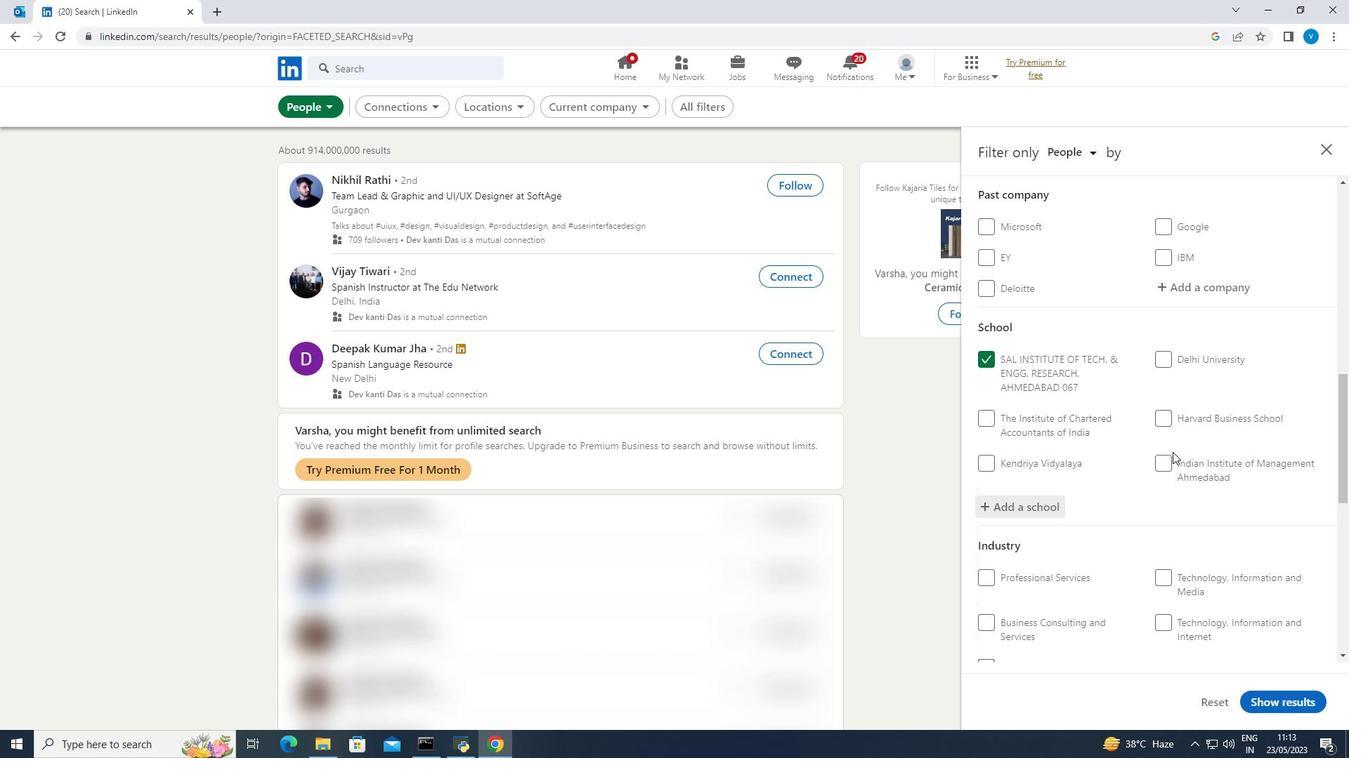 
Action: Mouse scrolled (1171, 452) with delta (0, 0)
Screenshot: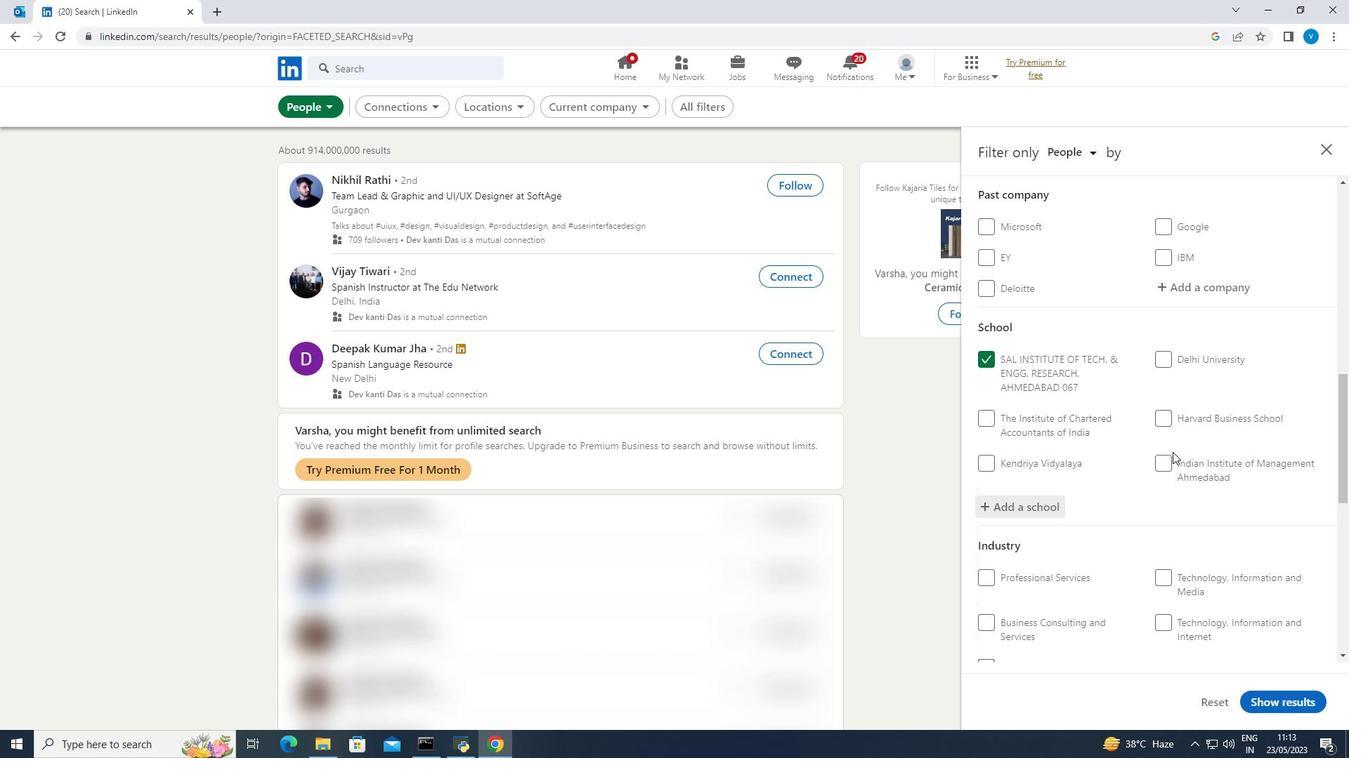 
Action: Mouse scrolled (1171, 452) with delta (0, 0)
Screenshot: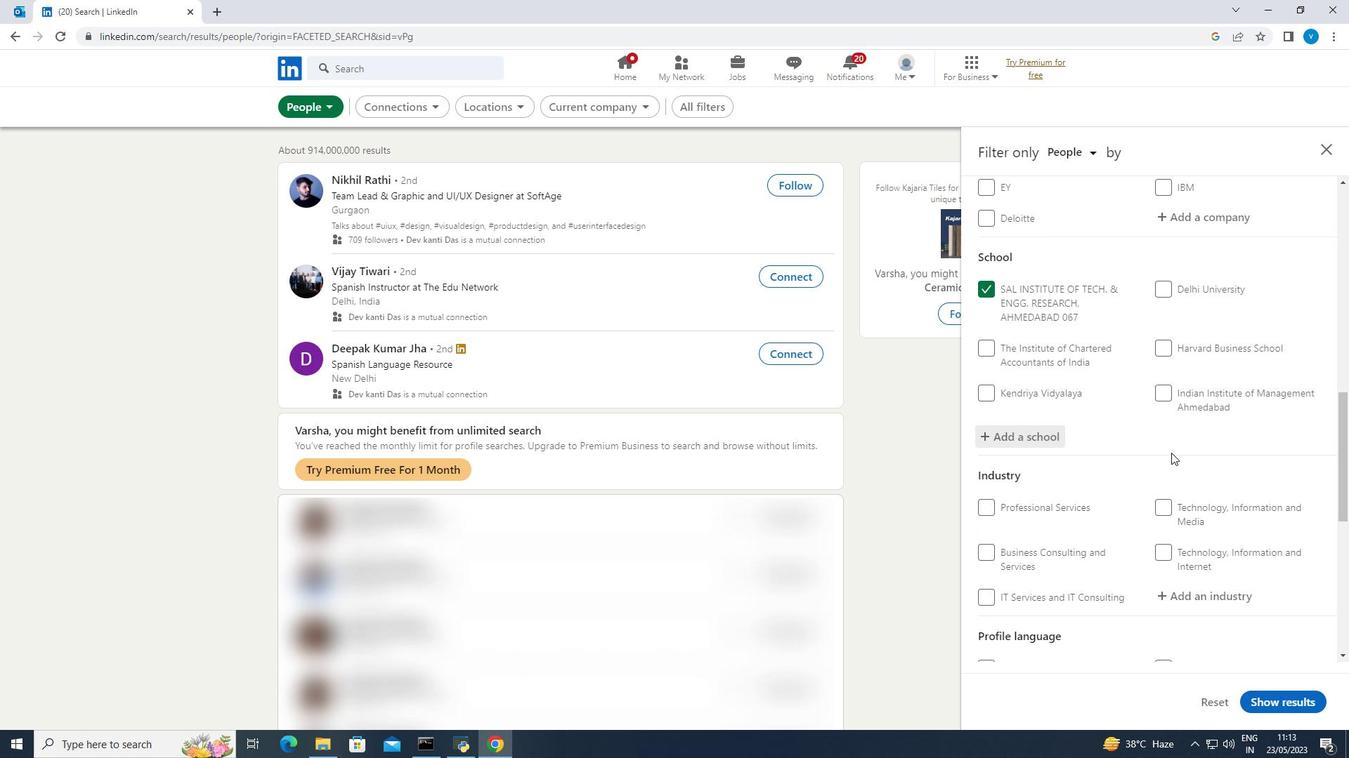 
Action: Mouse scrolled (1171, 452) with delta (0, 0)
Screenshot: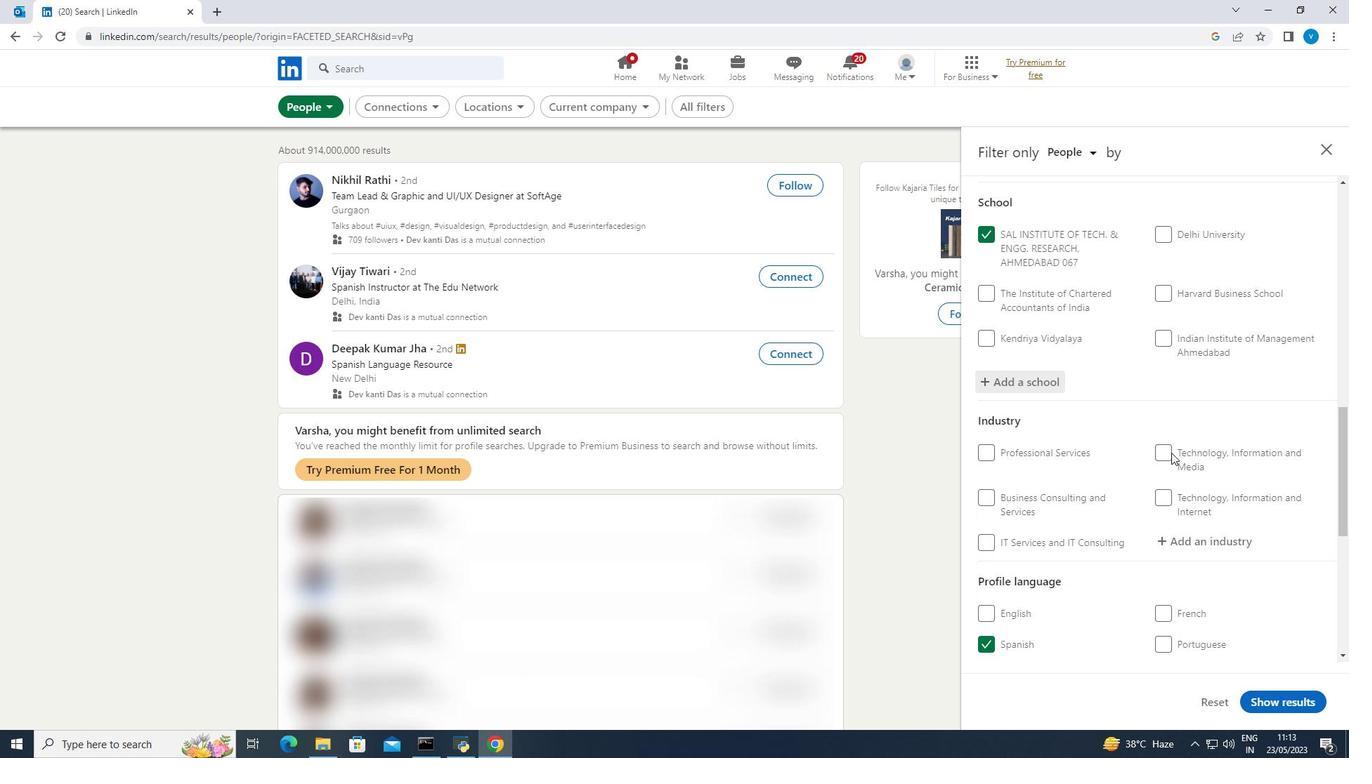 
Action: Mouse pressed left at (1171, 453)
Screenshot: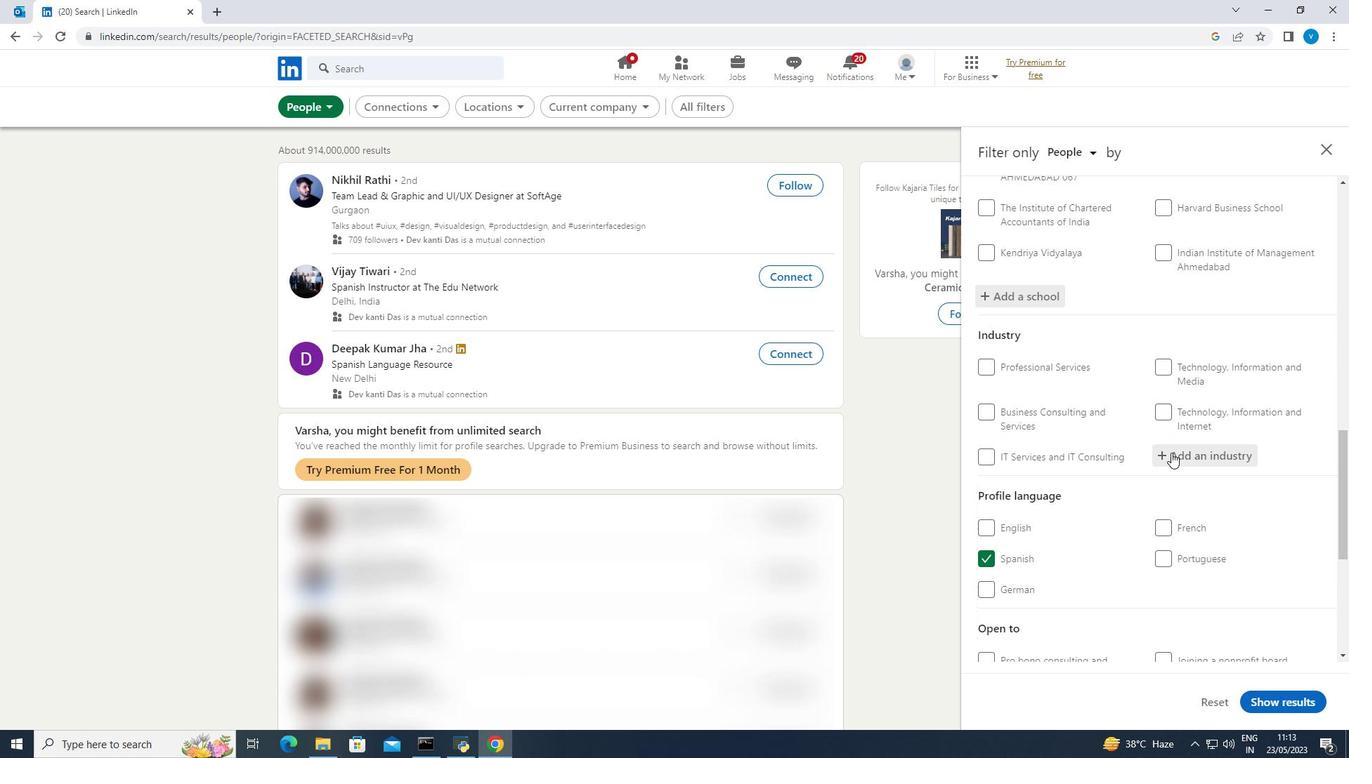 
Action: Mouse moved to (1171, 453)
Screenshot: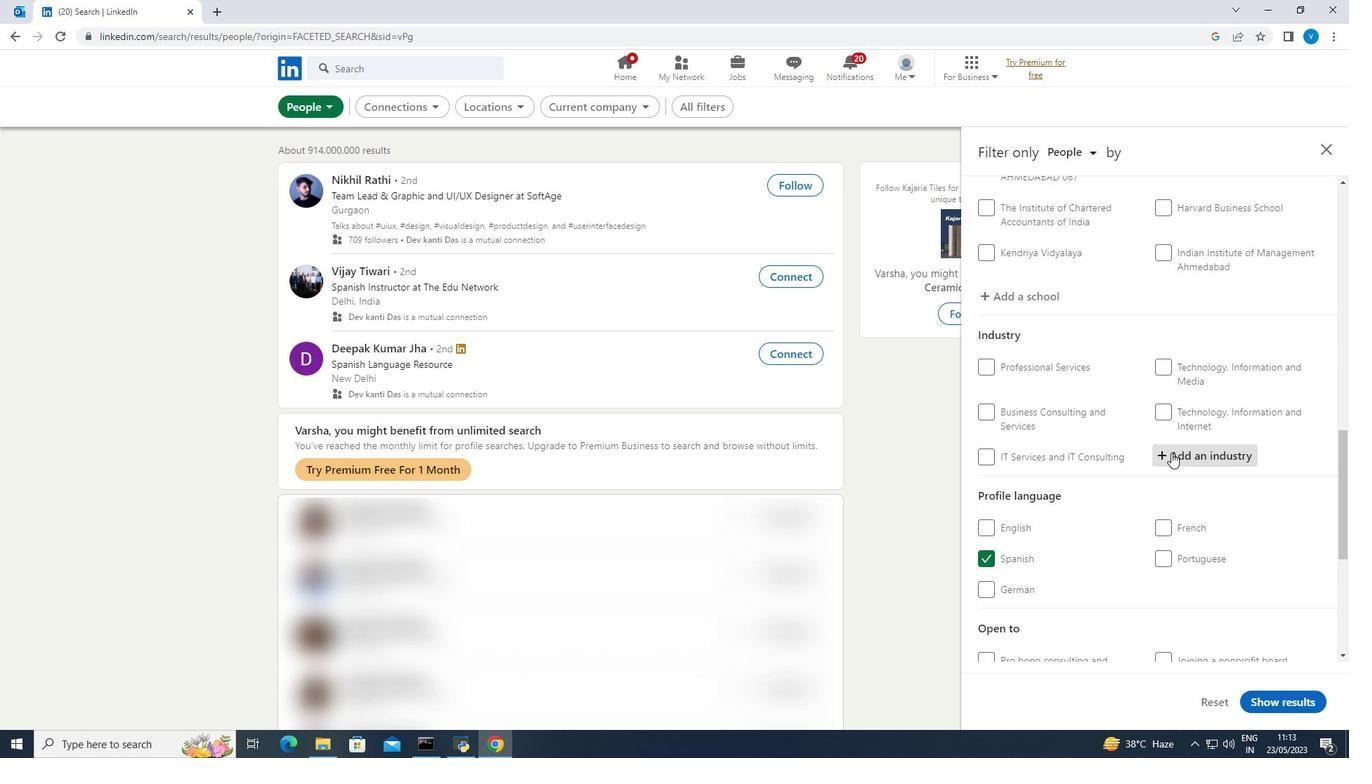 
Action: Key pressed <Key.shift><Key.shift><Key.shift><Key.shift><Key.shift><Key.shift><Key.shift><Key.shift><Key.shift>Water<Key.space><Key.shift><Key.shift><Key.shift>Supp
Screenshot: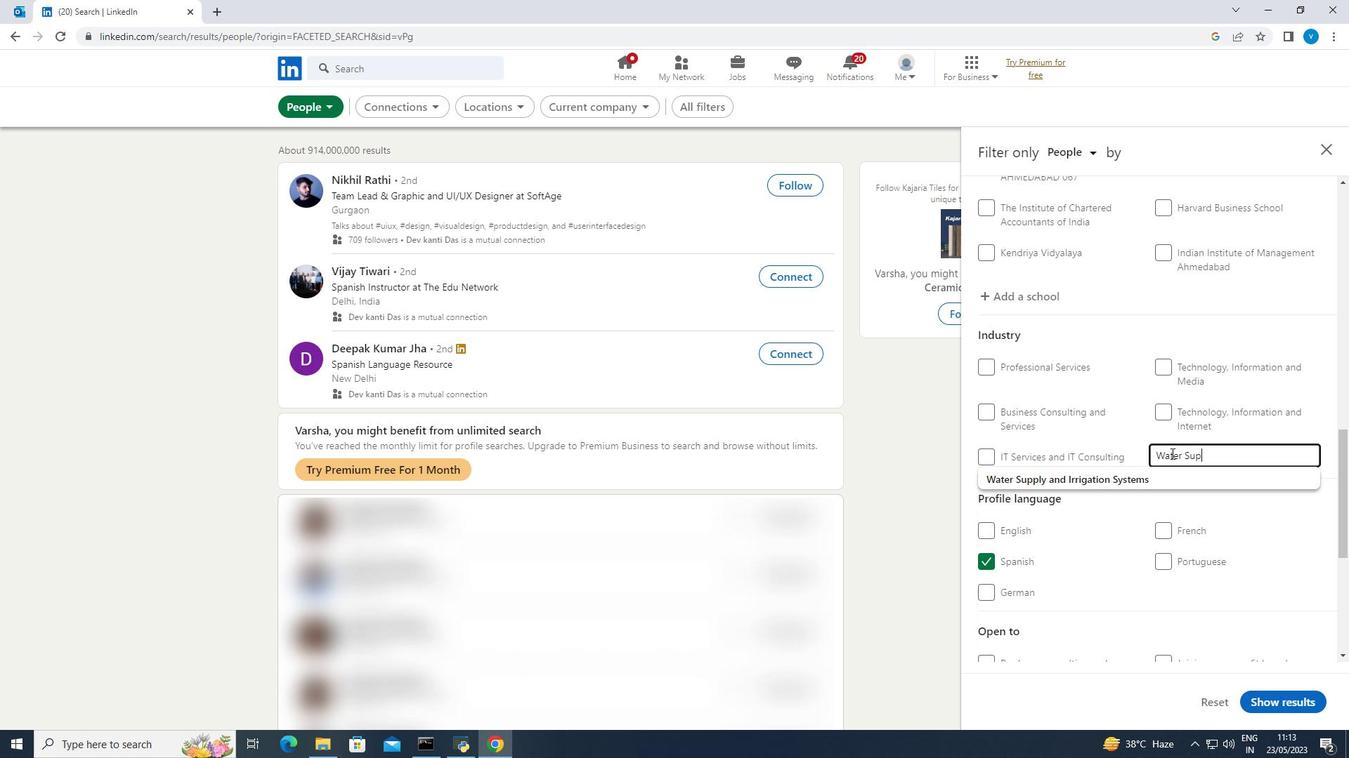 
Action: Mouse moved to (1107, 479)
Screenshot: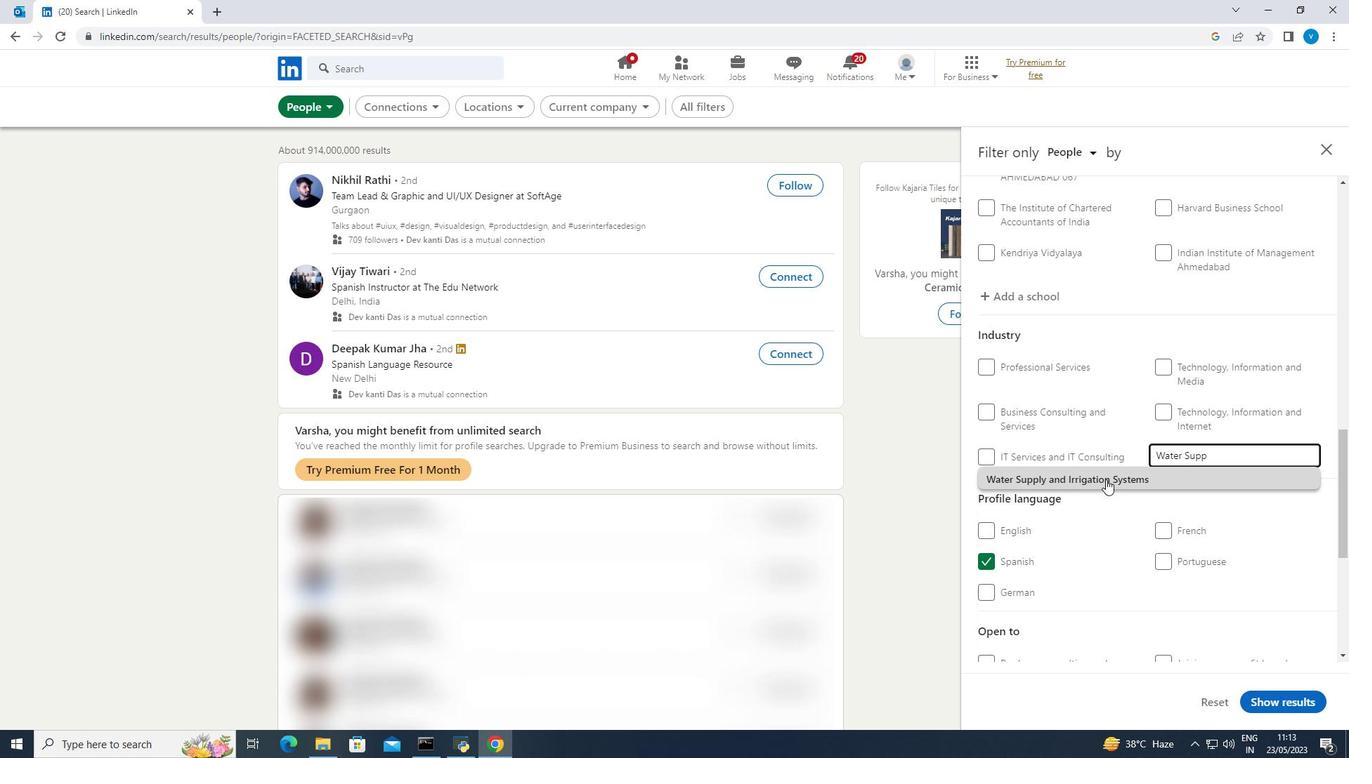 
Action: Mouse pressed left at (1107, 479)
Screenshot: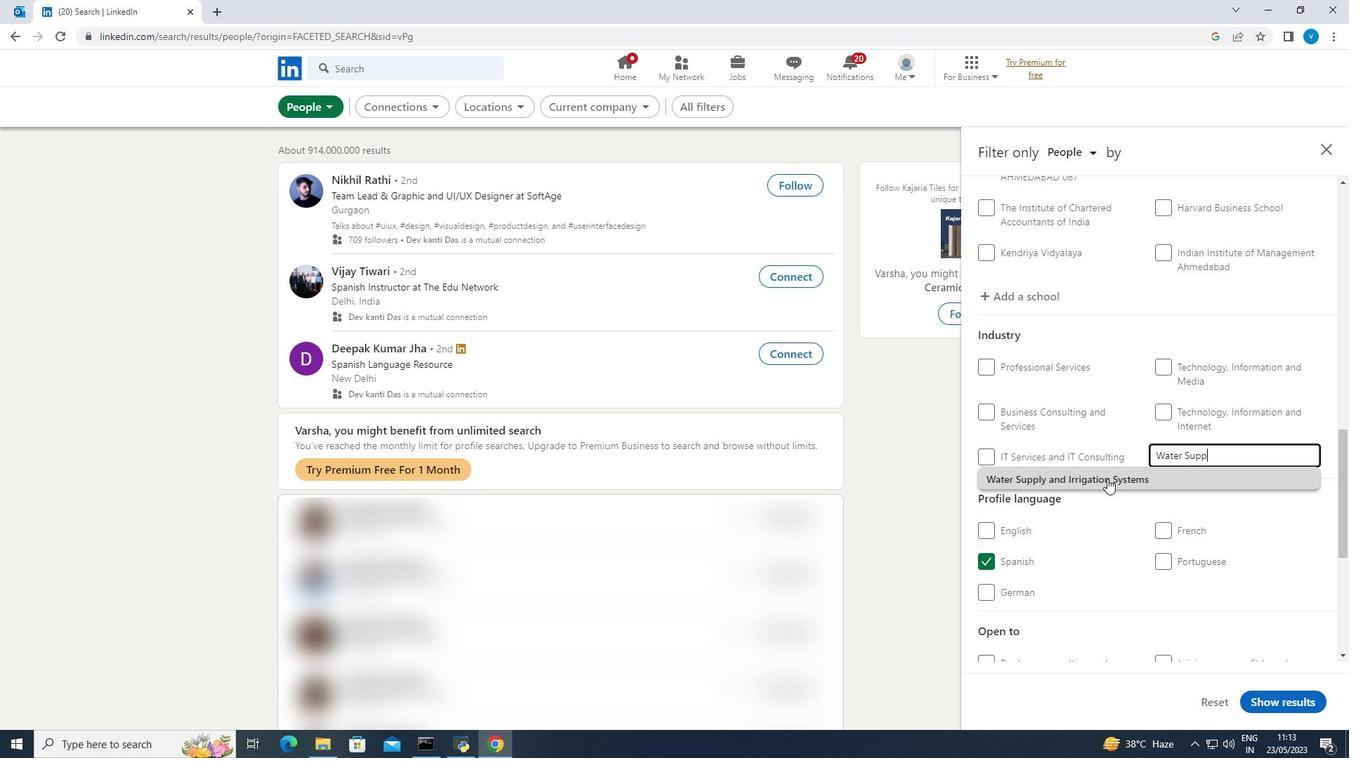 
Action: Mouse moved to (1108, 479)
Screenshot: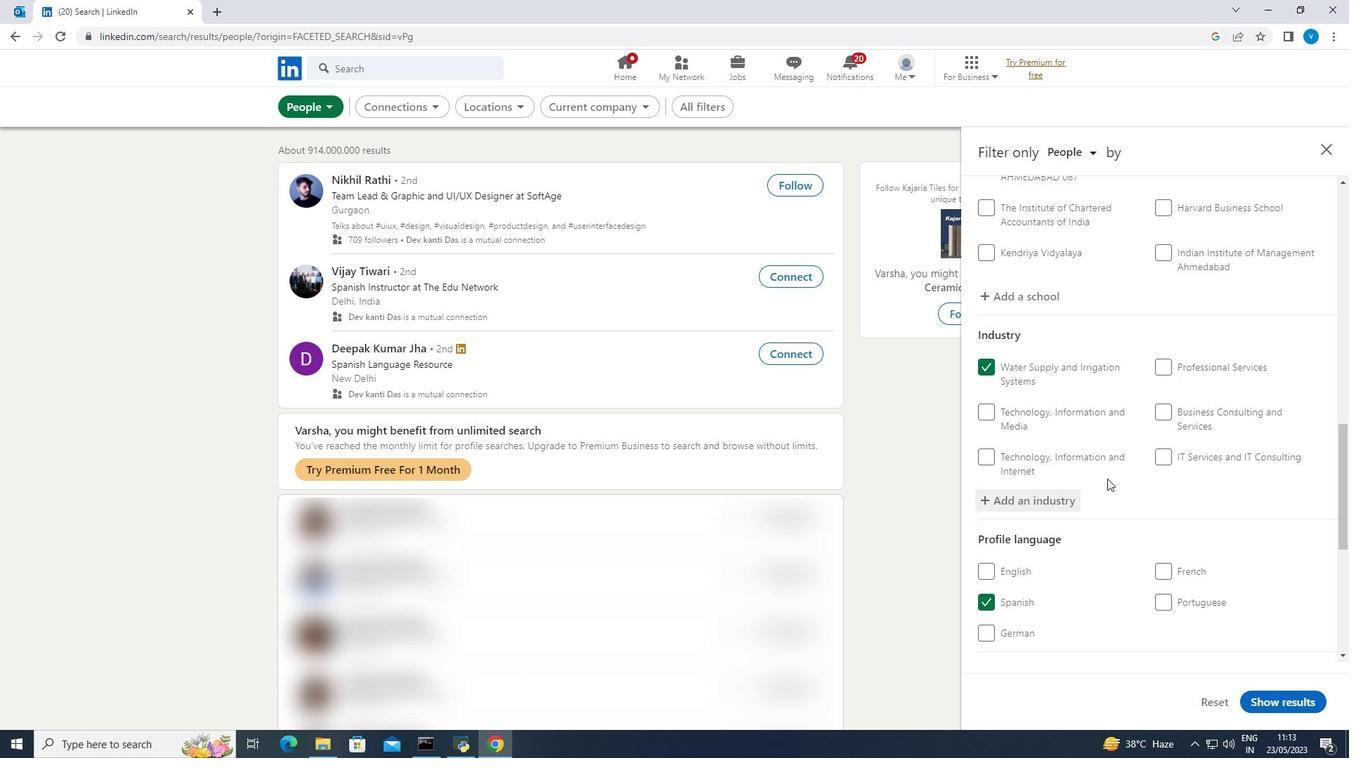 
Action: Mouse scrolled (1108, 478) with delta (0, 0)
Screenshot: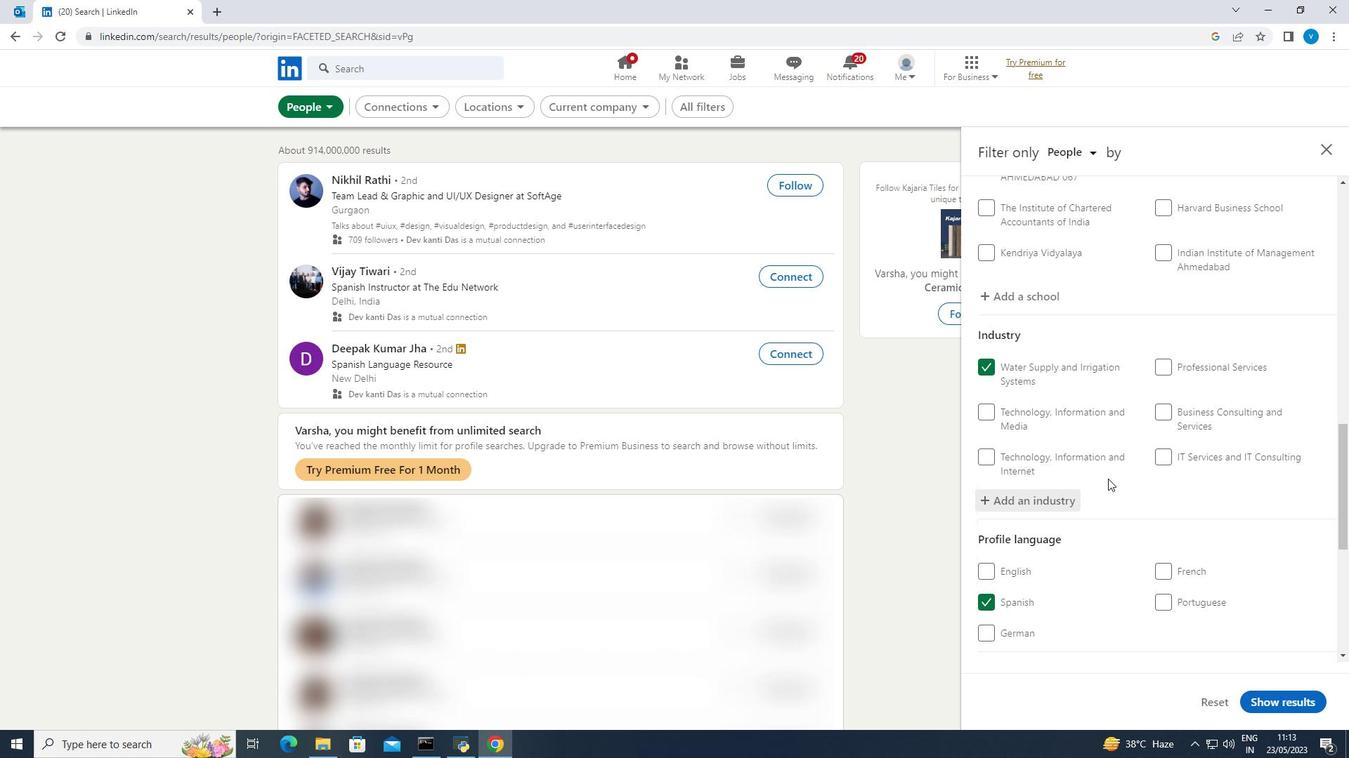 
Action: Mouse scrolled (1108, 478) with delta (0, 0)
Screenshot: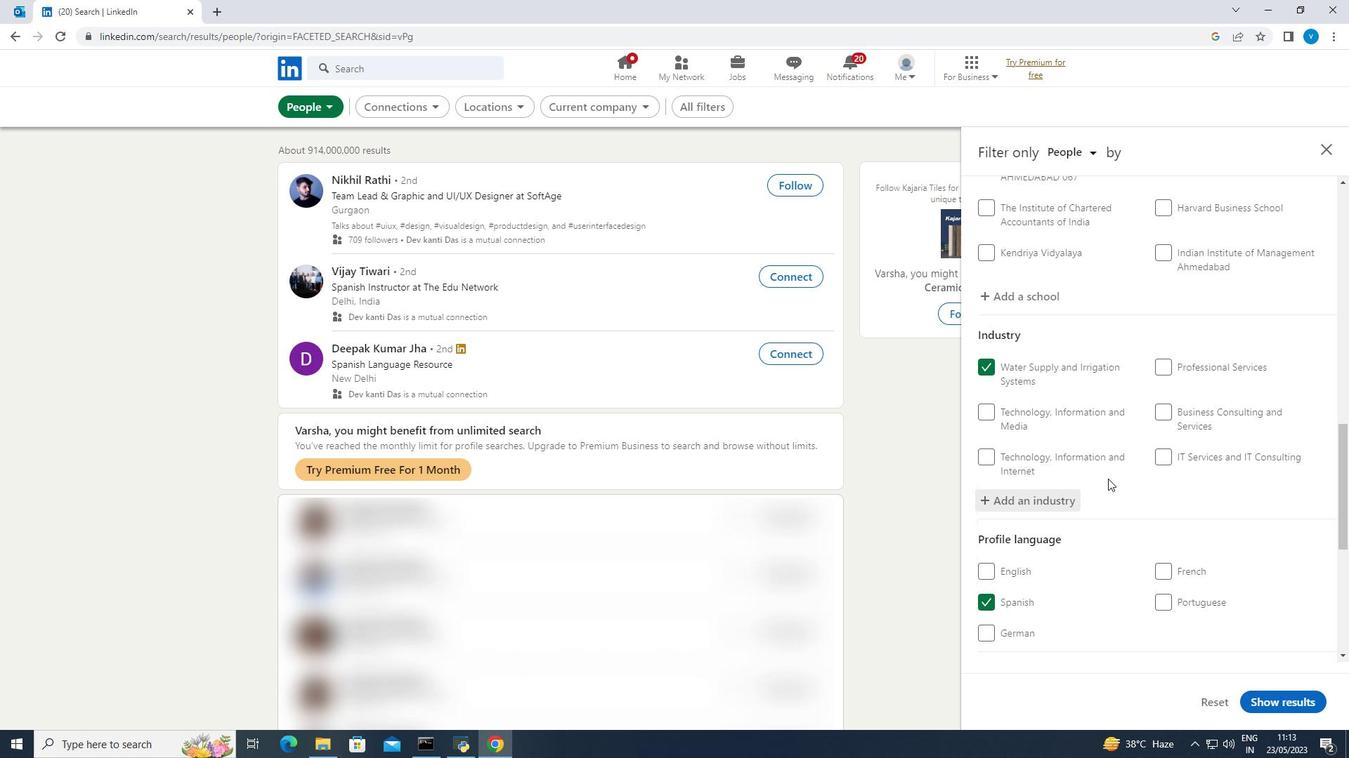 
Action: Mouse scrolled (1108, 478) with delta (0, 0)
Screenshot: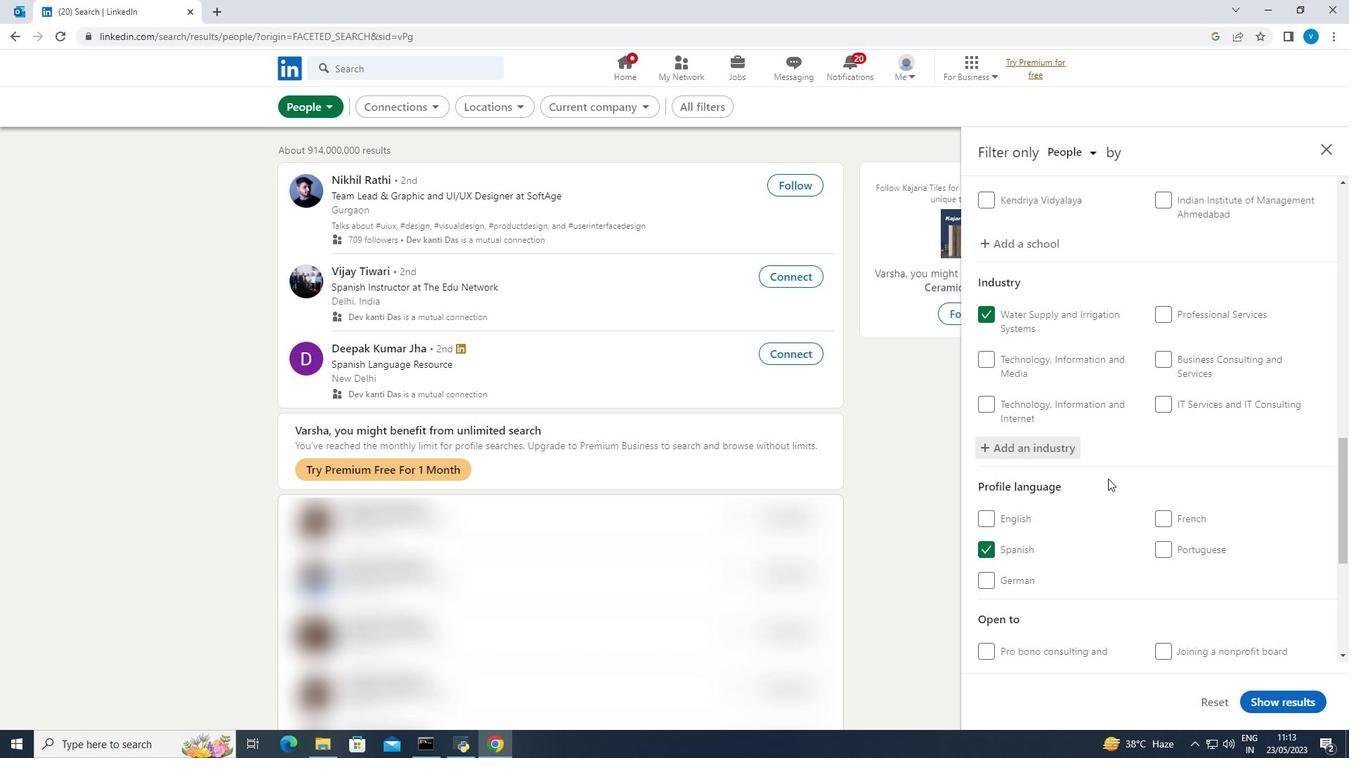 
Action: Mouse scrolled (1108, 478) with delta (0, 0)
Screenshot: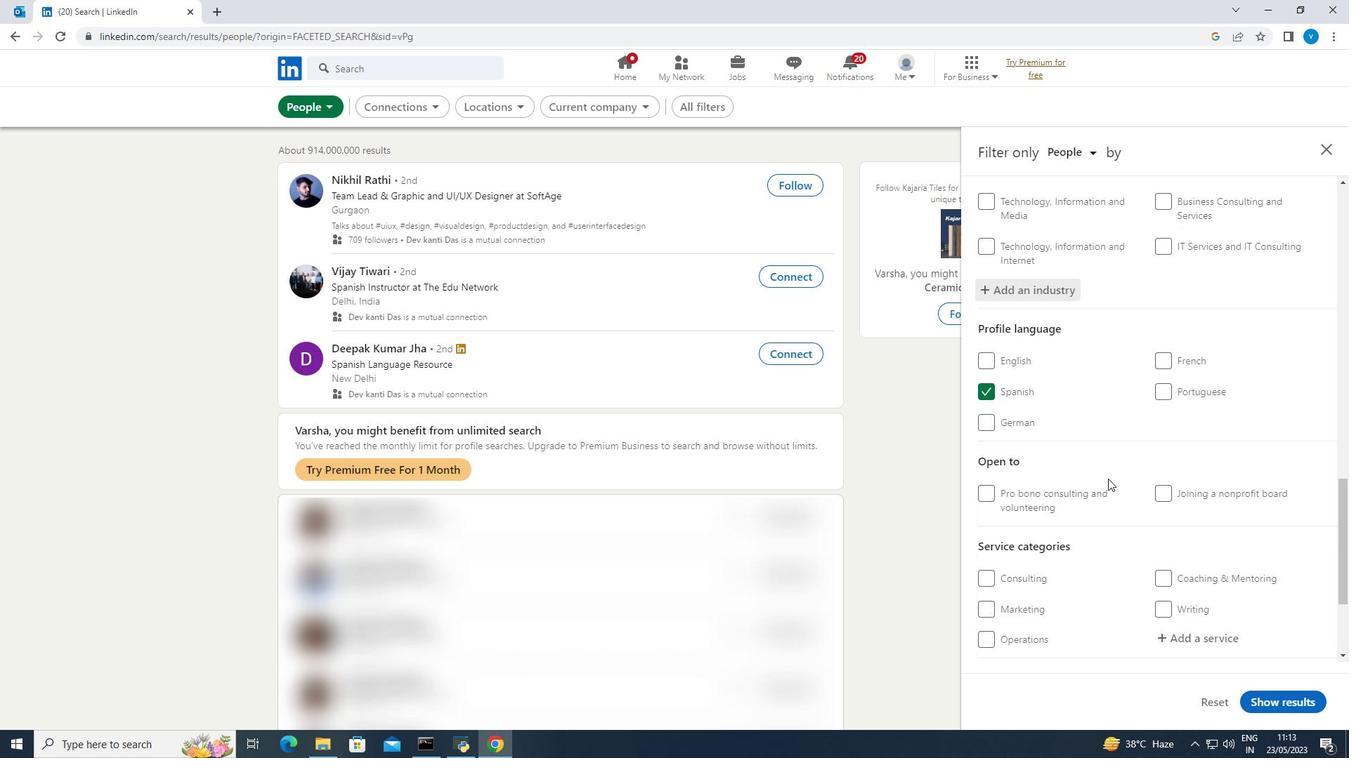 
Action: Mouse scrolled (1108, 478) with delta (0, 0)
Screenshot: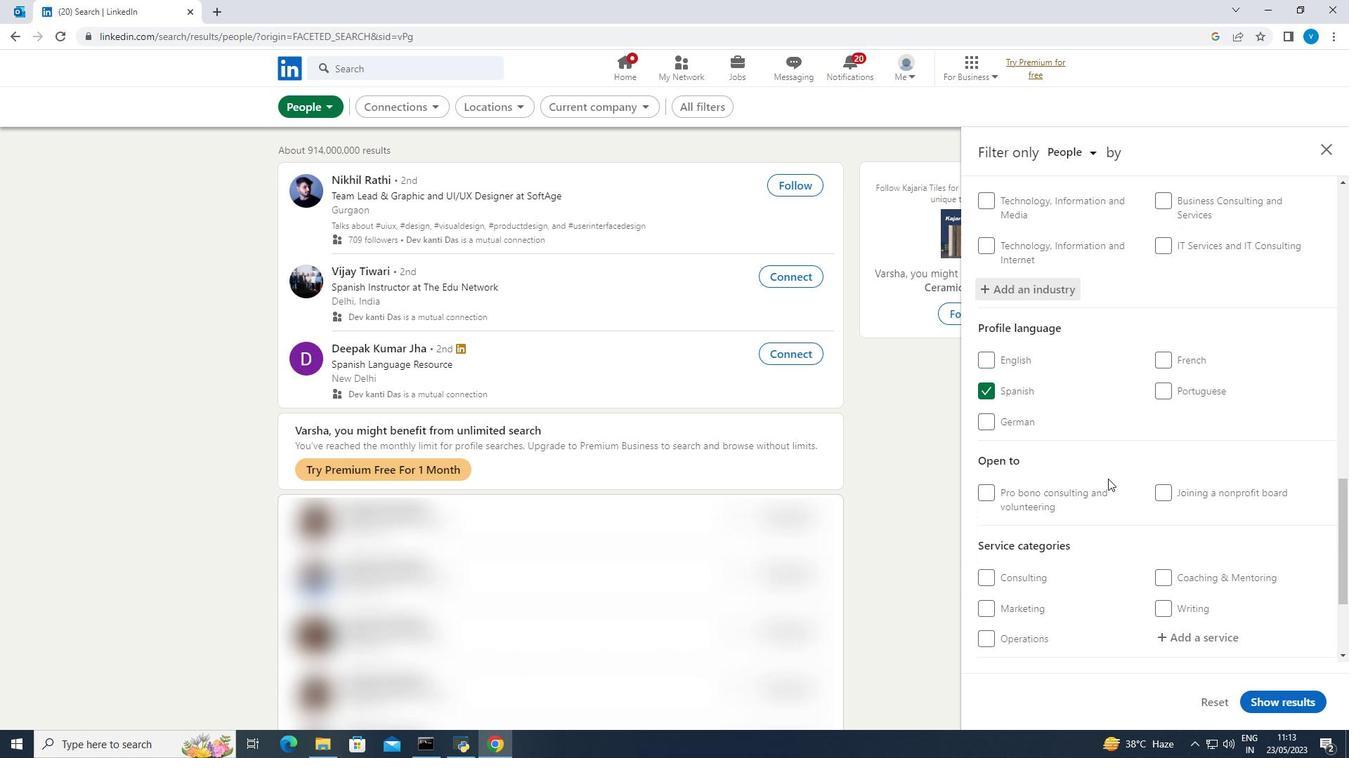 
Action: Mouse moved to (1172, 493)
Screenshot: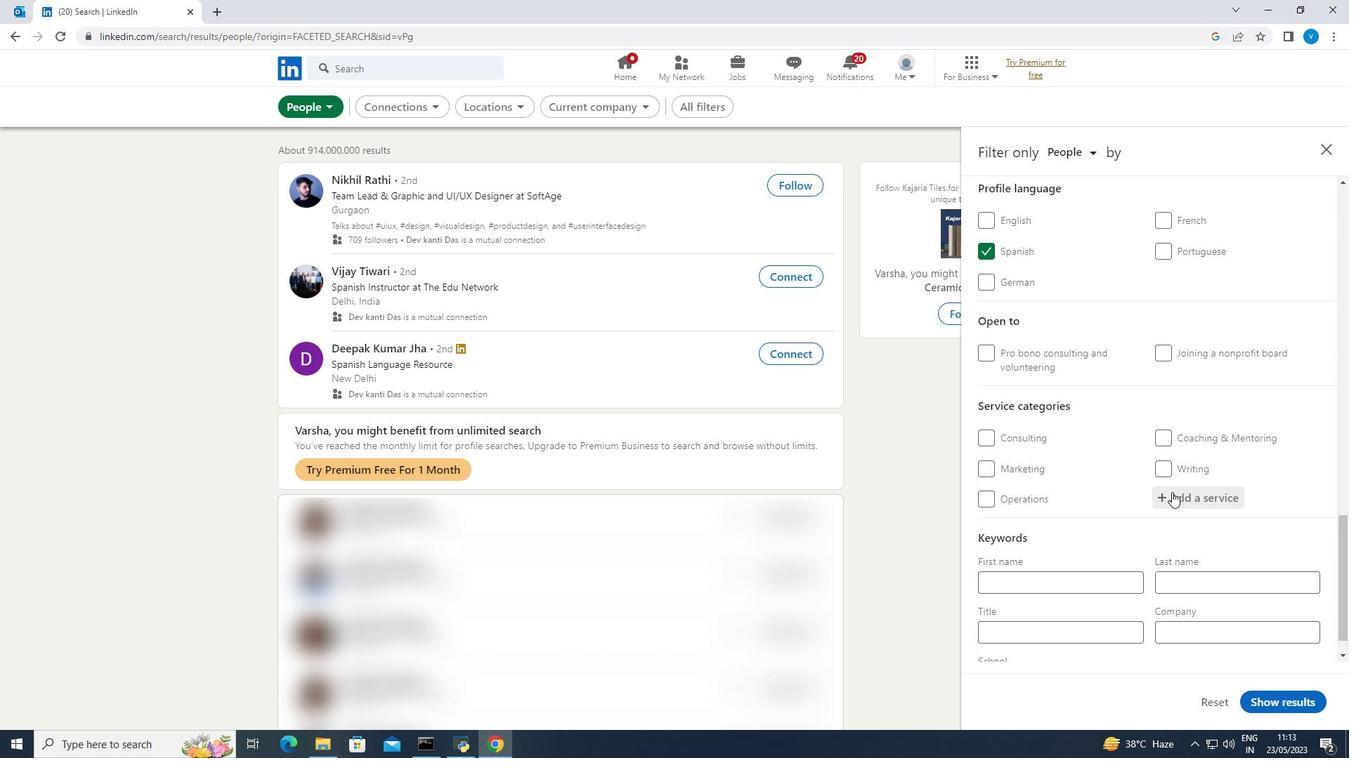 
Action: Mouse pressed left at (1172, 493)
Screenshot: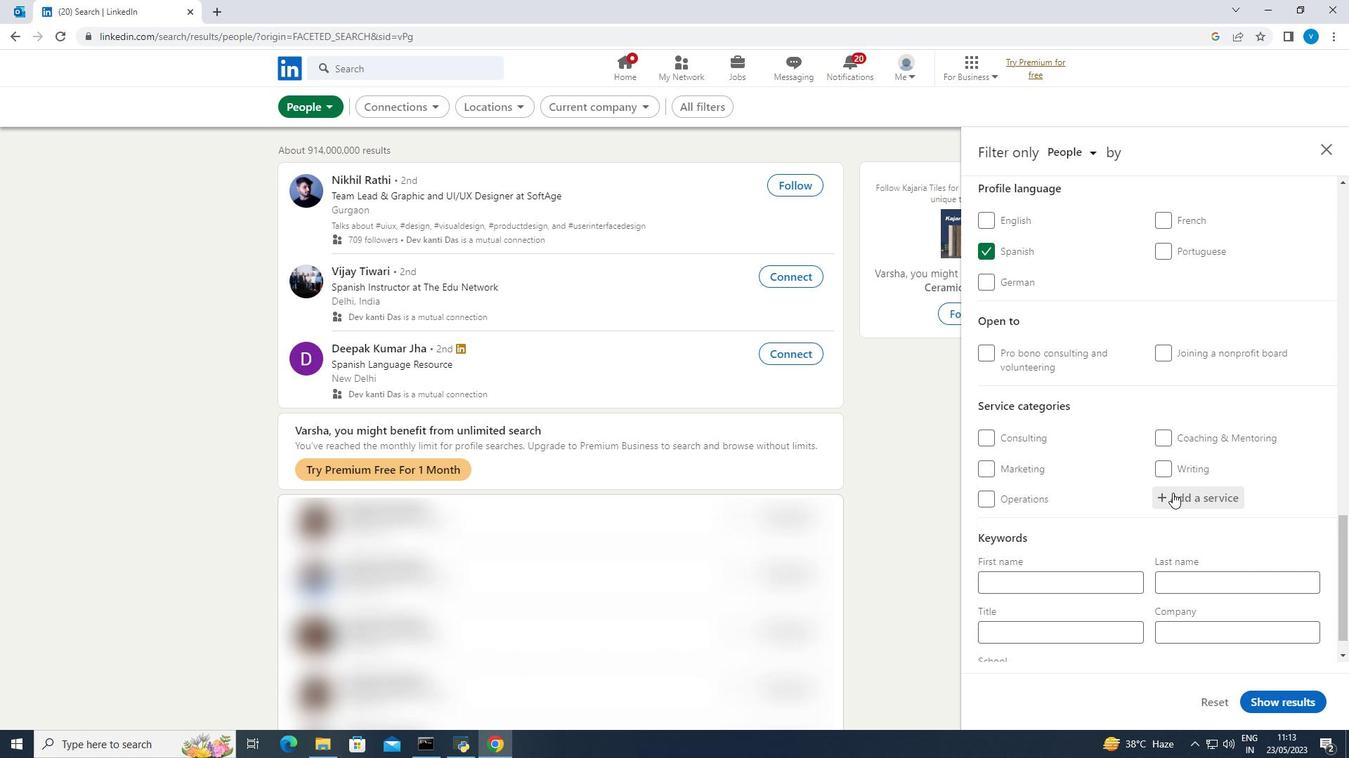 
Action: Mouse moved to (1171, 485)
Screenshot: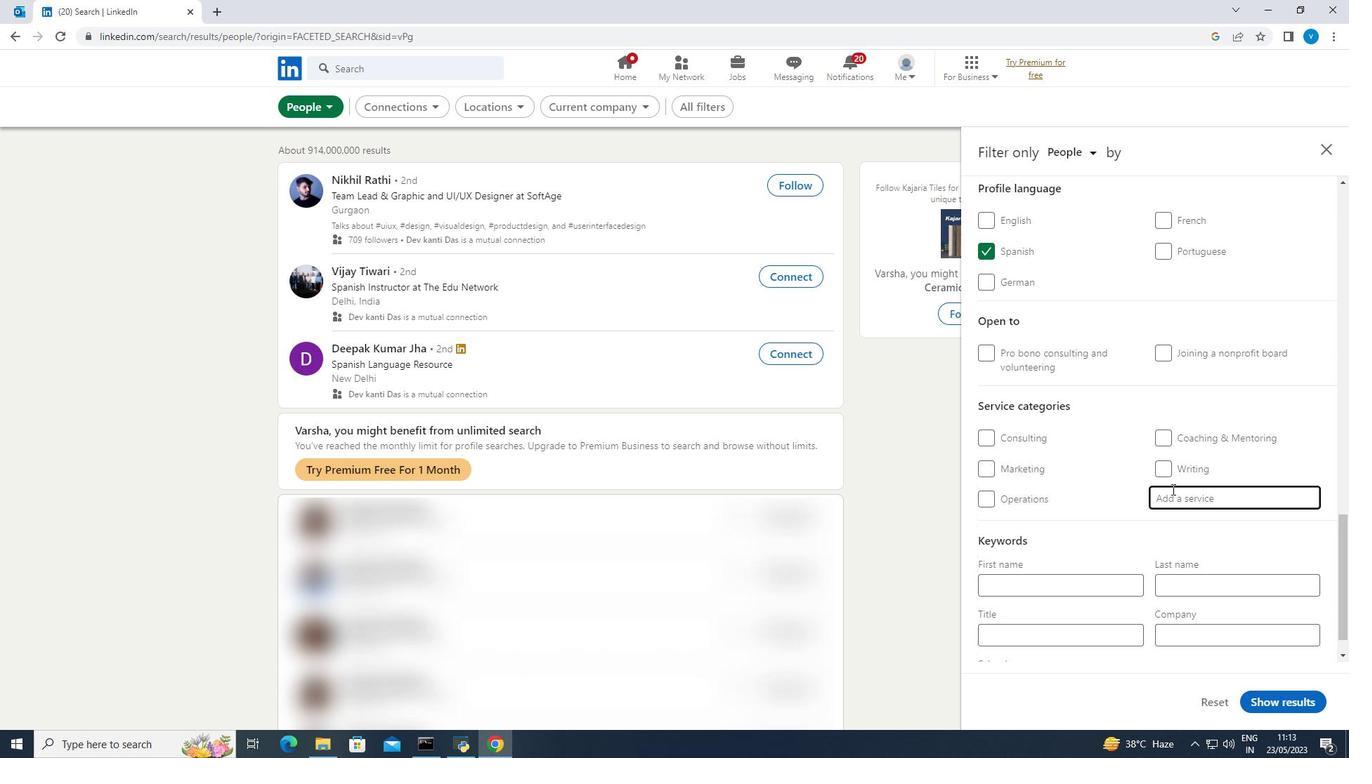 
Action: Key pressed i<Key.shift>OS
Screenshot: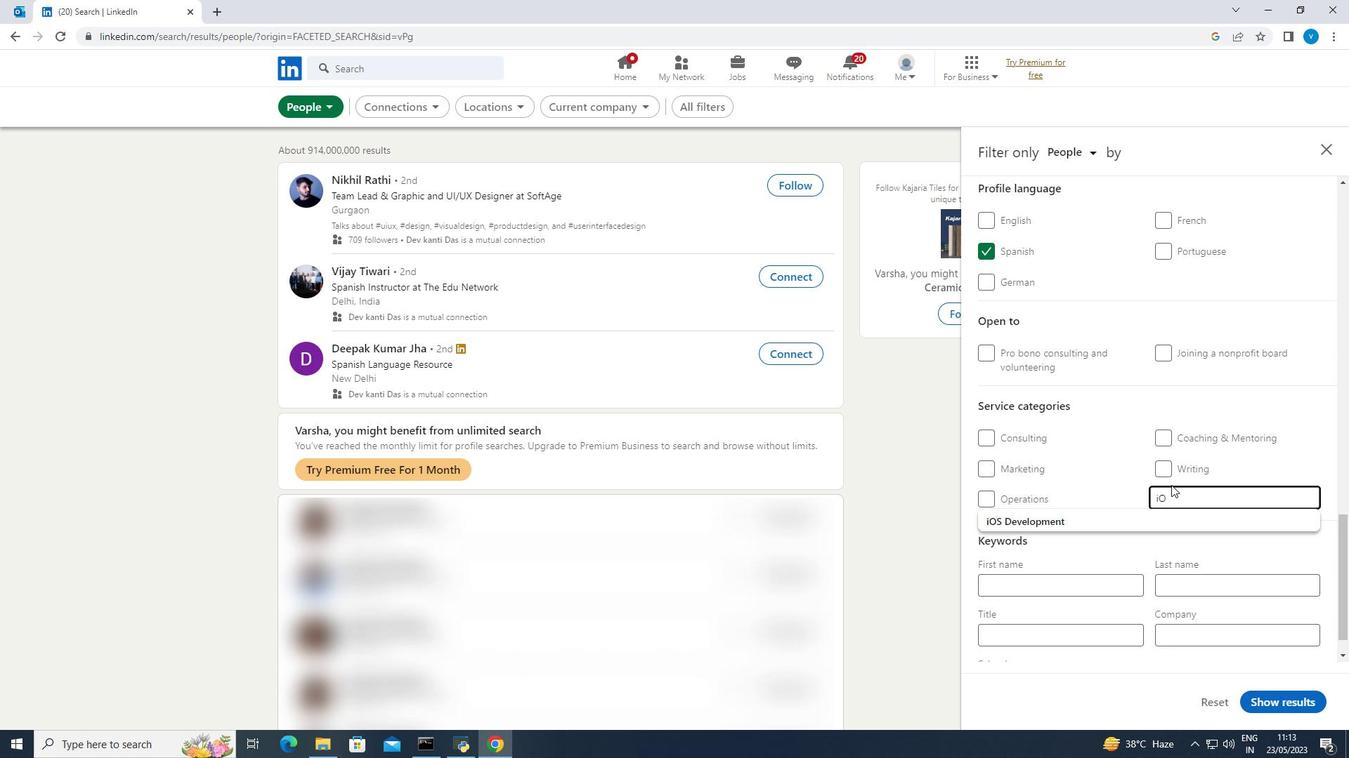 
Action: Mouse moved to (1096, 512)
Screenshot: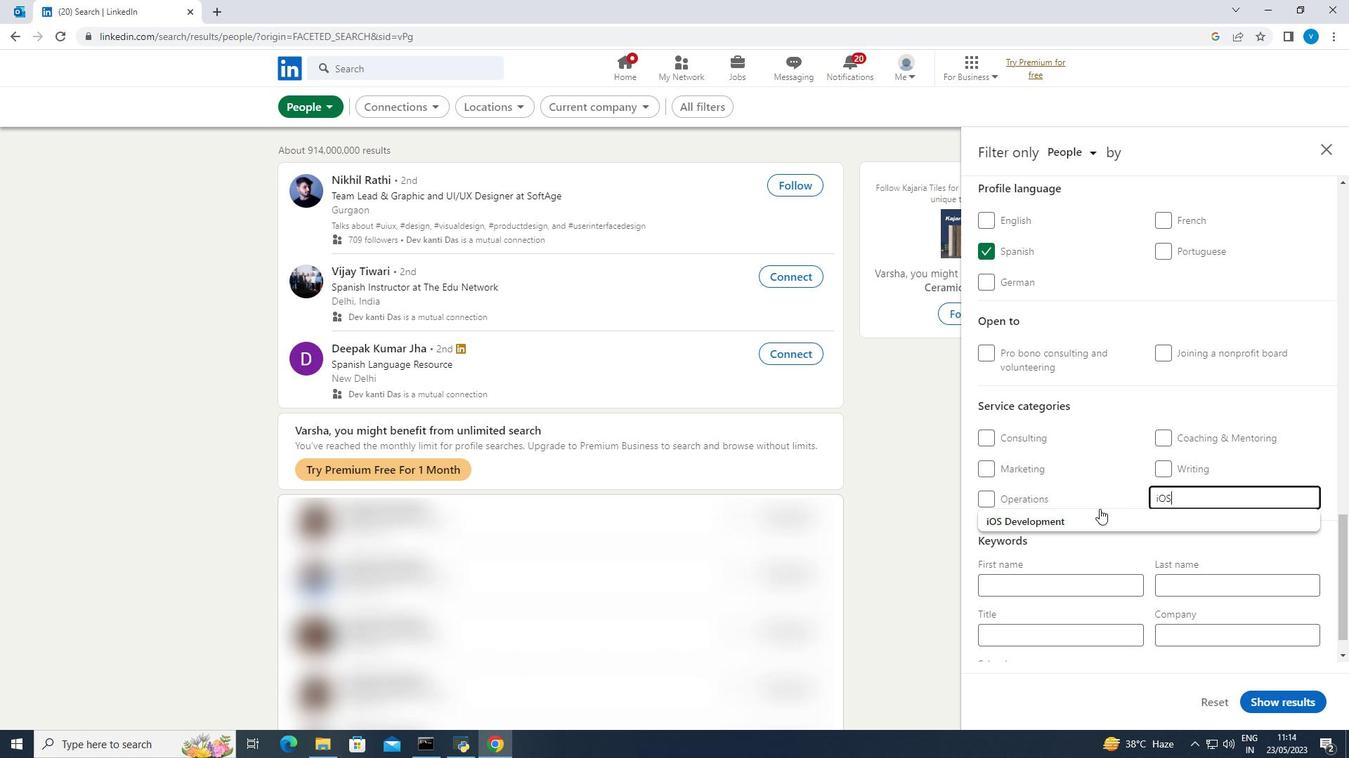 
Action: Mouse pressed left at (1096, 512)
Screenshot: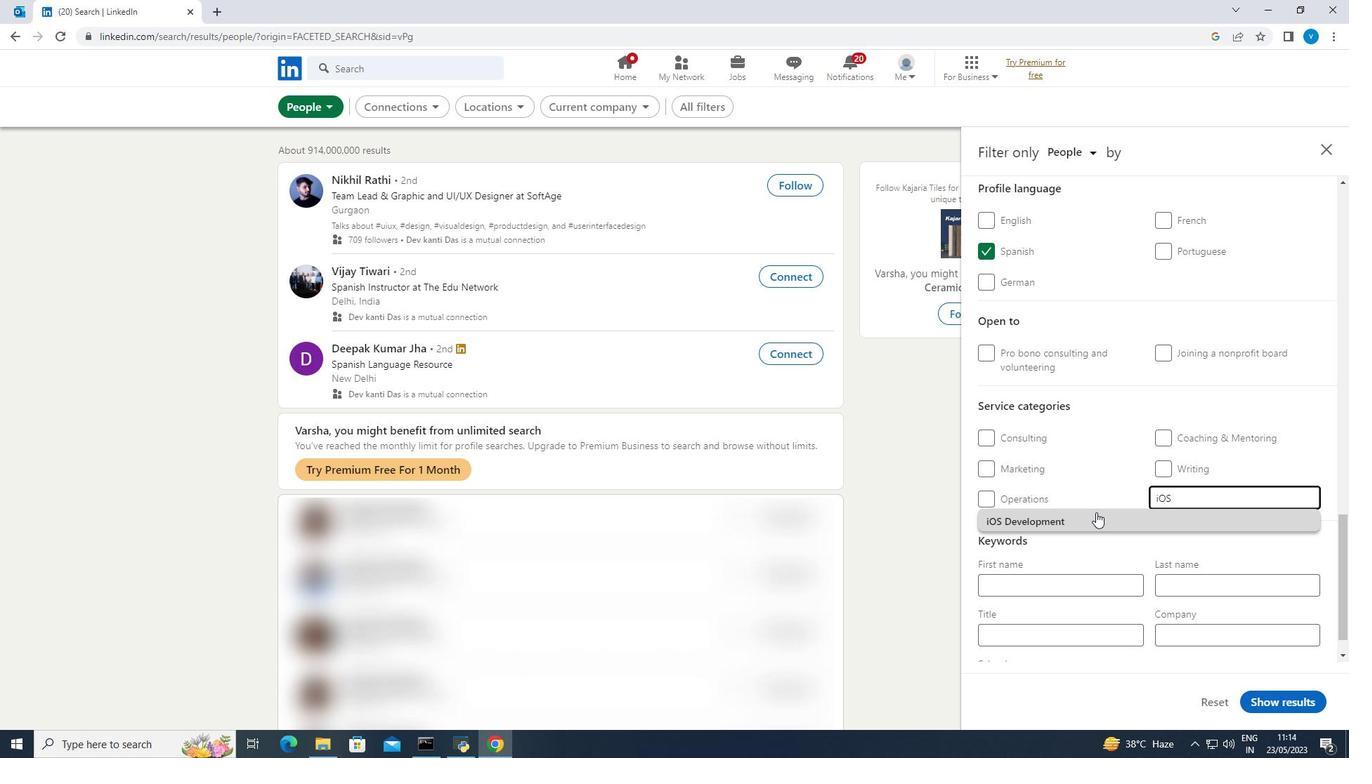 
Action: Mouse scrolled (1096, 512) with delta (0, 0)
Screenshot: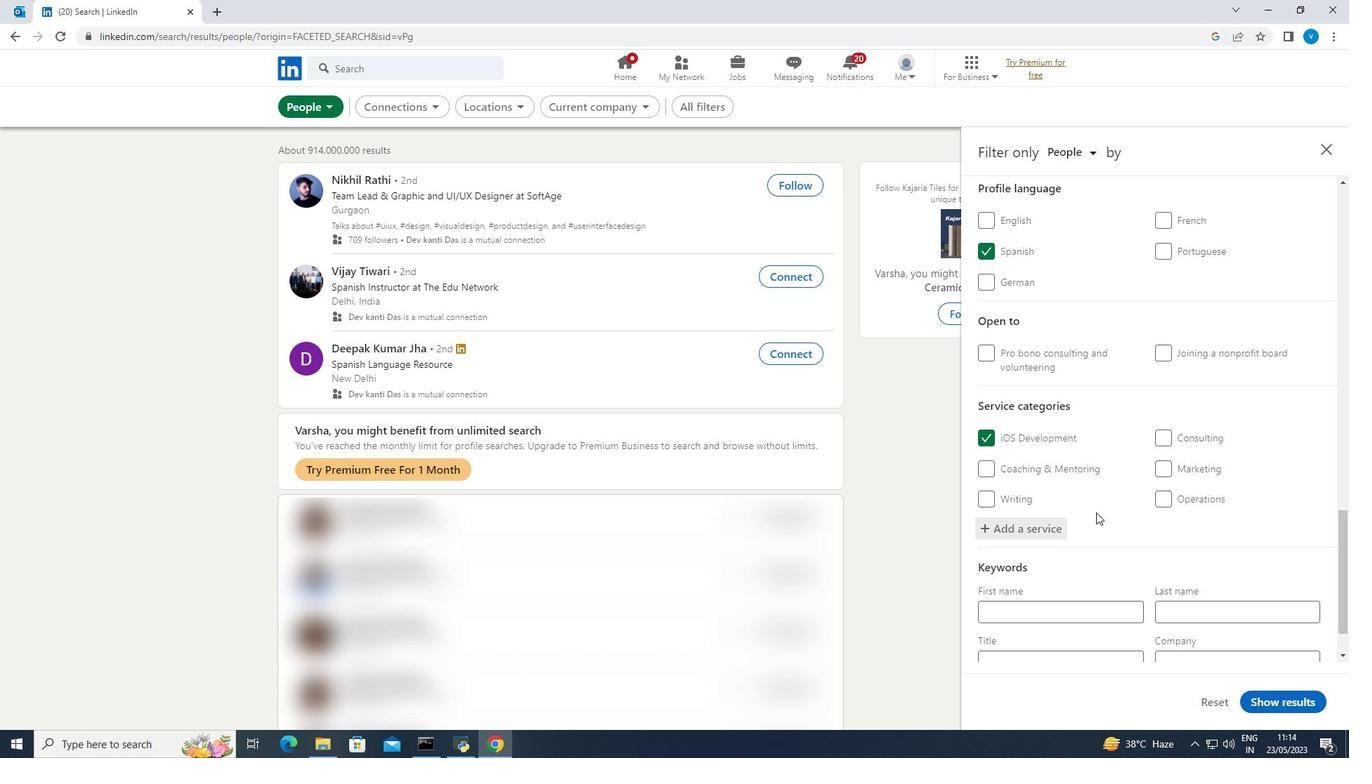 
Action: Mouse scrolled (1096, 512) with delta (0, 0)
Screenshot: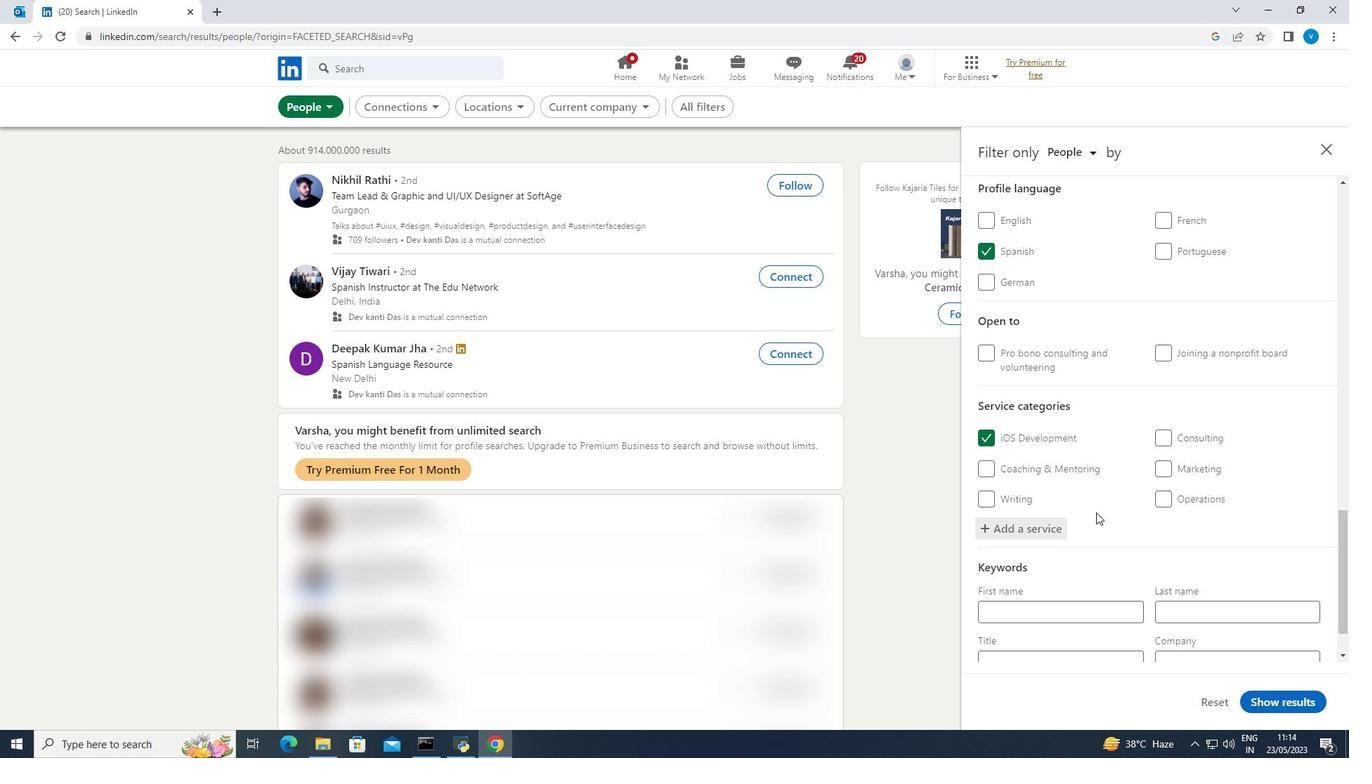 
Action: Mouse moved to (1071, 594)
Screenshot: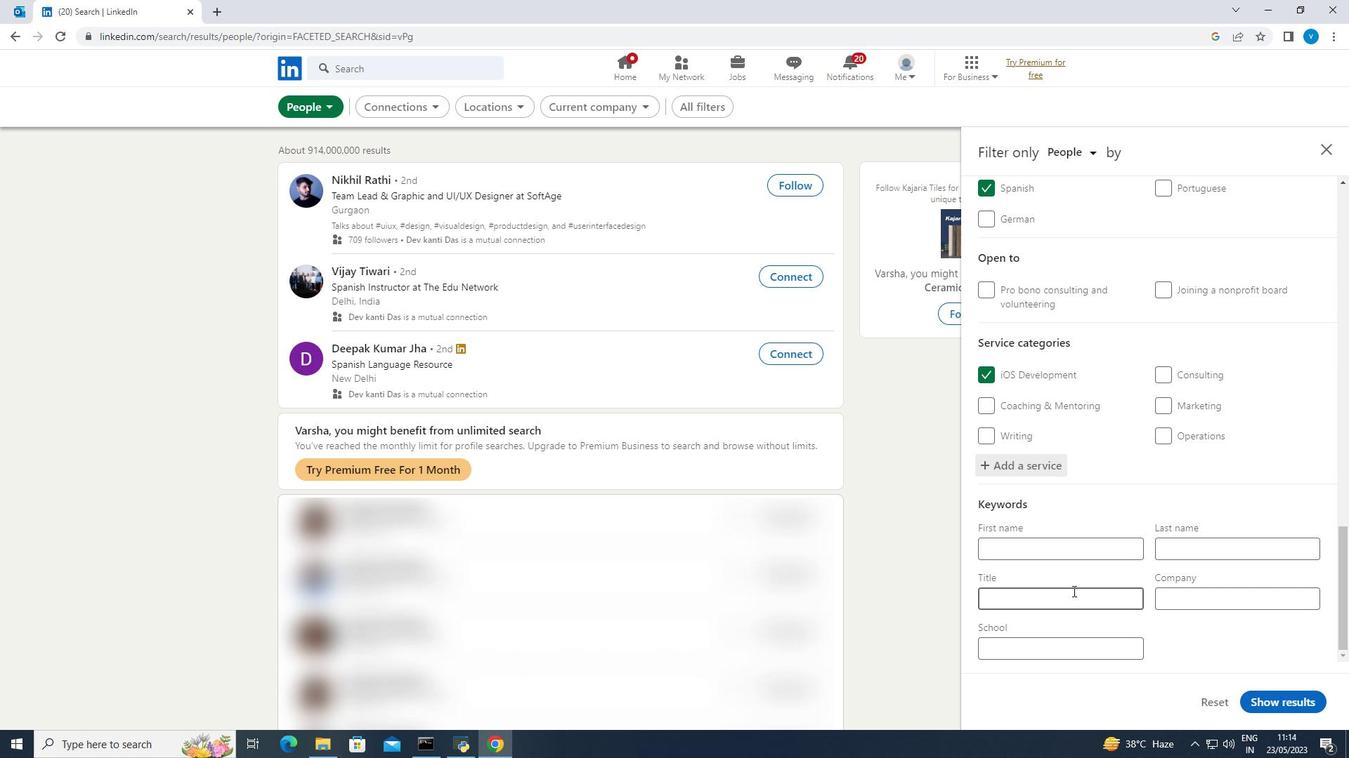 
Action: Mouse pressed left at (1071, 594)
Screenshot: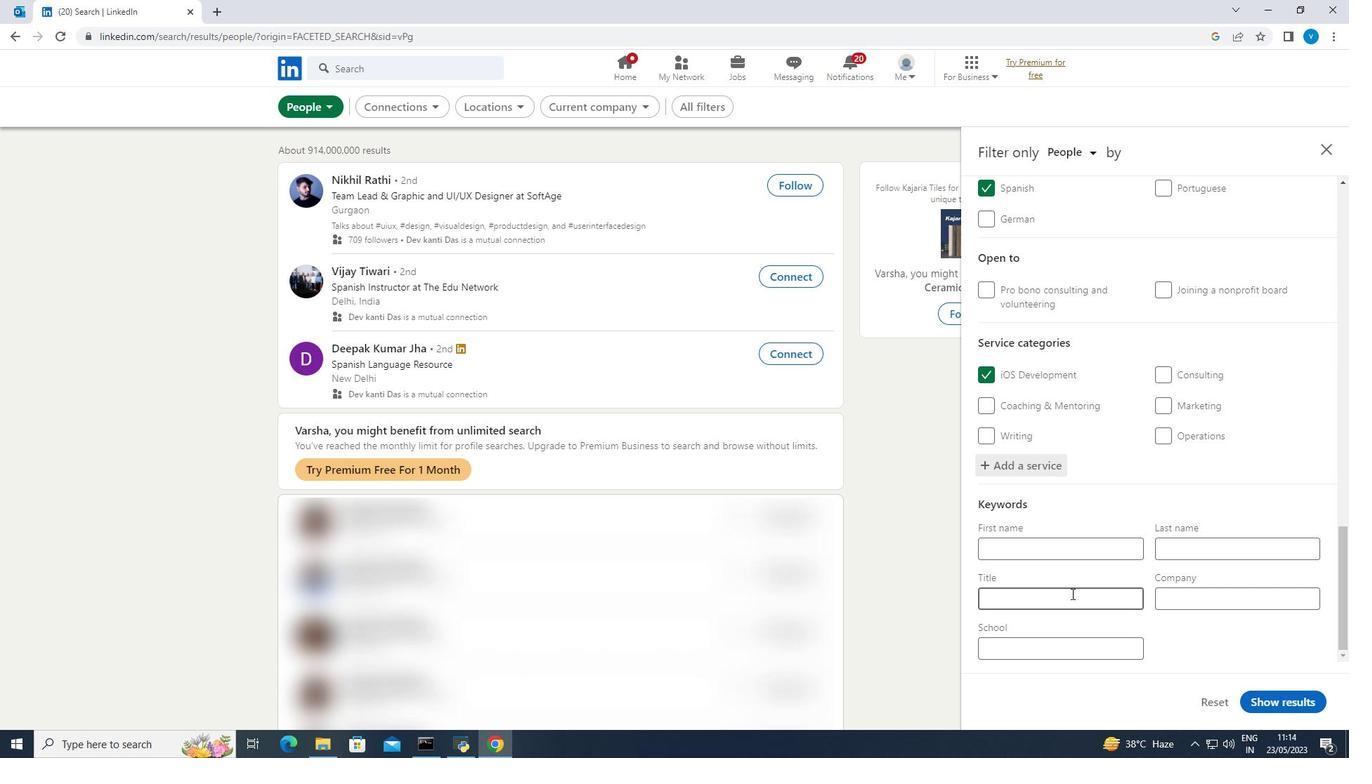 
Action: Key pressed <Key.shift><Key.shift><Key.shift><Key.shift><Key.shift><Key.shift><Key.shift><Key.shift>Public<Key.space><Key.shift><Key.shift><Key.shift><Key.shift>Relations
Screenshot: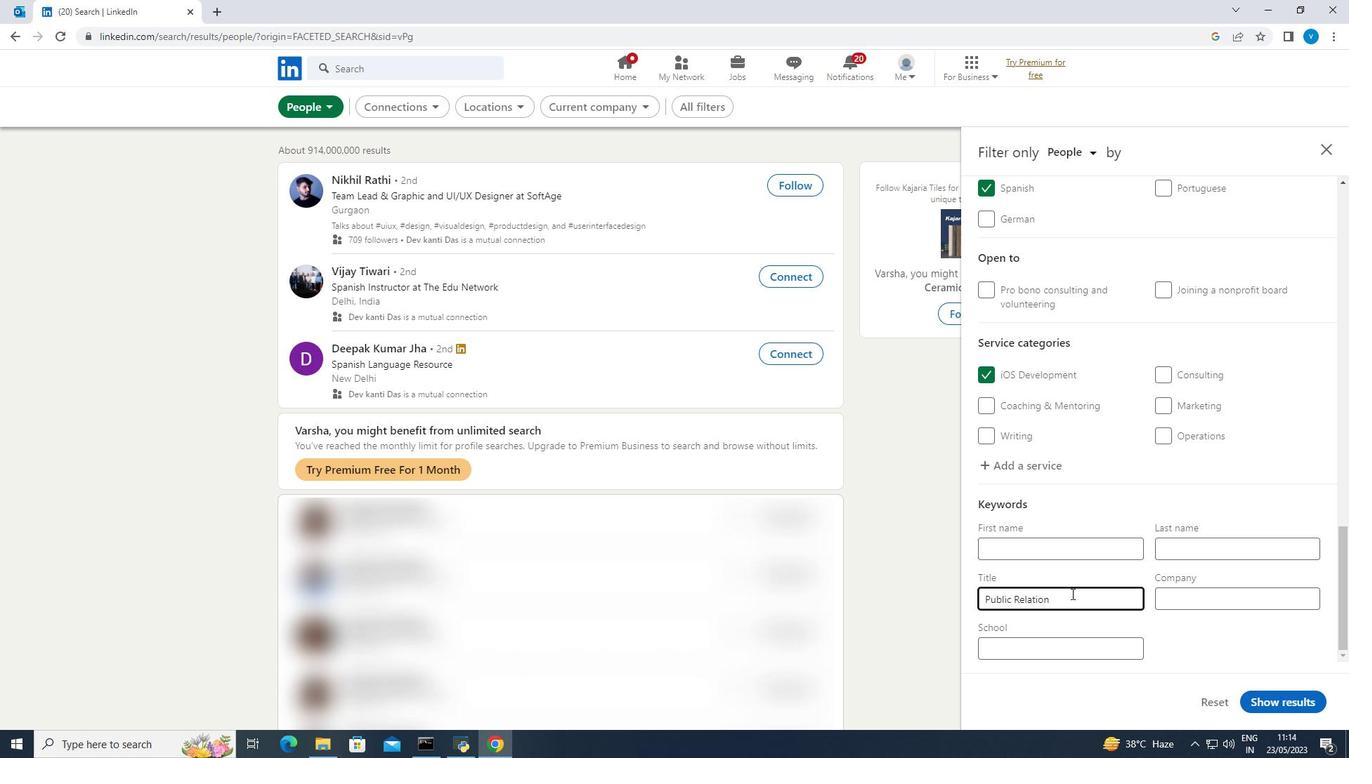 
Action: Mouse moved to (1246, 700)
Screenshot: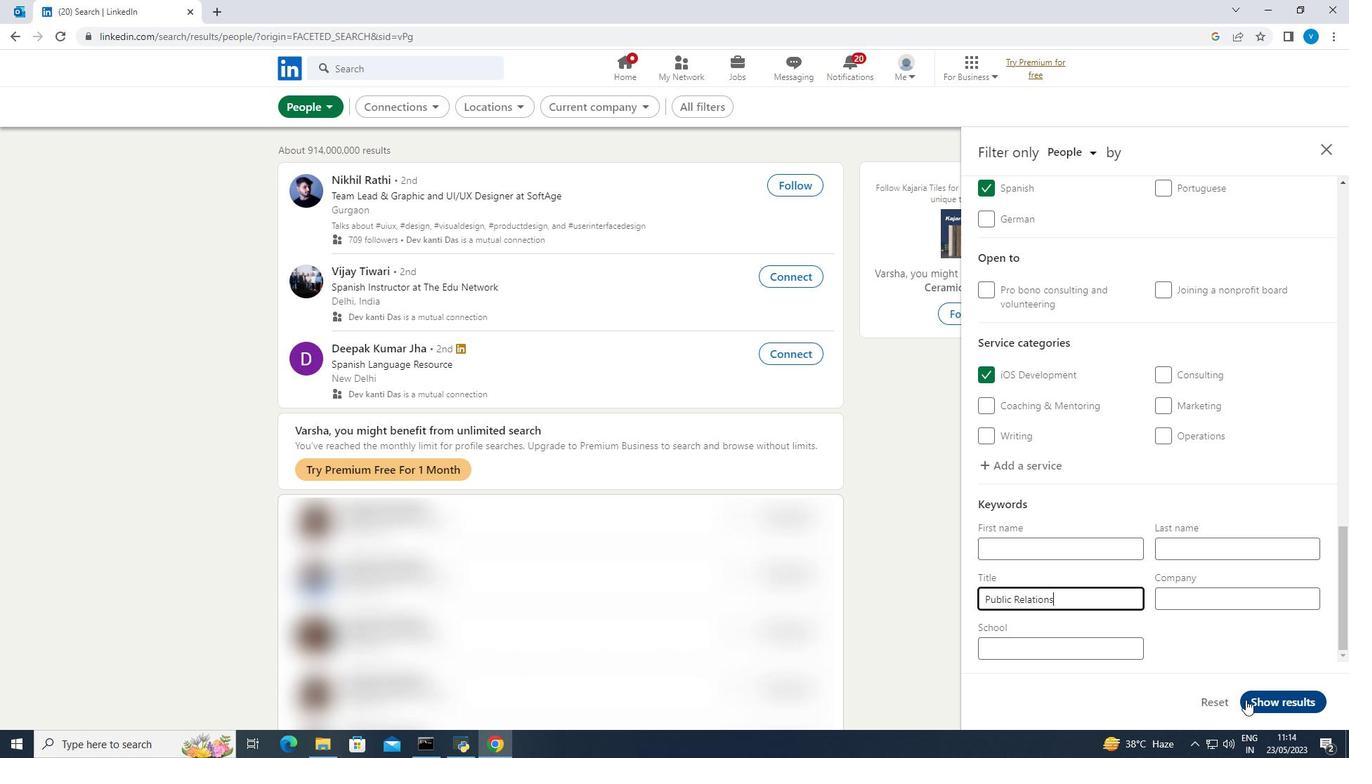 
Action: Mouse pressed left at (1246, 700)
Screenshot: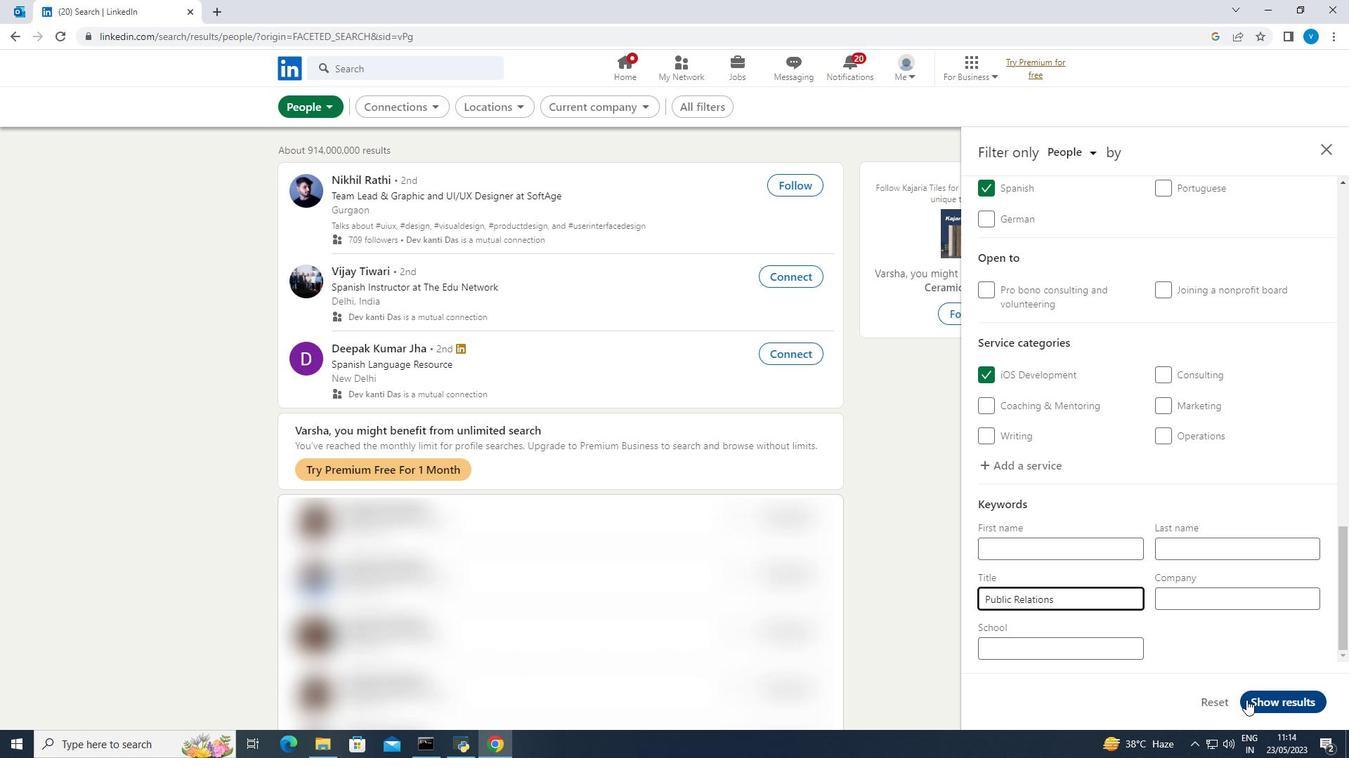 
Action: Mouse moved to (1245, 701)
Screenshot: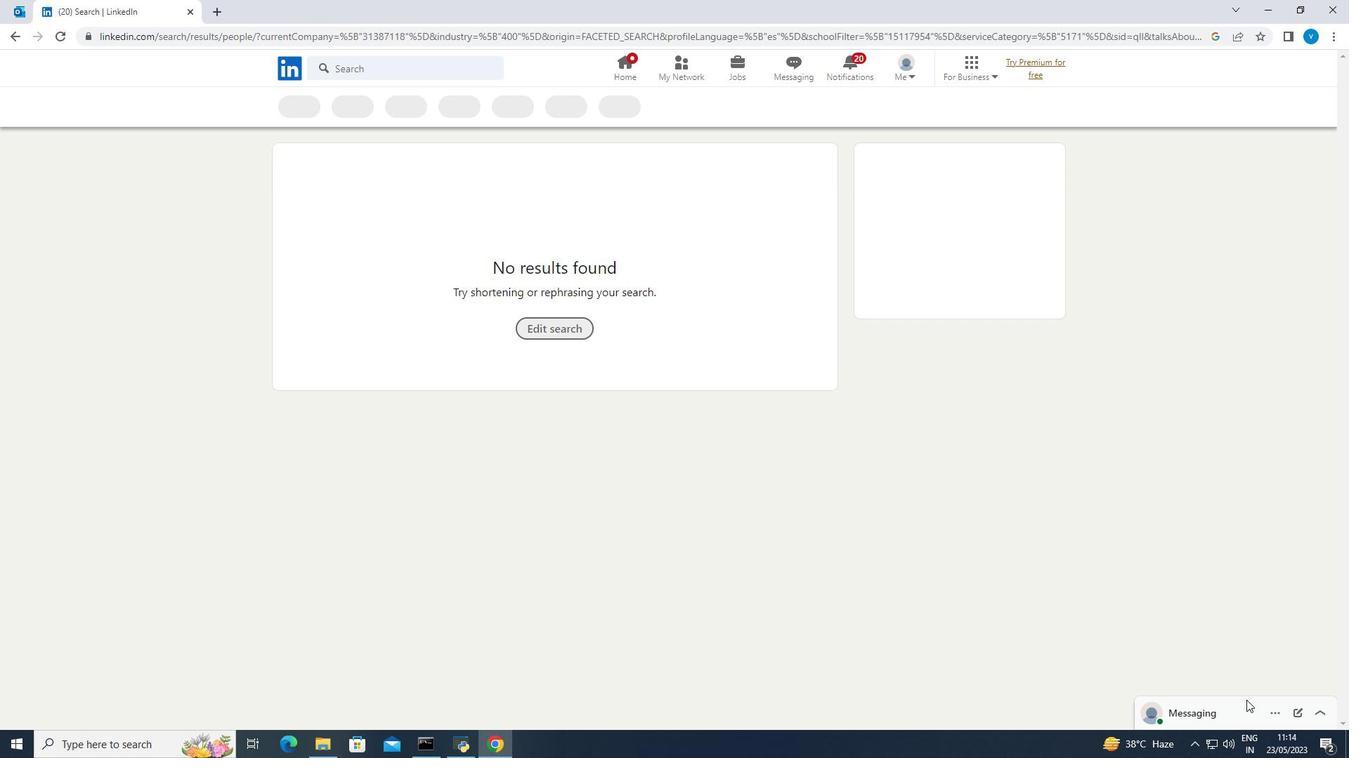 
